 Task: Open Card Software Testing Review in Board Sales Pipeline Management and Forecasting to Workspace Corporate Housing and add a team member Softage.3@softage.net, a label Green, a checklist Data Management, an attachment from Trello, a color Green and finally, add a card description 'Plan and execute company team-building activity at a hiking trail' and a comment 'This task requires us to be adaptable and flexible, willing to adjust our approach as needed based on new information or feedback.'. Add a start date 'Jan 03, 1900' with a due date 'Jan 10, 1900'
Action: Mouse moved to (82, 386)
Screenshot: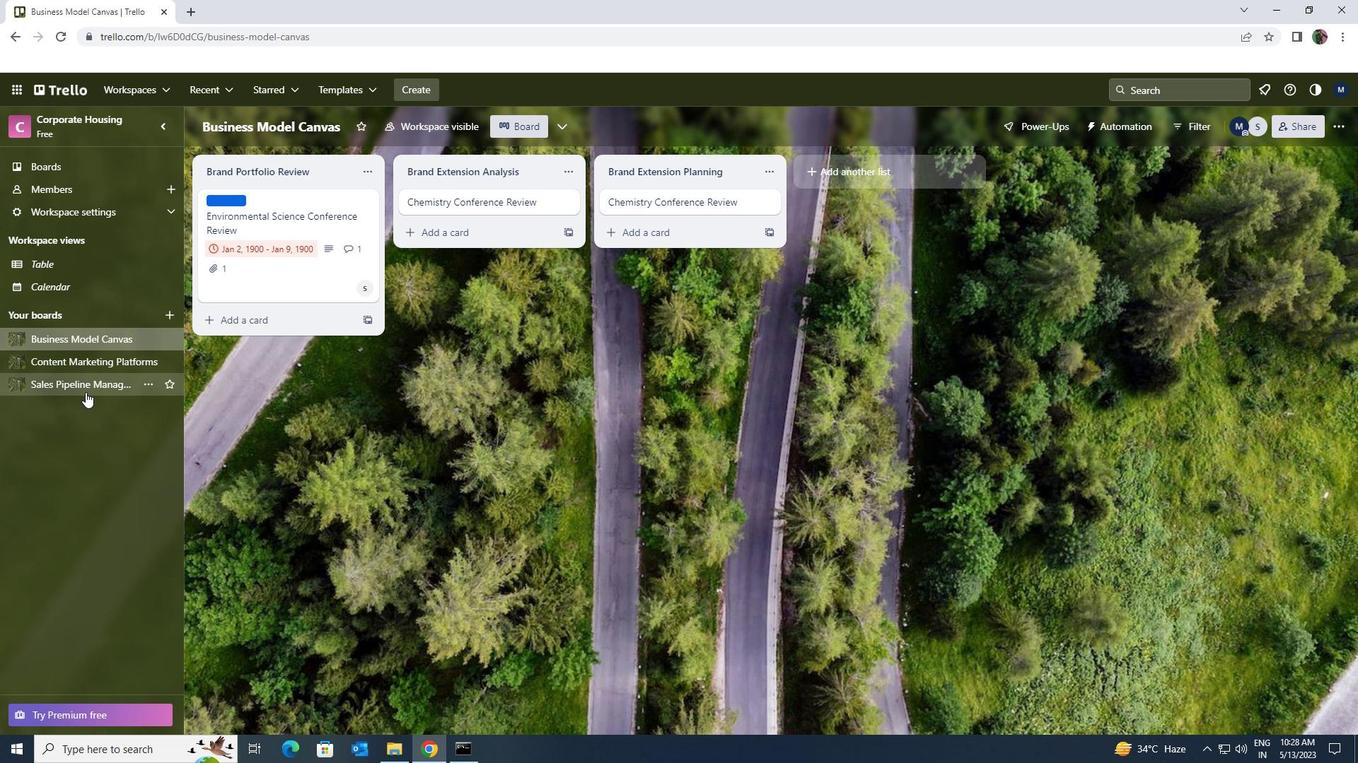 
Action: Mouse pressed left at (82, 386)
Screenshot: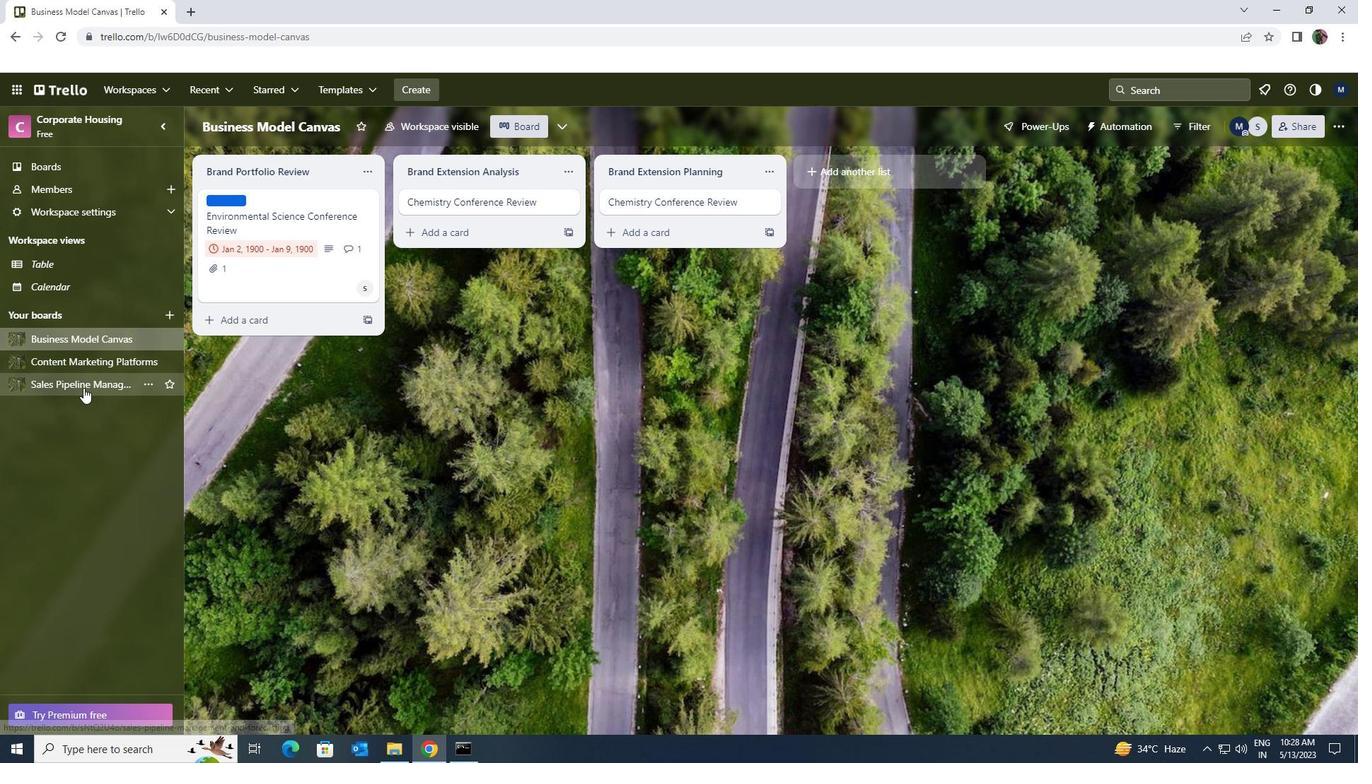 
Action: Mouse moved to (305, 205)
Screenshot: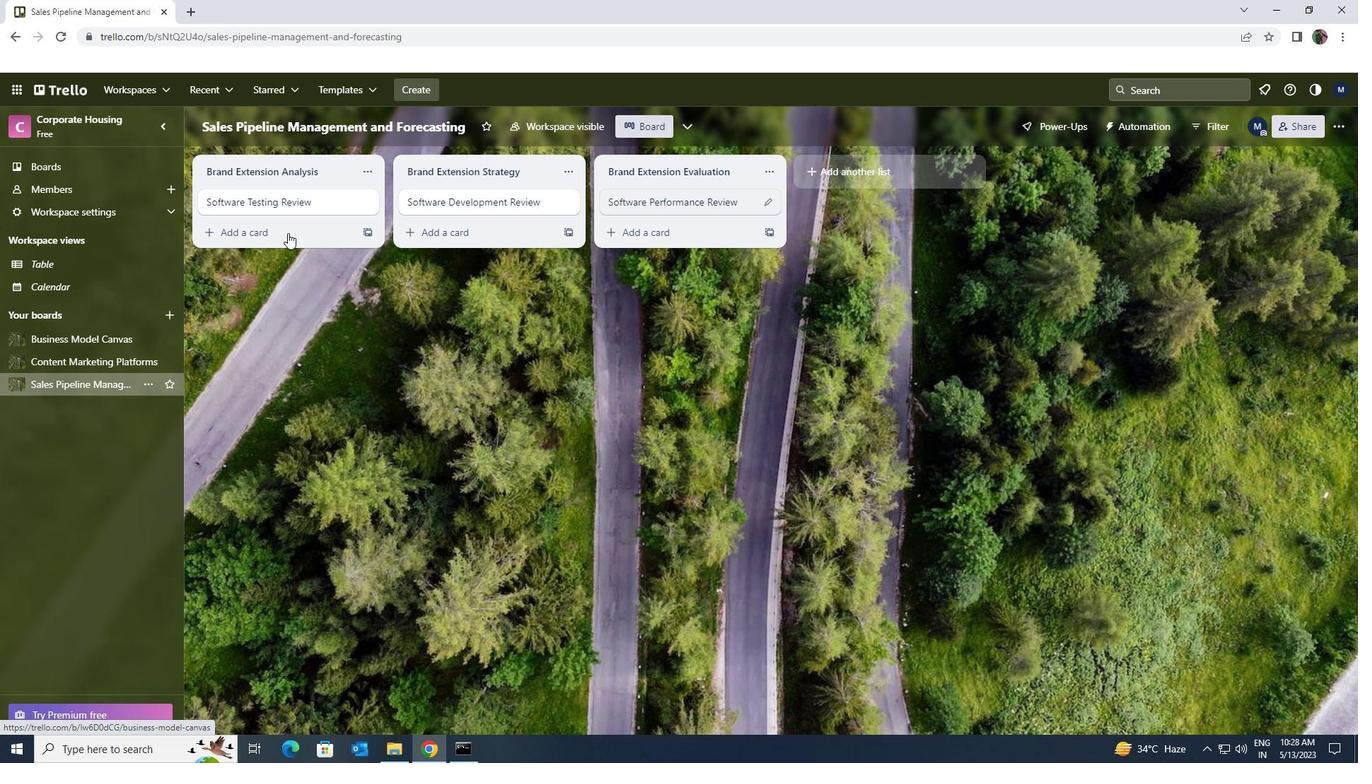 
Action: Mouse pressed left at (305, 205)
Screenshot: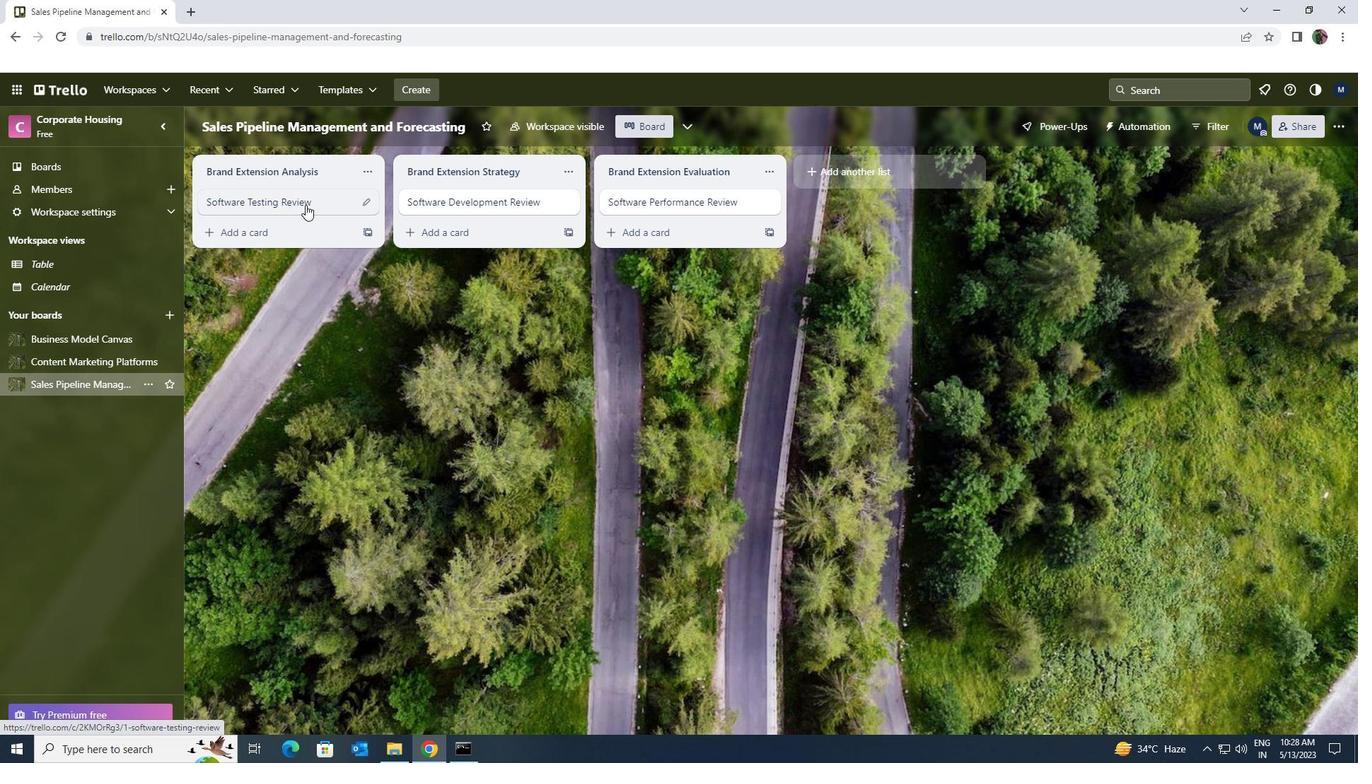 
Action: Mouse moved to (838, 199)
Screenshot: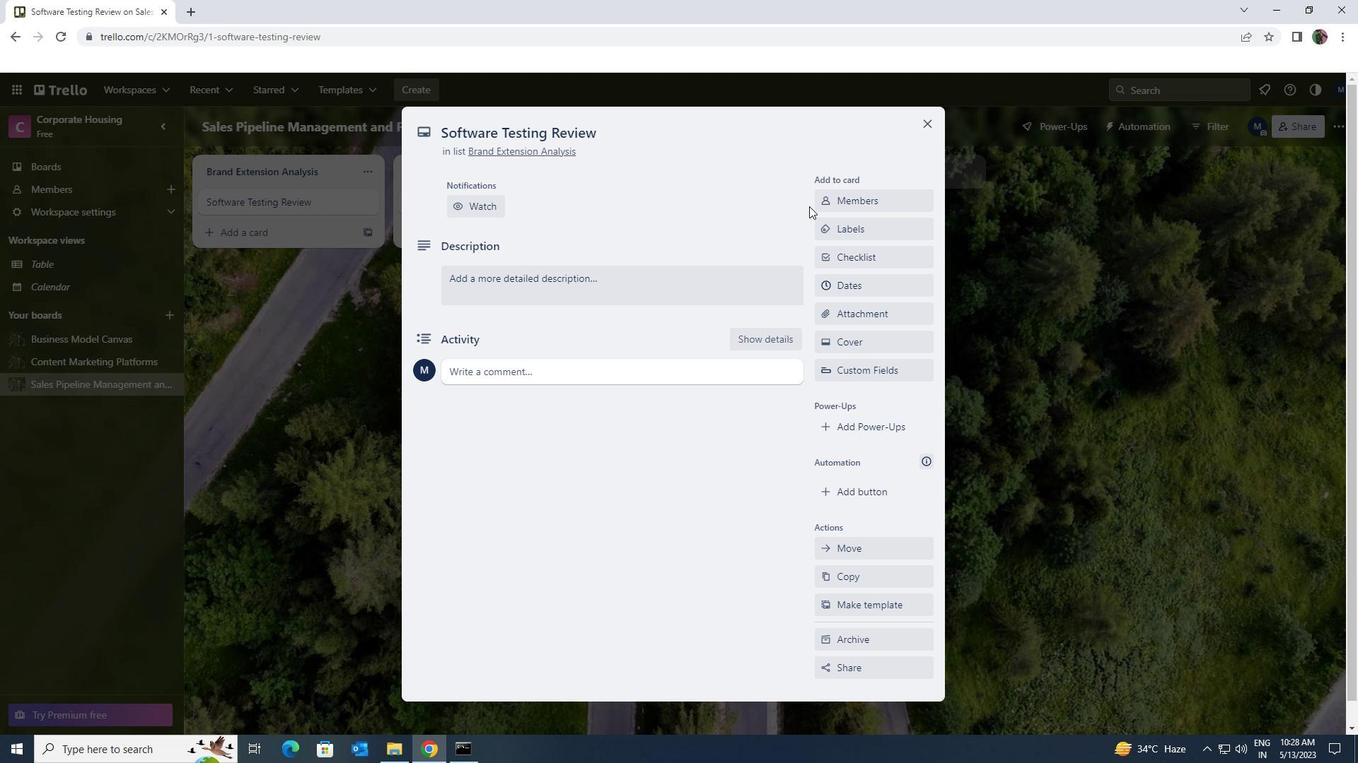 
Action: Mouse pressed left at (838, 199)
Screenshot: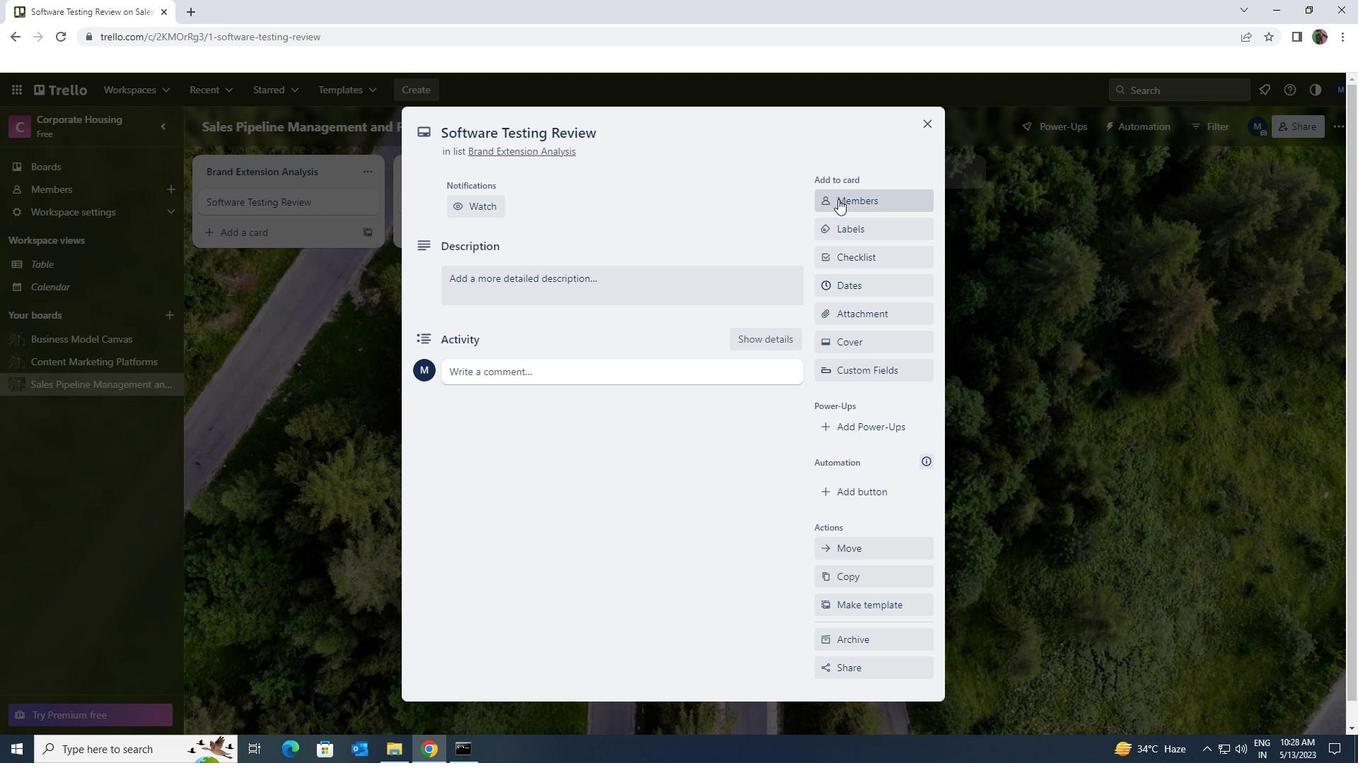
Action: Key pressed softage.3<Key.shift>@SOFTAGE.NET
Screenshot: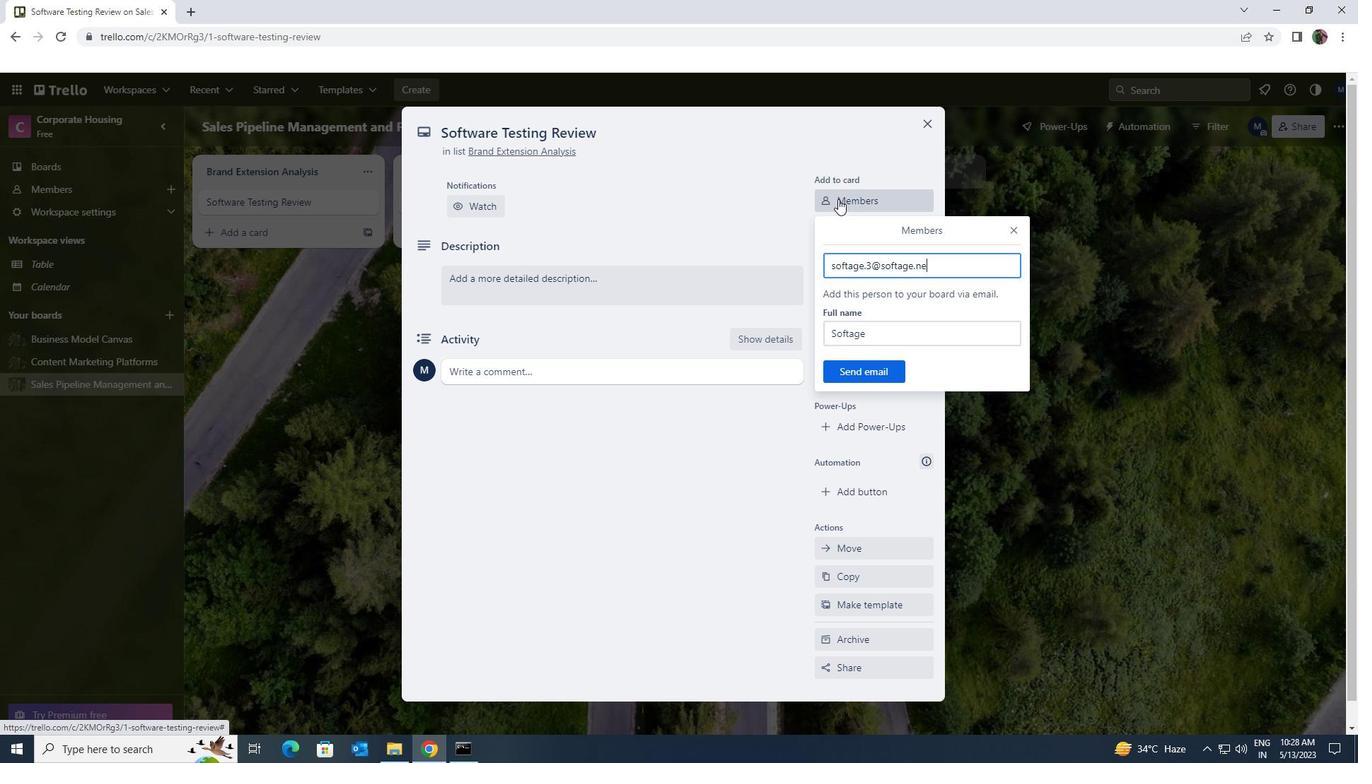 
Action: Mouse moved to (889, 370)
Screenshot: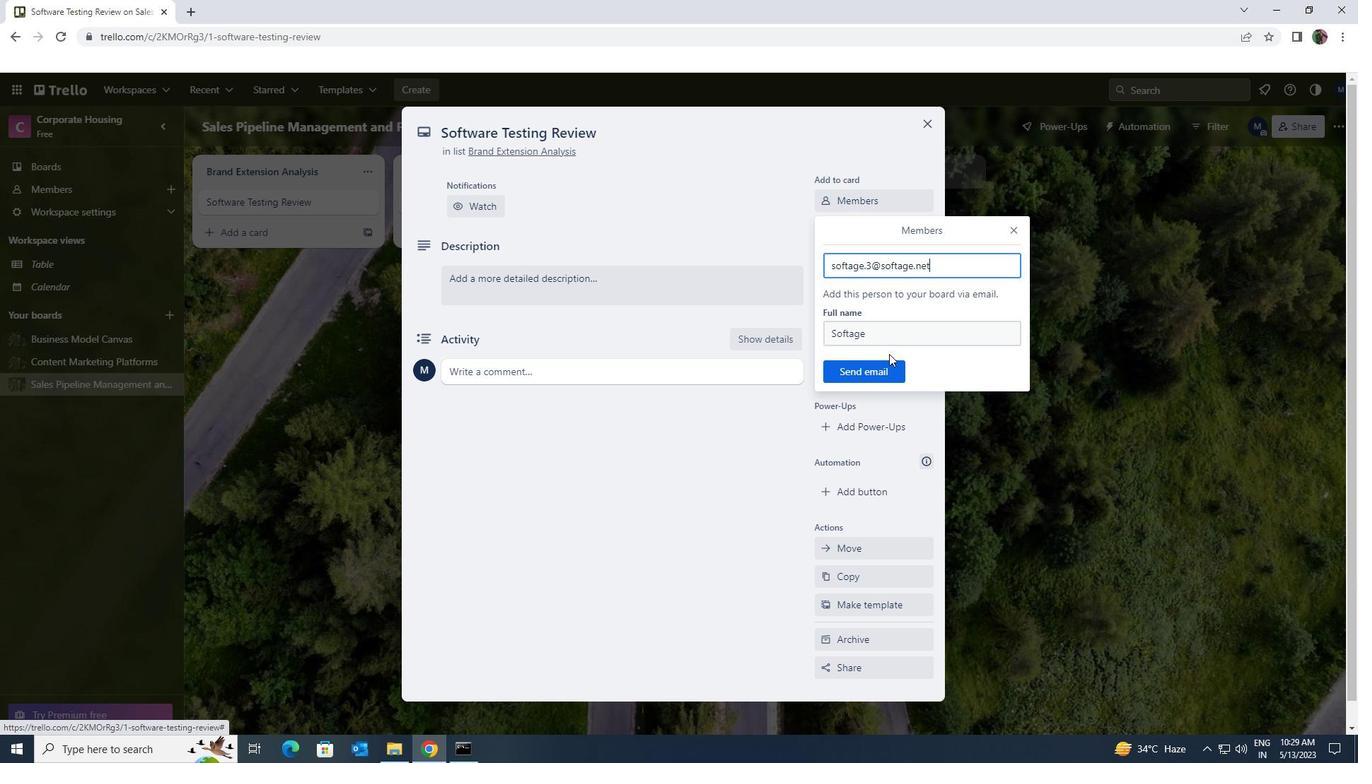 
Action: Mouse pressed left at (889, 370)
Screenshot: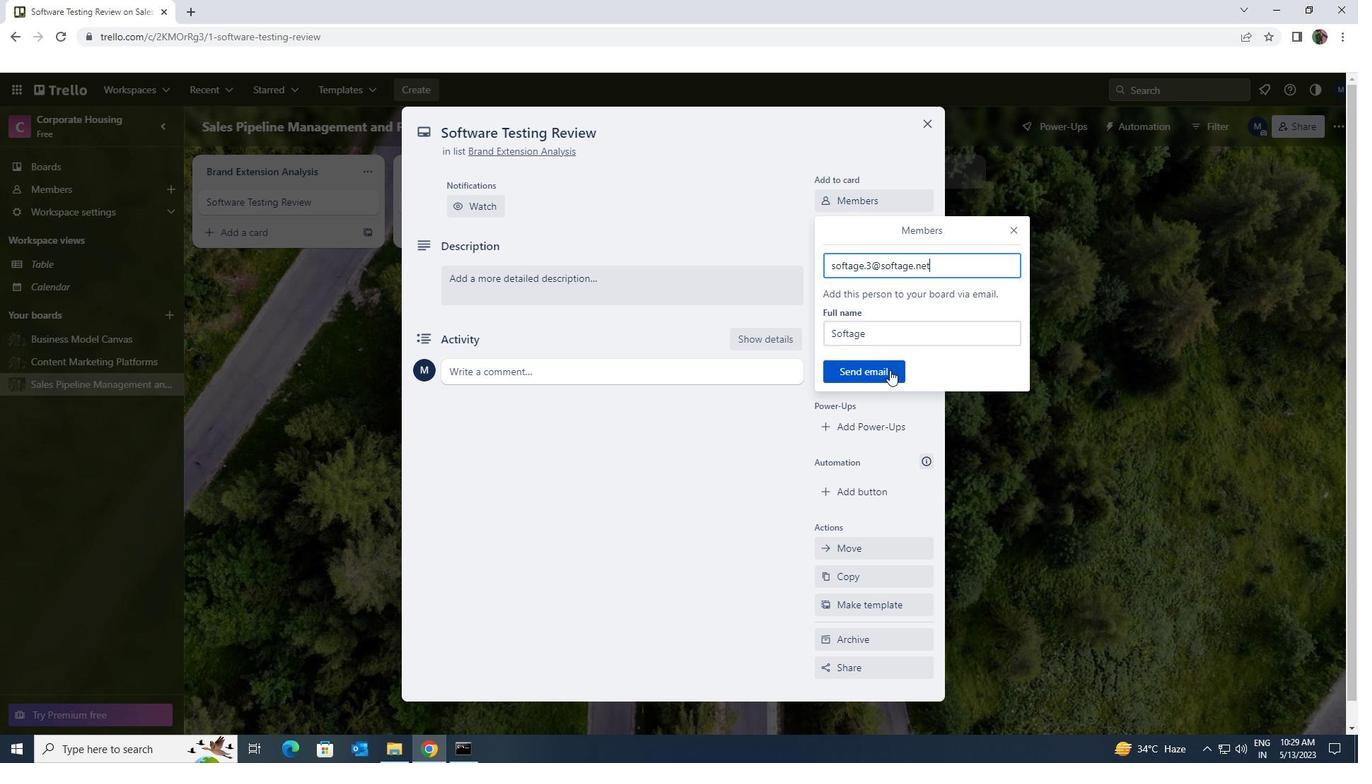 
Action: Mouse moved to (875, 281)
Screenshot: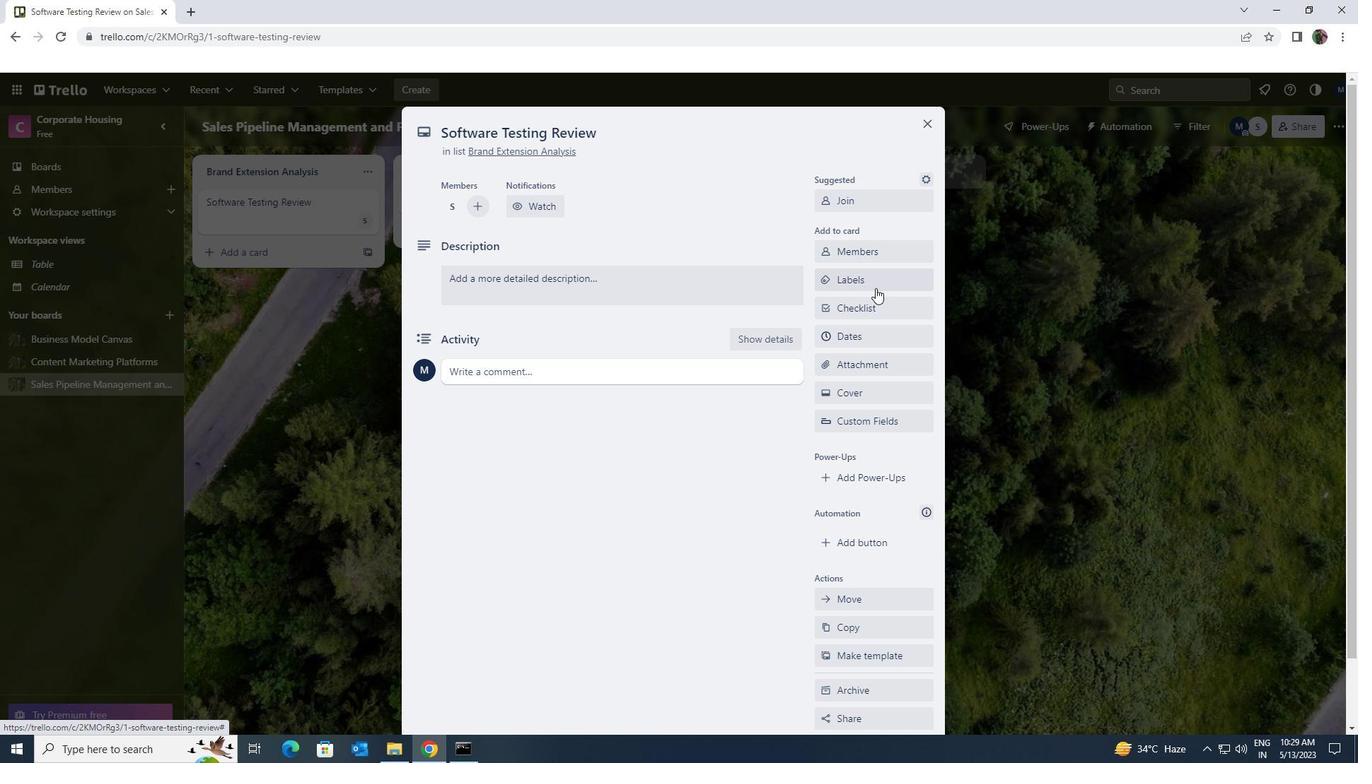 
Action: Mouse pressed left at (875, 281)
Screenshot: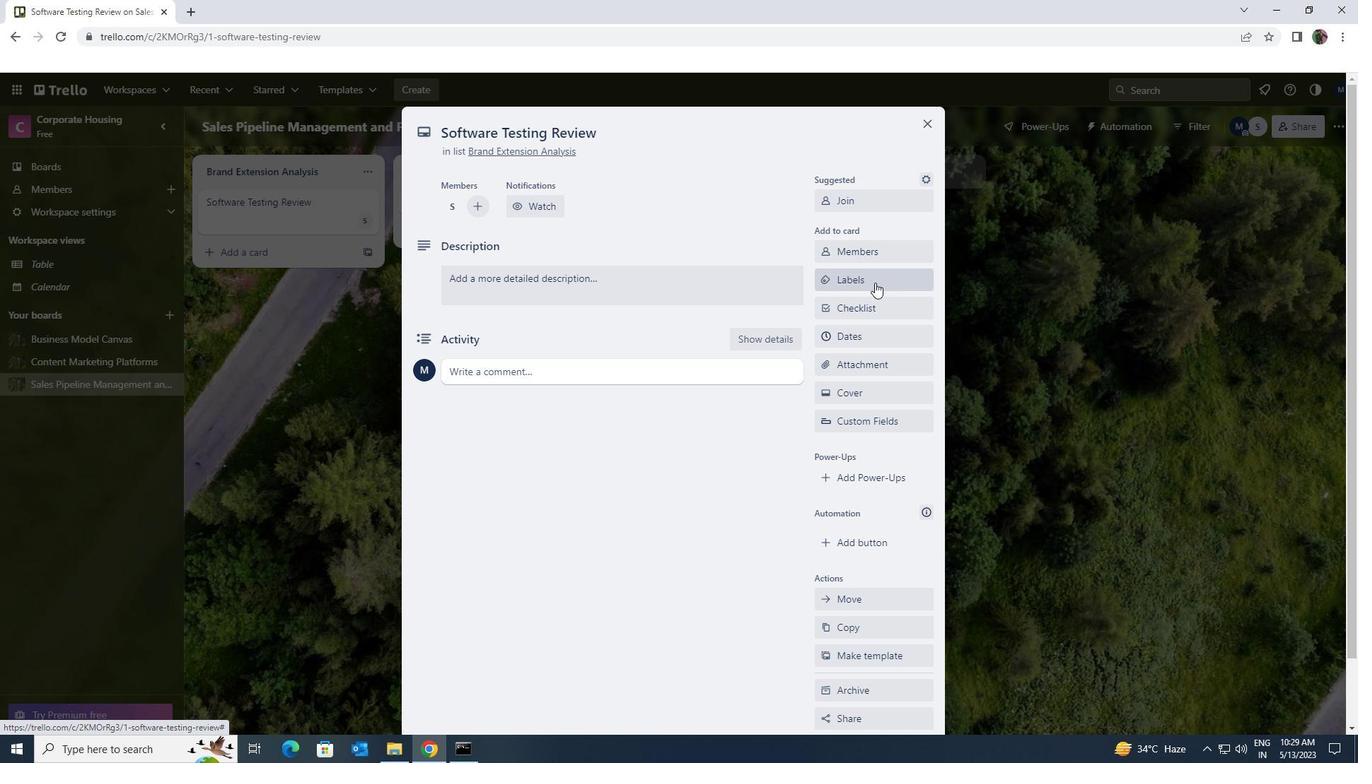 
Action: Mouse moved to (909, 551)
Screenshot: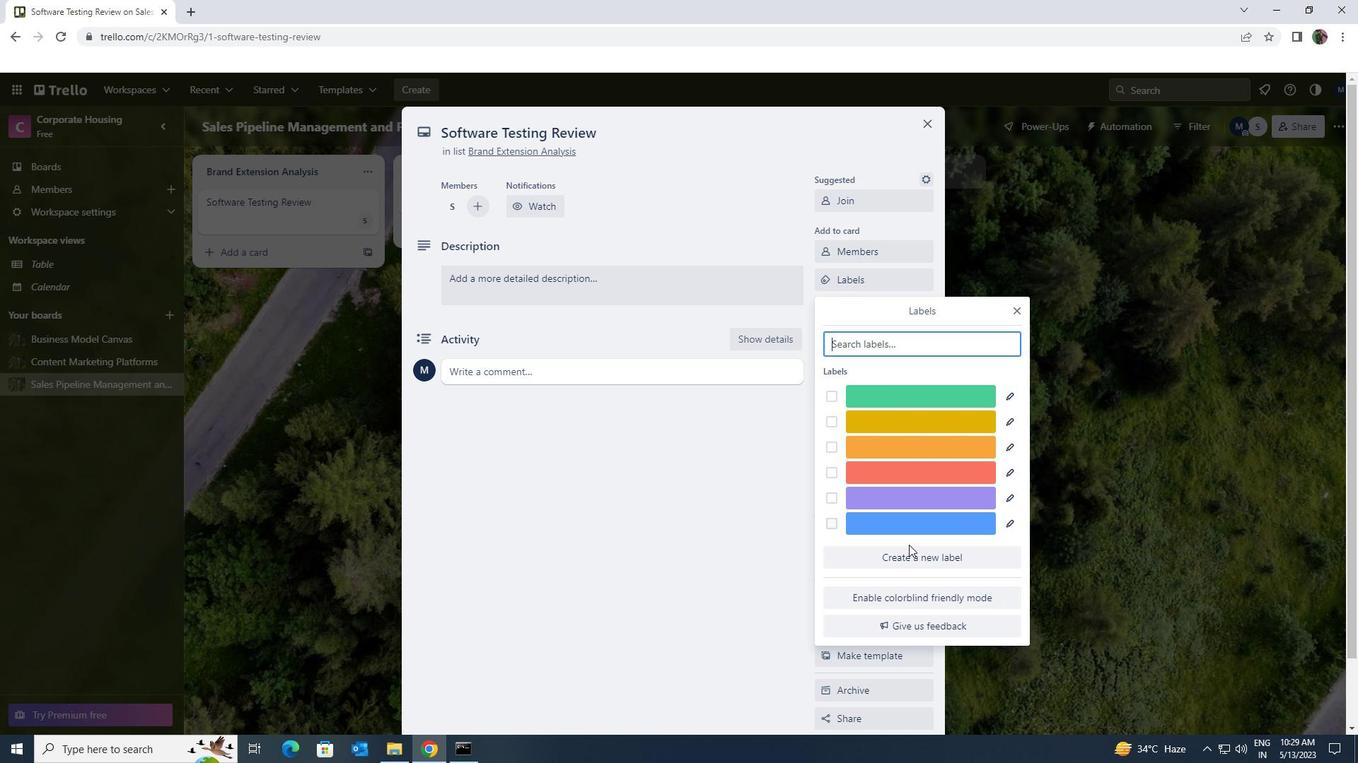 
Action: Mouse pressed left at (909, 551)
Screenshot: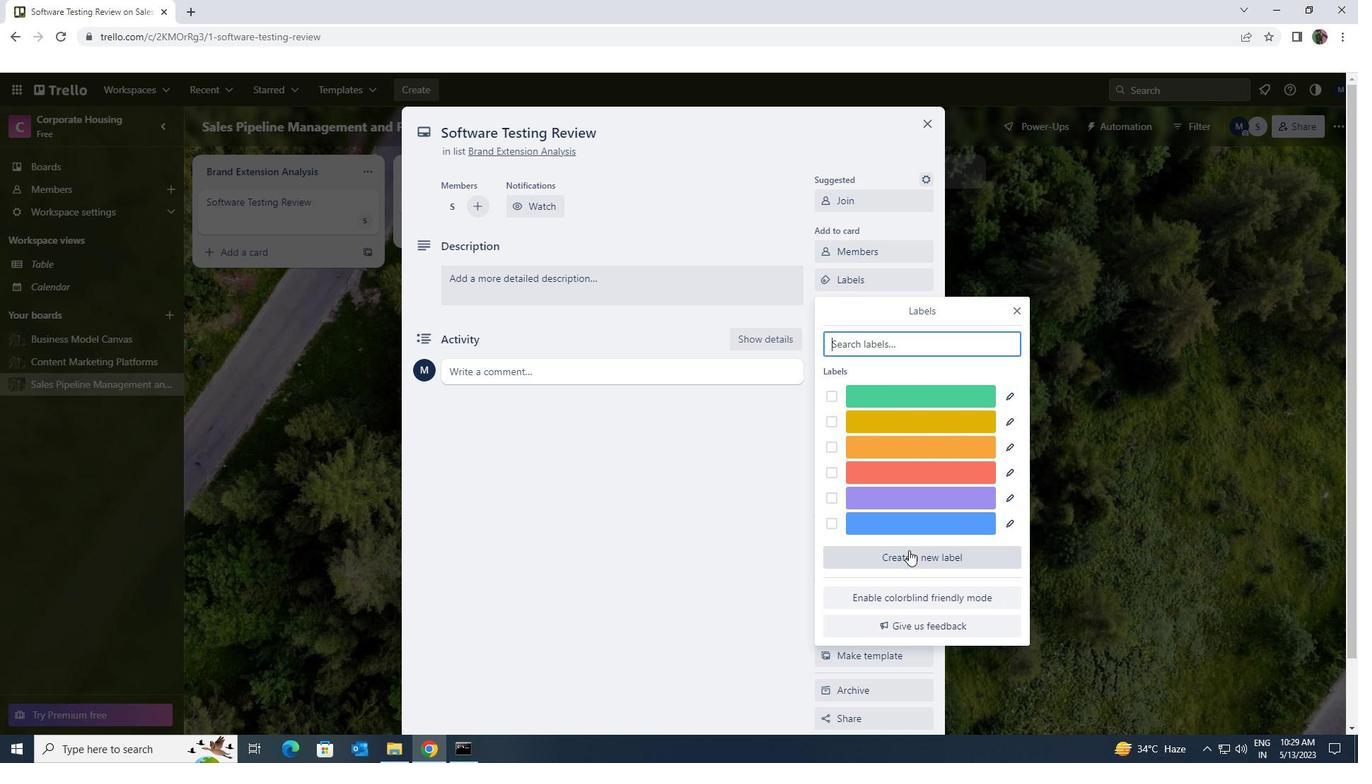 
Action: Mouse moved to (853, 538)
Screenshot: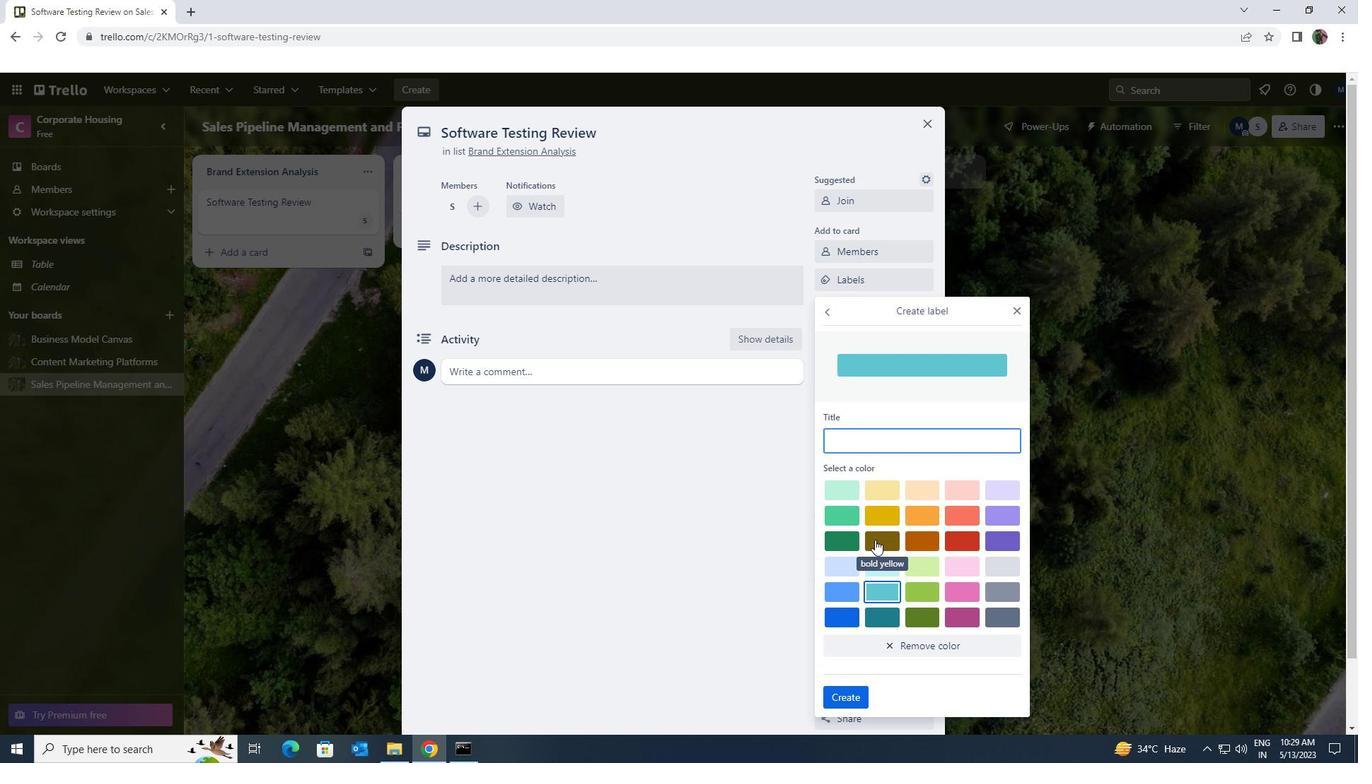 
Action: Mouse pressed left at (853, 538)
Screenshot: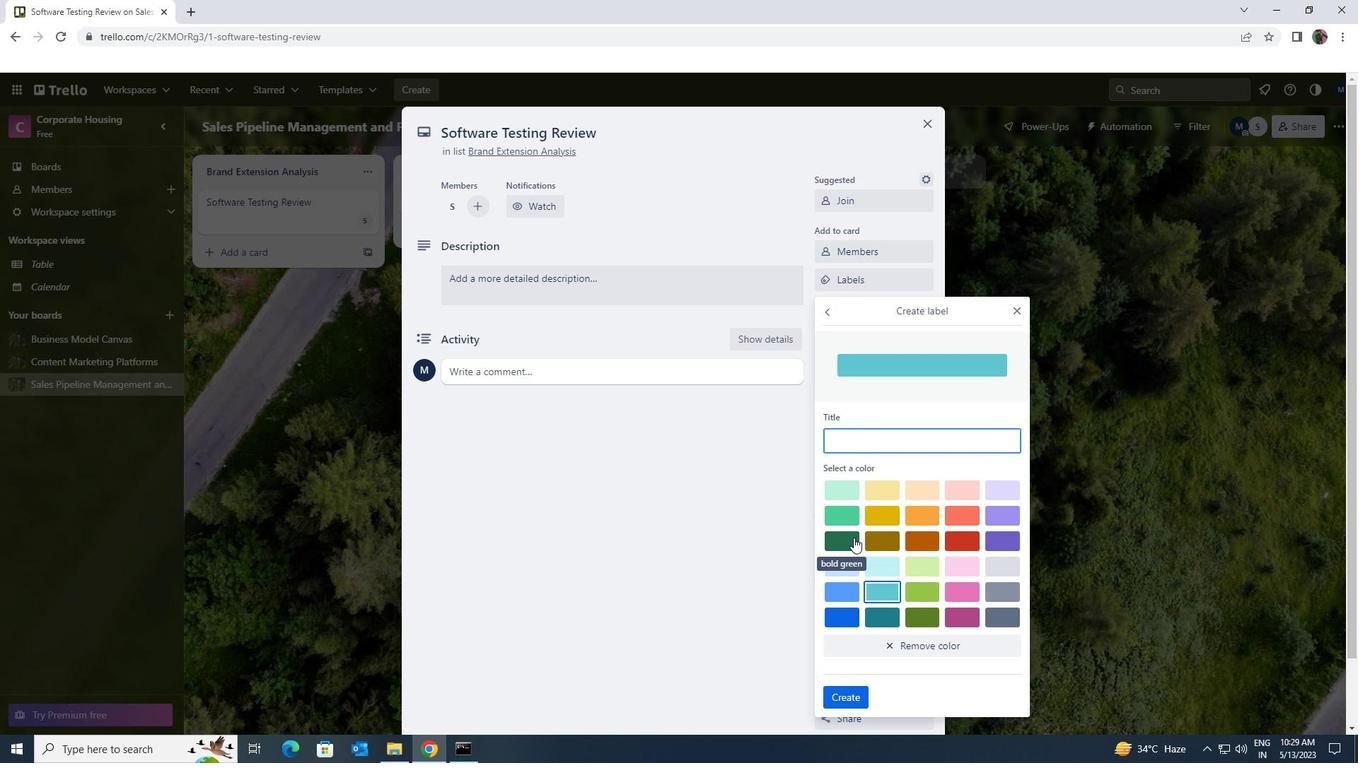 
Action: Mouse moved to (854, 690)
Screenshot: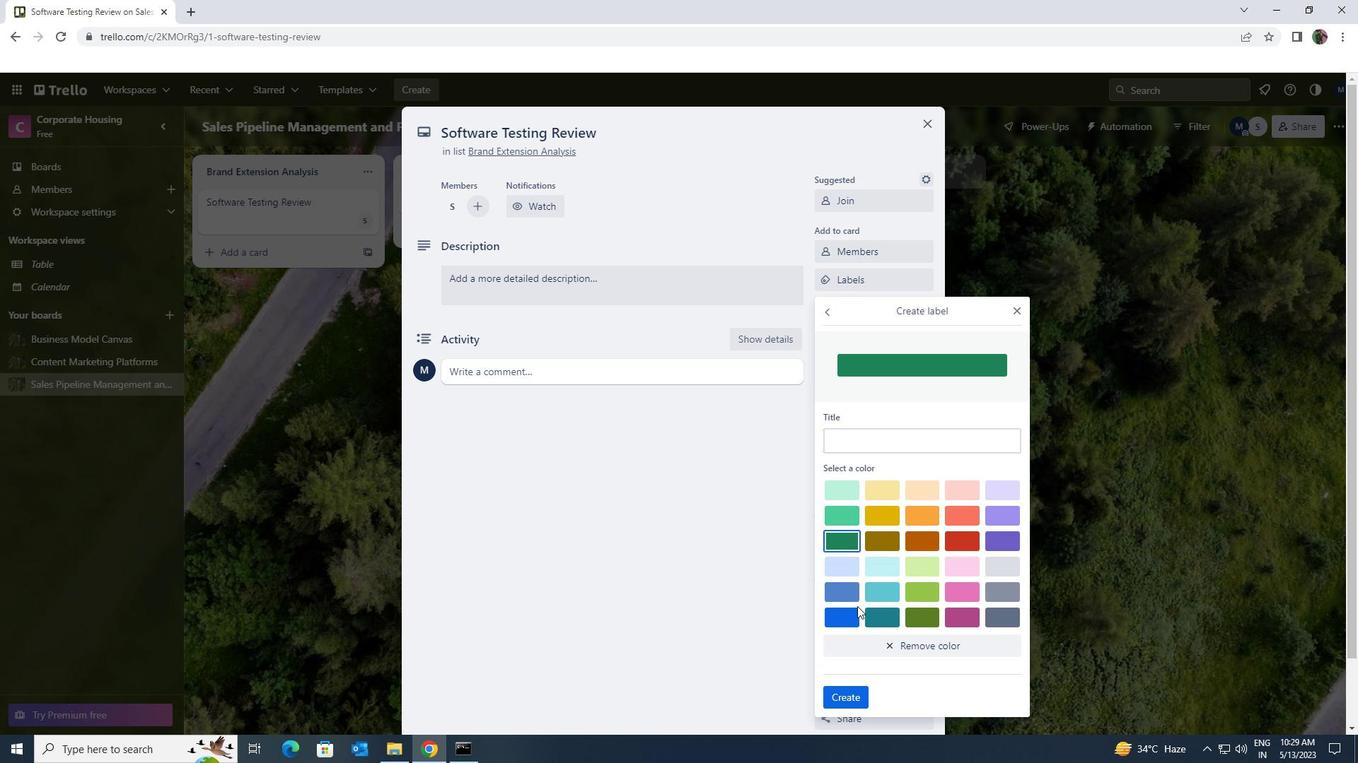 
Action: Mouse pressed left at (854, 690)
Screenshot: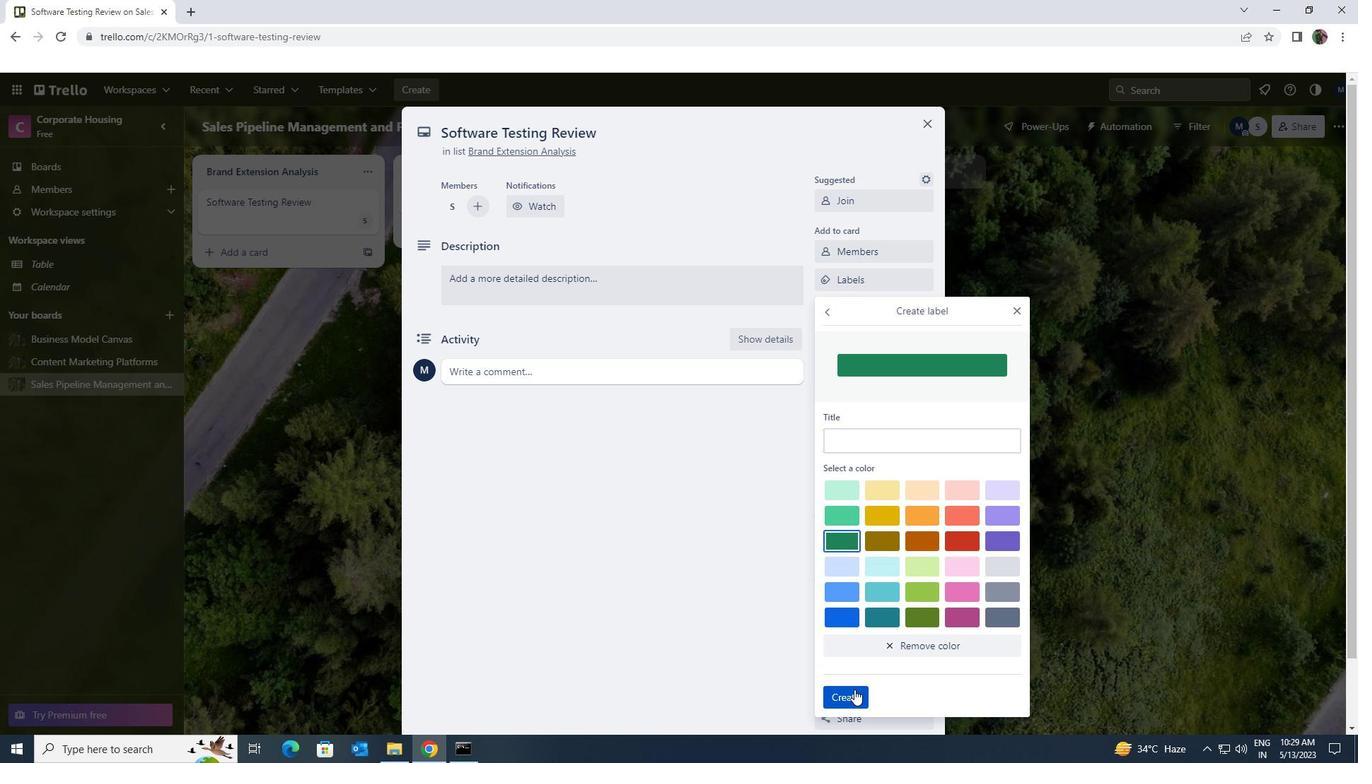 
Action: Mouse moved to (1014, 310)
Screenshot: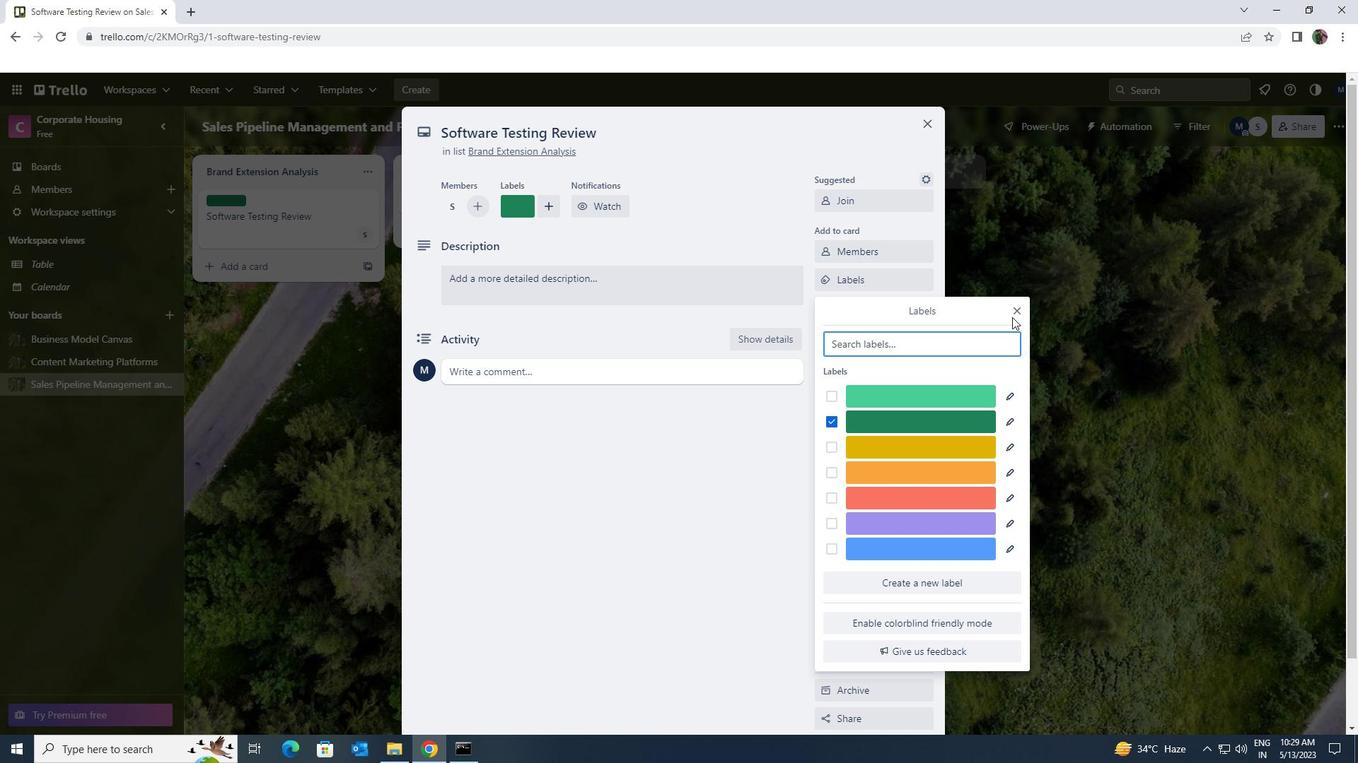 
Action: Mouse pressed left at (1014, 310)
Screenshot: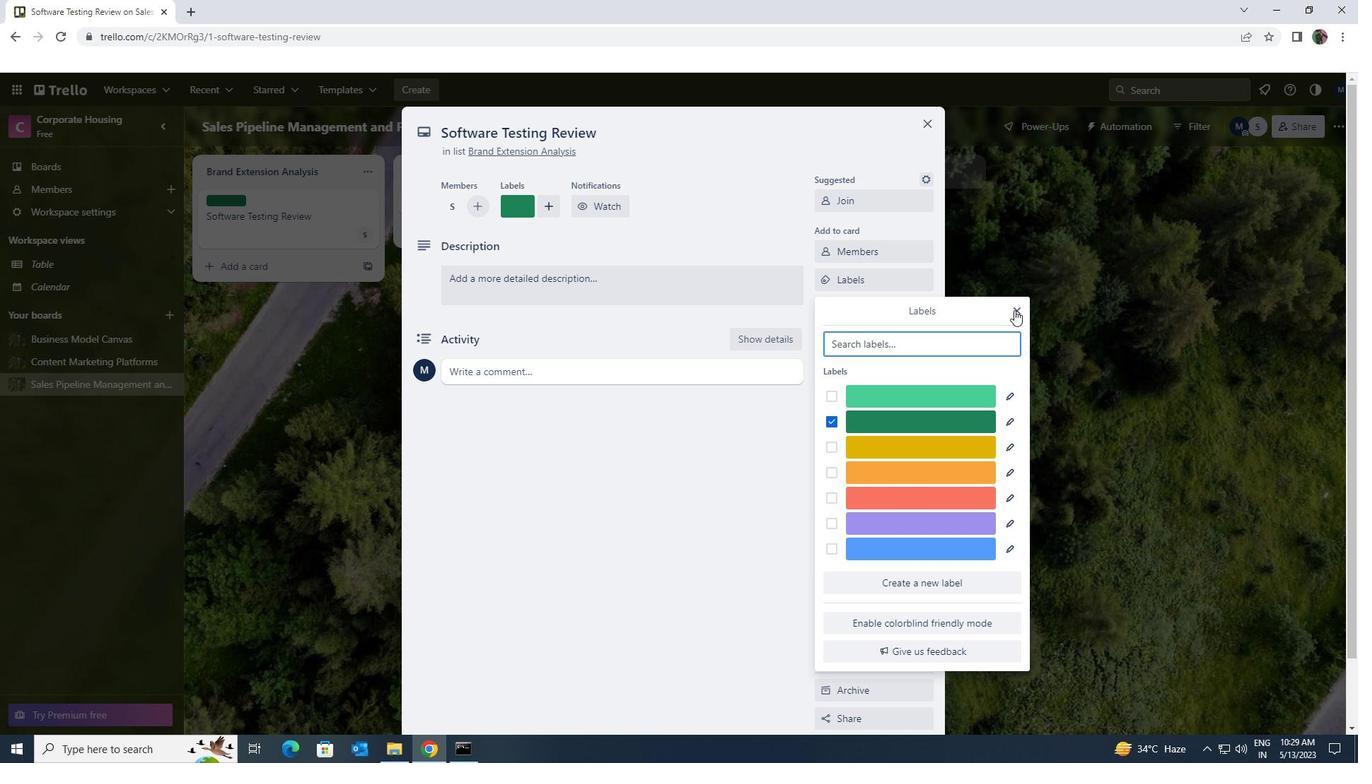 
Action: Mouse moved to (911, 310)
Screenshot: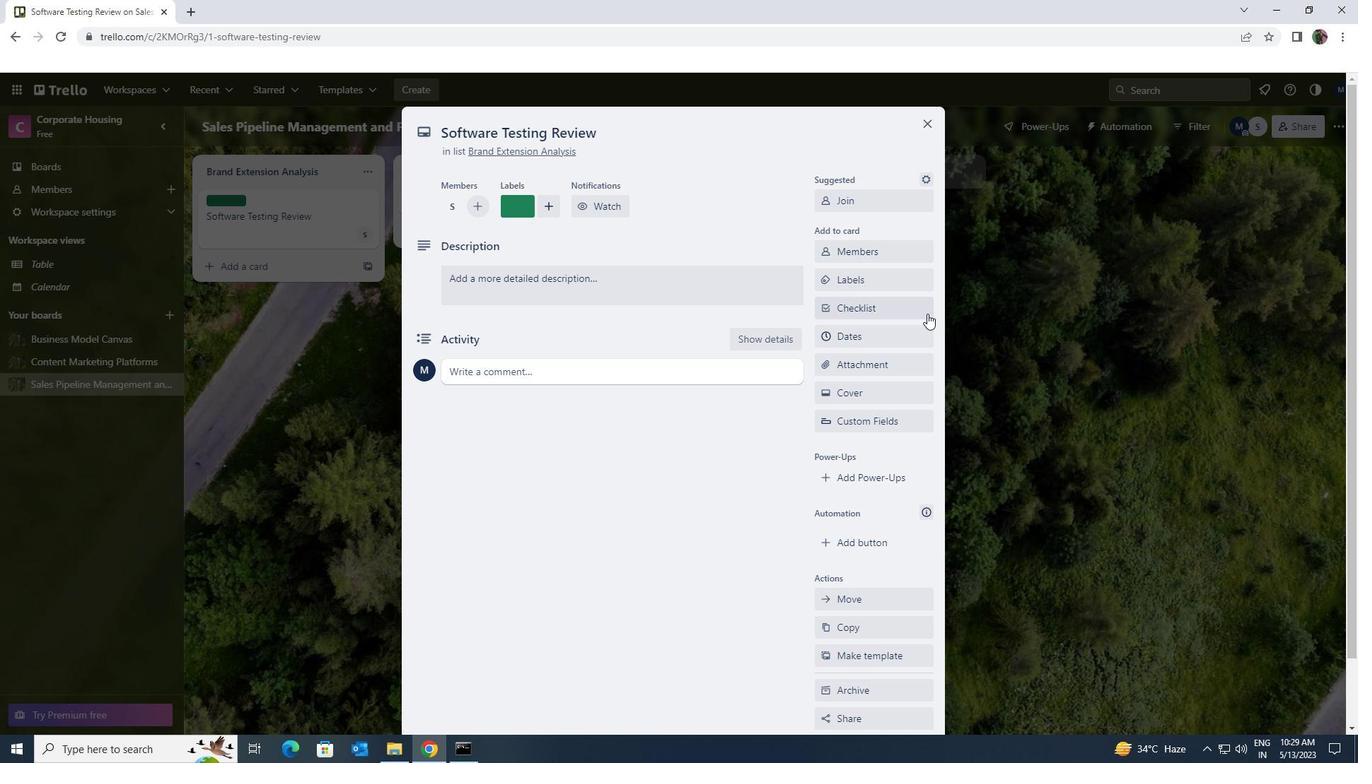 
Action: Mouse pressed left at (911, 310)
Screenshot: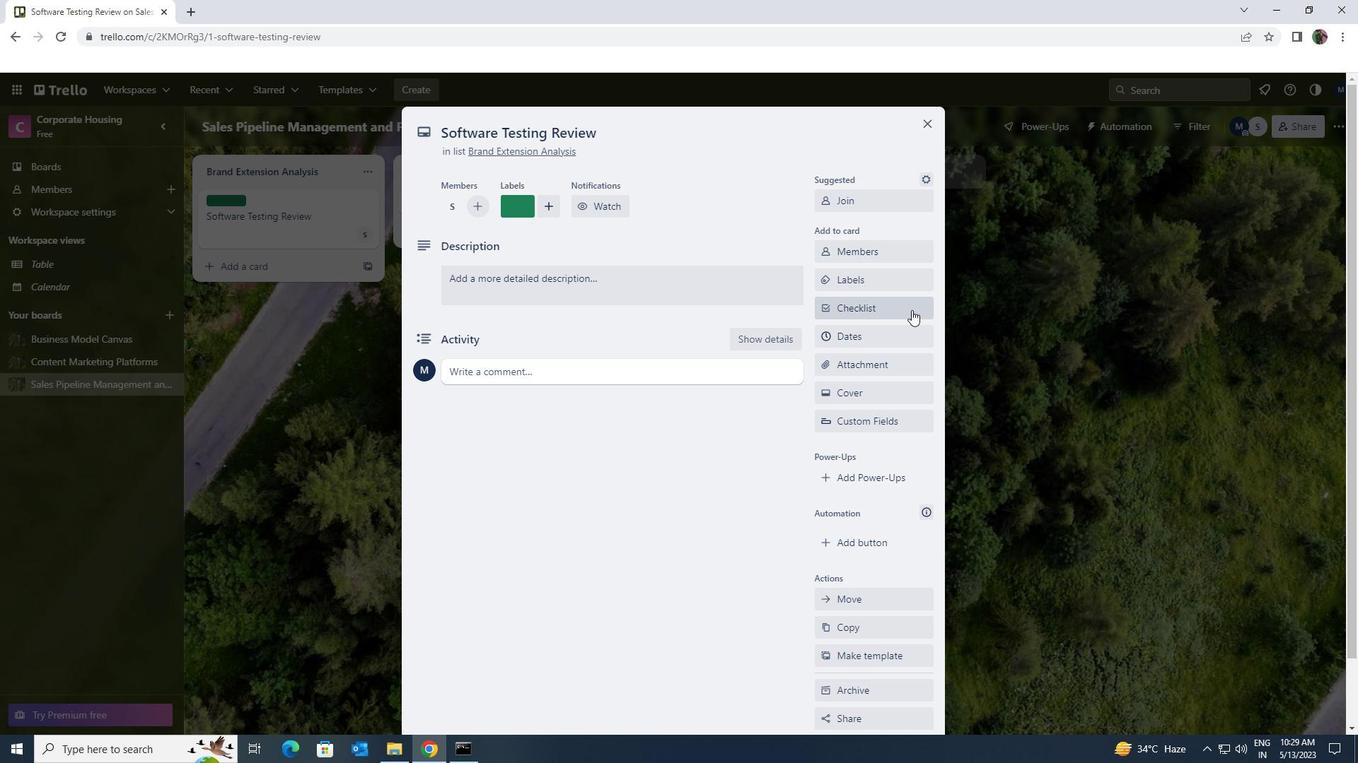 
Action: Key pressed <Key.shift>DAY<Key.backspace>TA<Key.space><Key.shift>MANAGEMENT
Screenshot: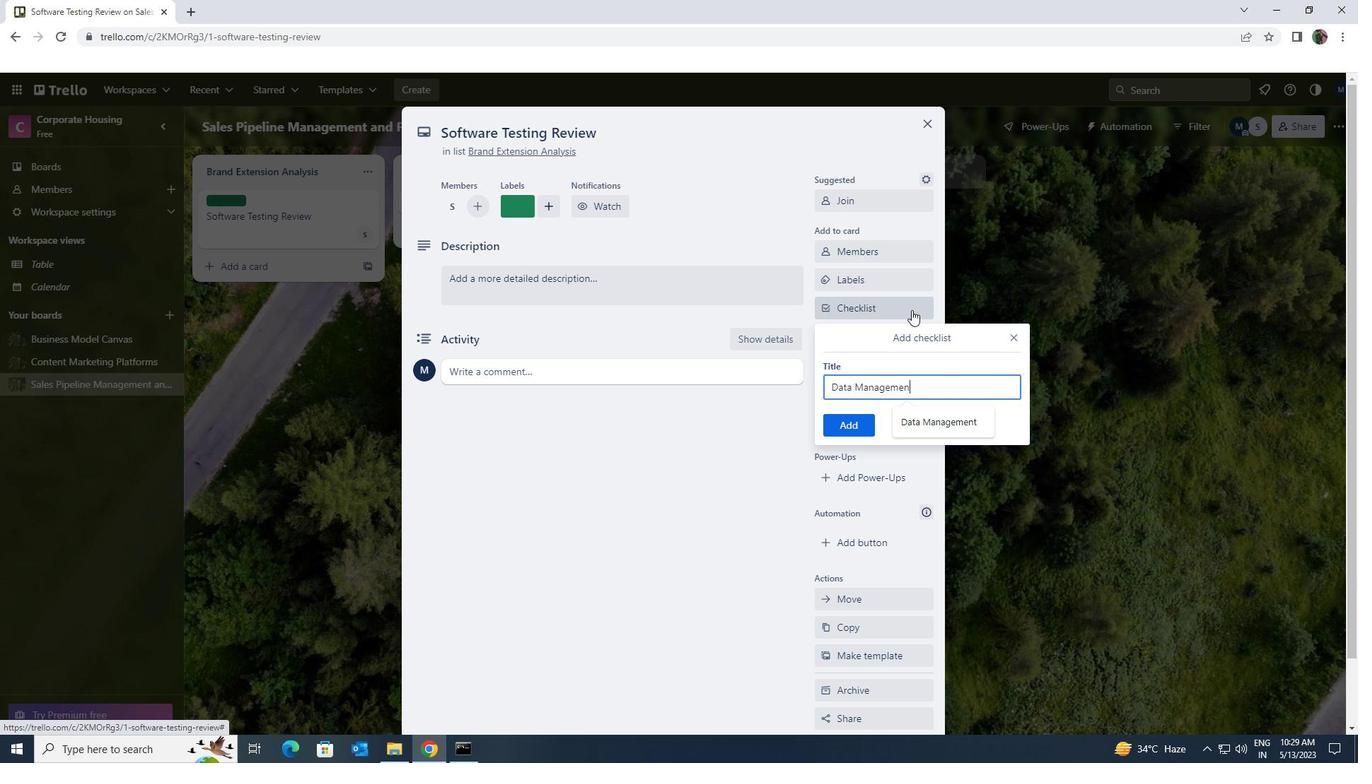 
Action: Mouse moved to (863, 427)
Screenshot: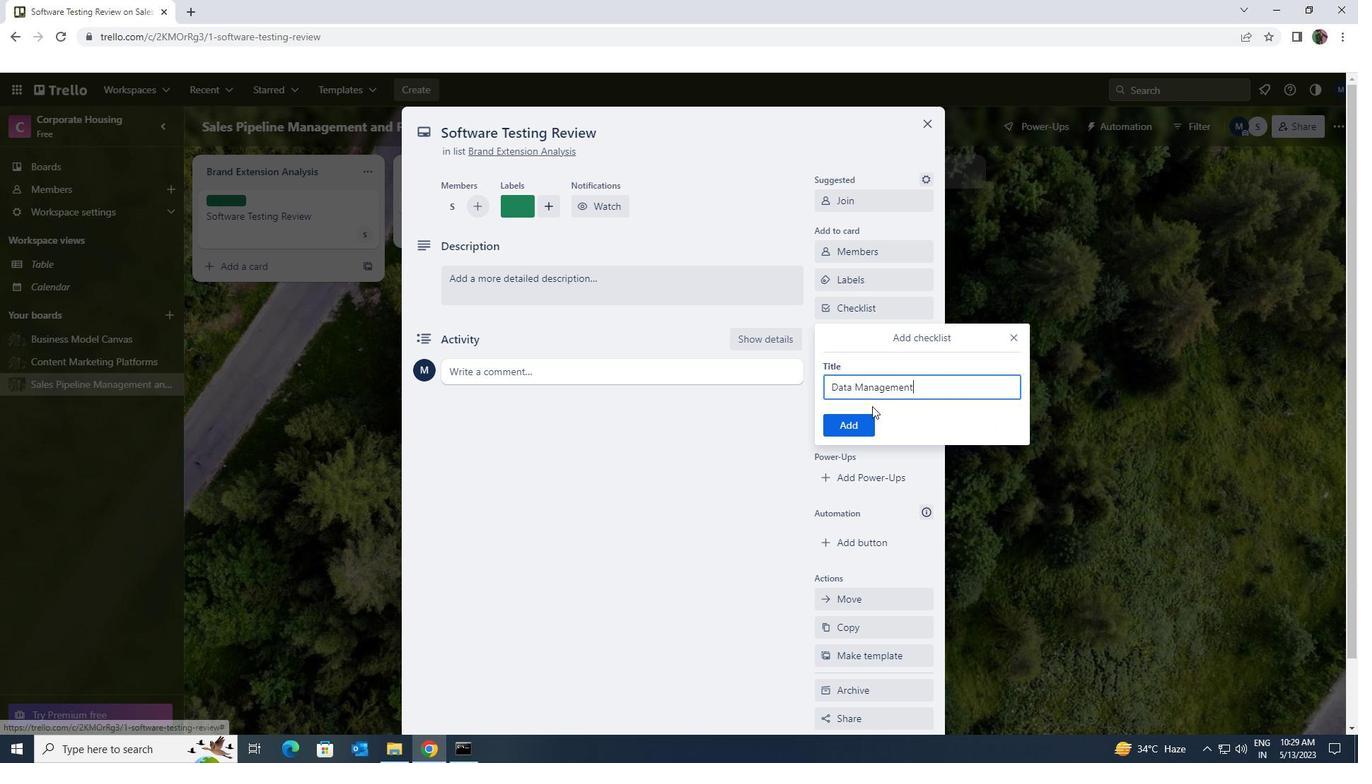 
Action: Mouse pressed left at (863, 427)
Screenshot: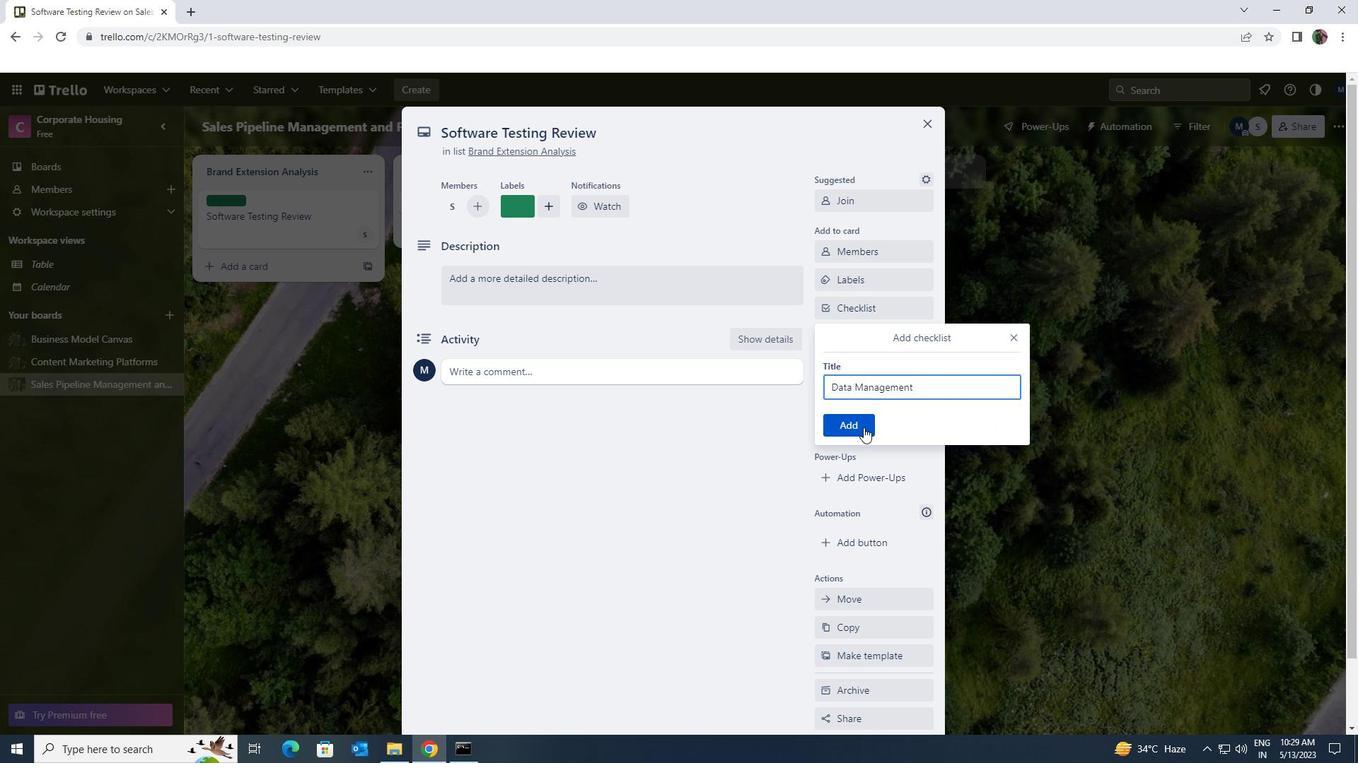 
Action: Mouse moved to (861, 365)
Screenshot: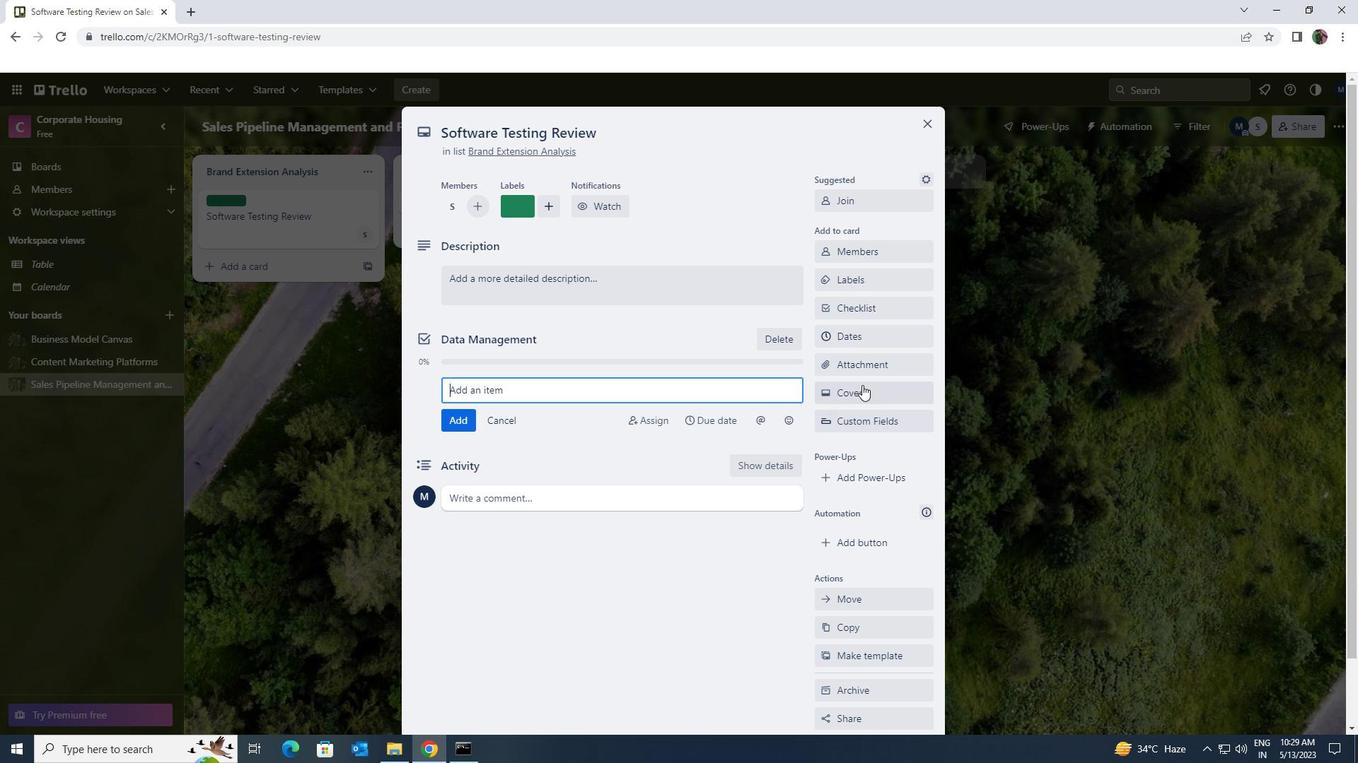 
Action: Mouse pressed left at (861, 365)
Screenshot: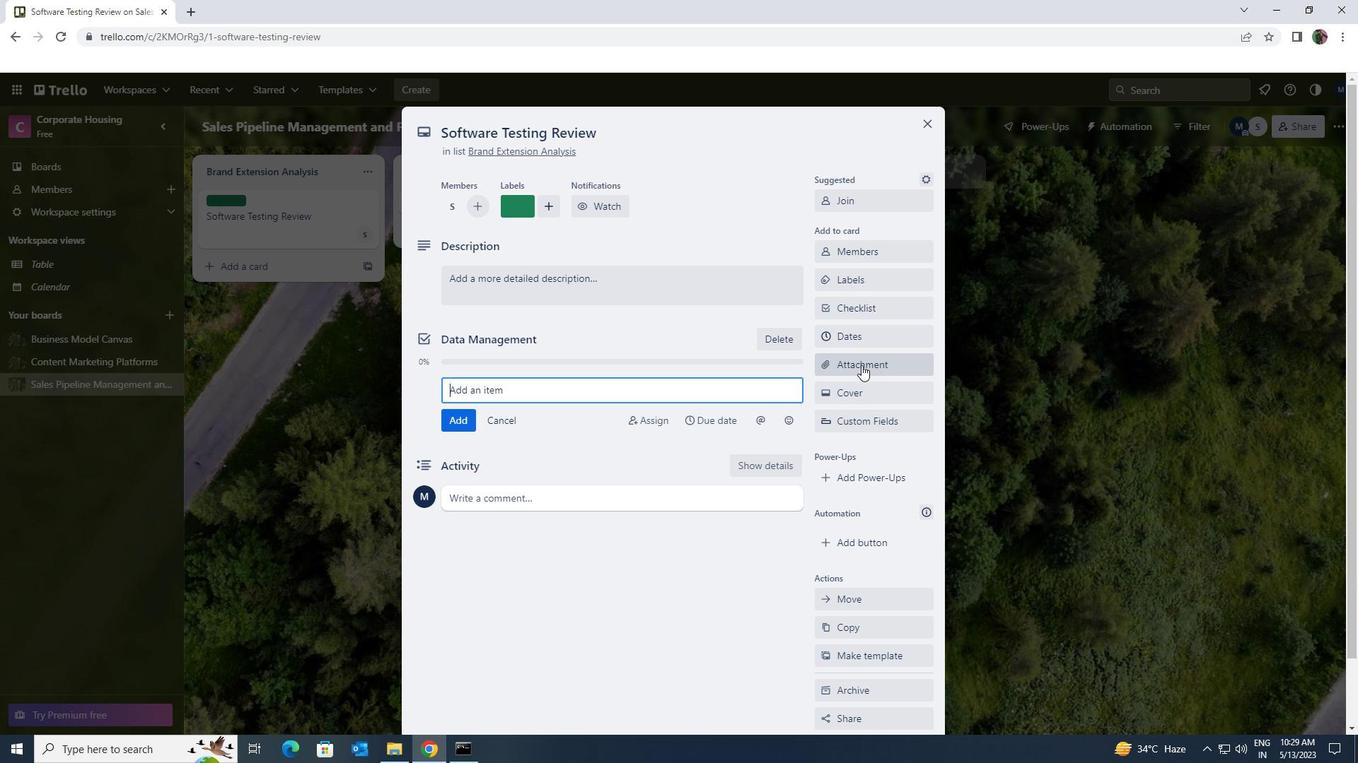 
Action: Mouse moved to (851, 453)
Screenshot: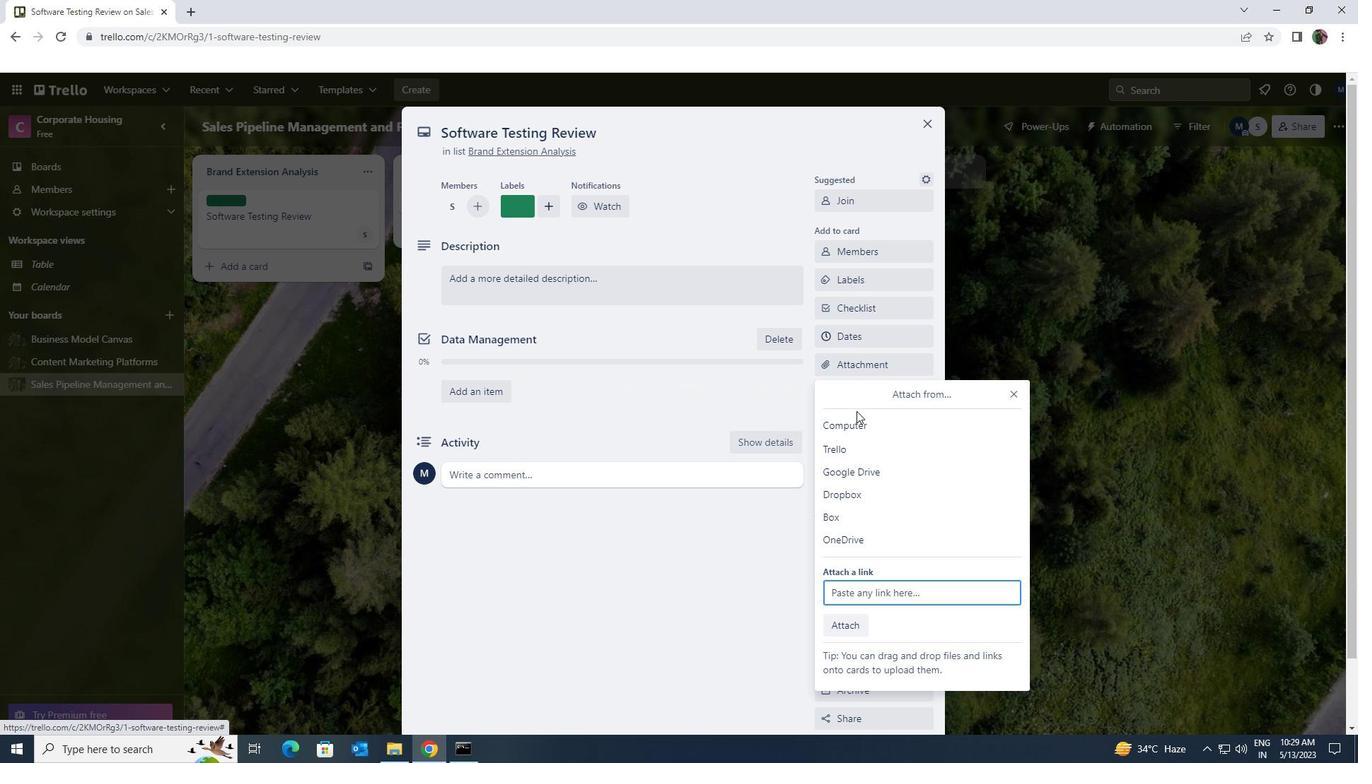 
Action: Mouse pressed left at (851, 453)
Screenshot: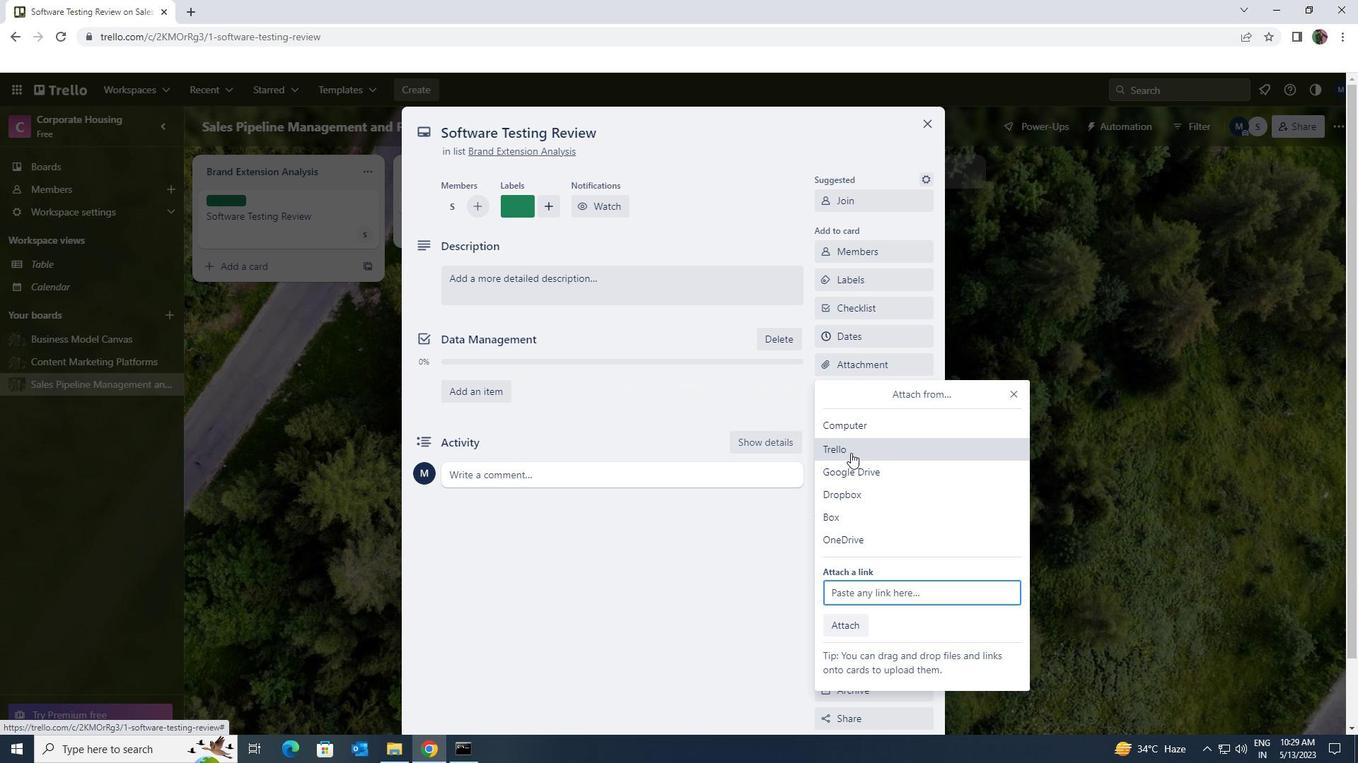 
Action: Mouse moved to (875, 597)
Screenshot: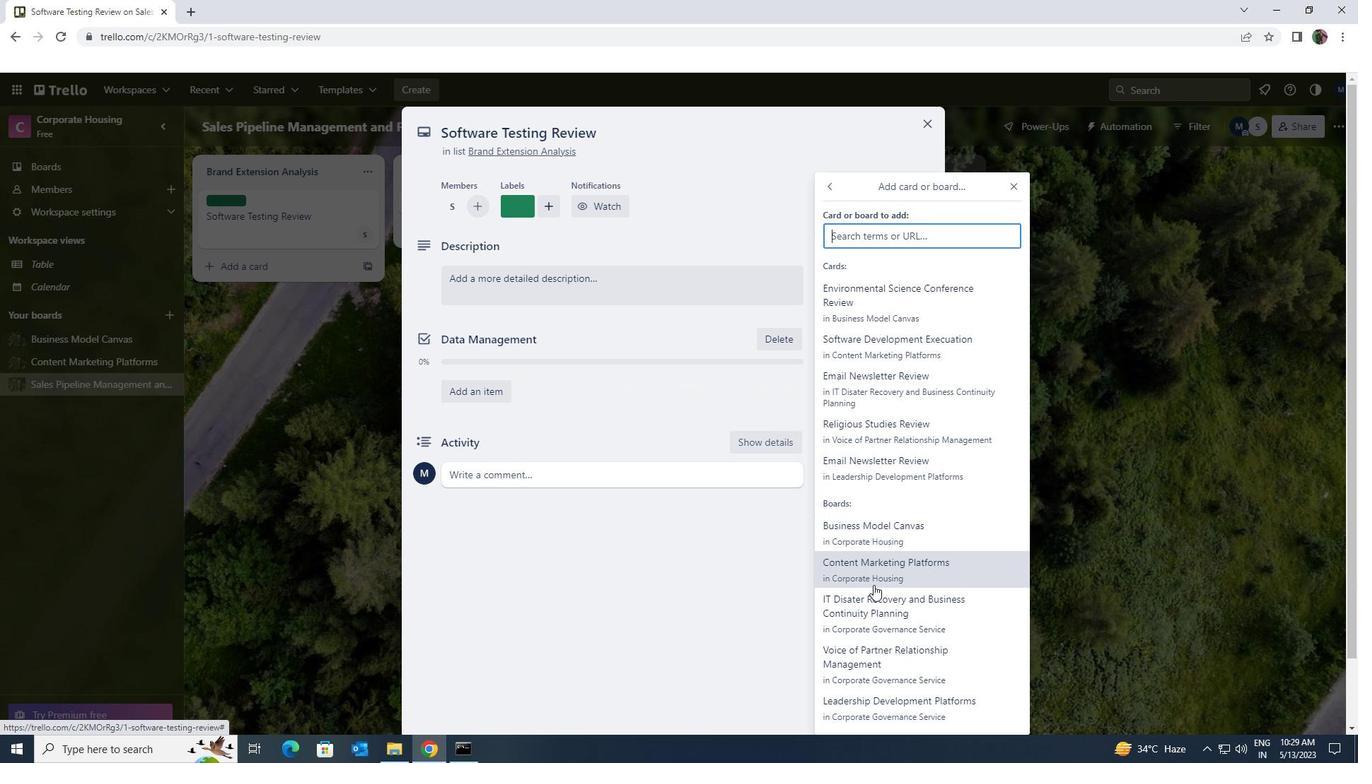 
Action: Mouse pressed left at (875, 597)
Screenshot: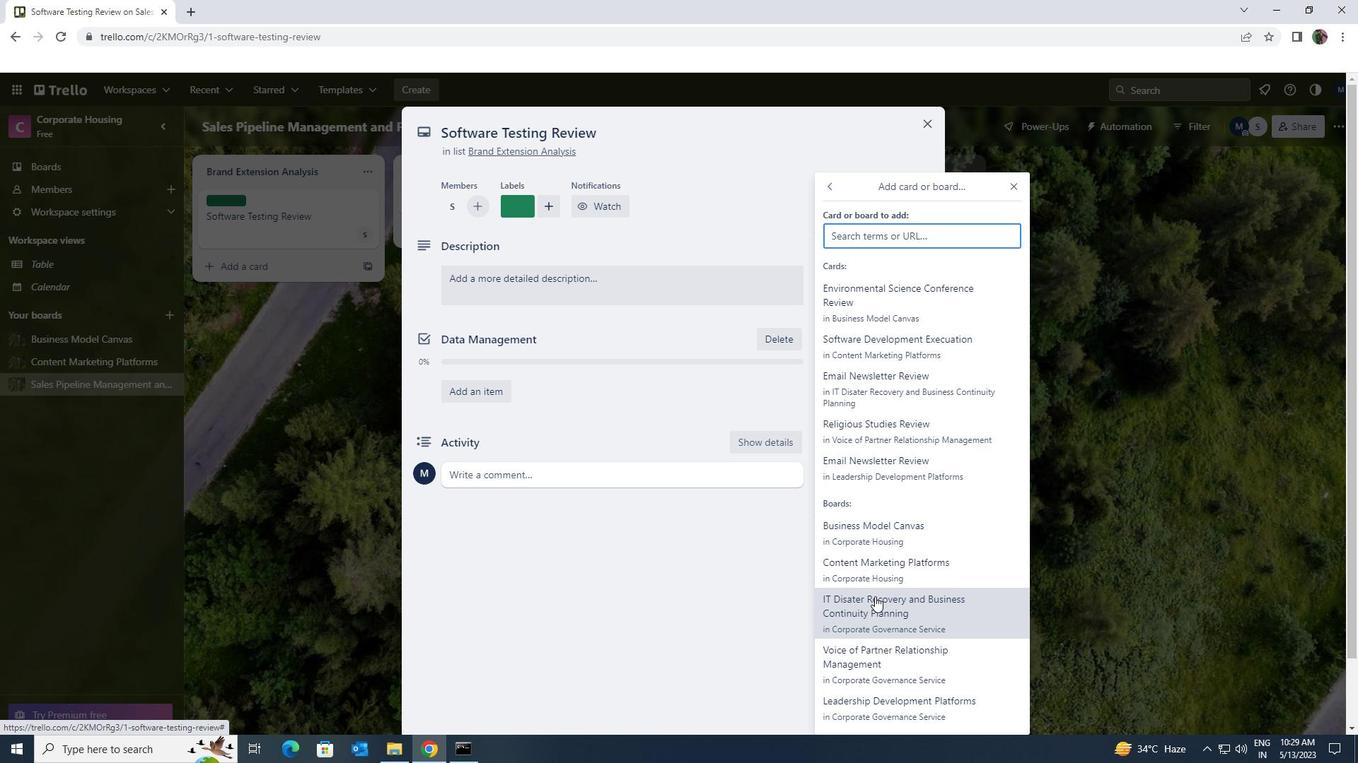 
Action: Mouse moved to (716, 292)
Screenshot: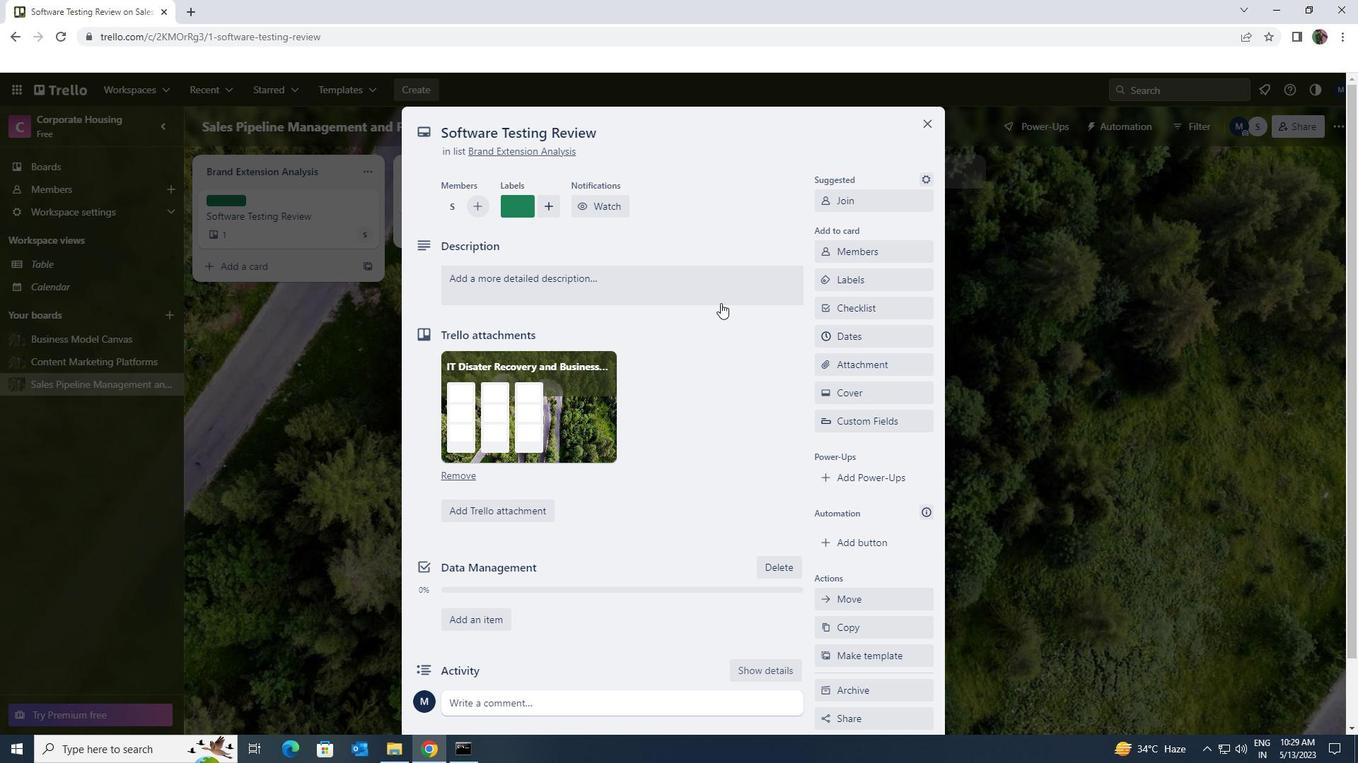
Action: Mouse pressed left at (716, 292)
Screenshot: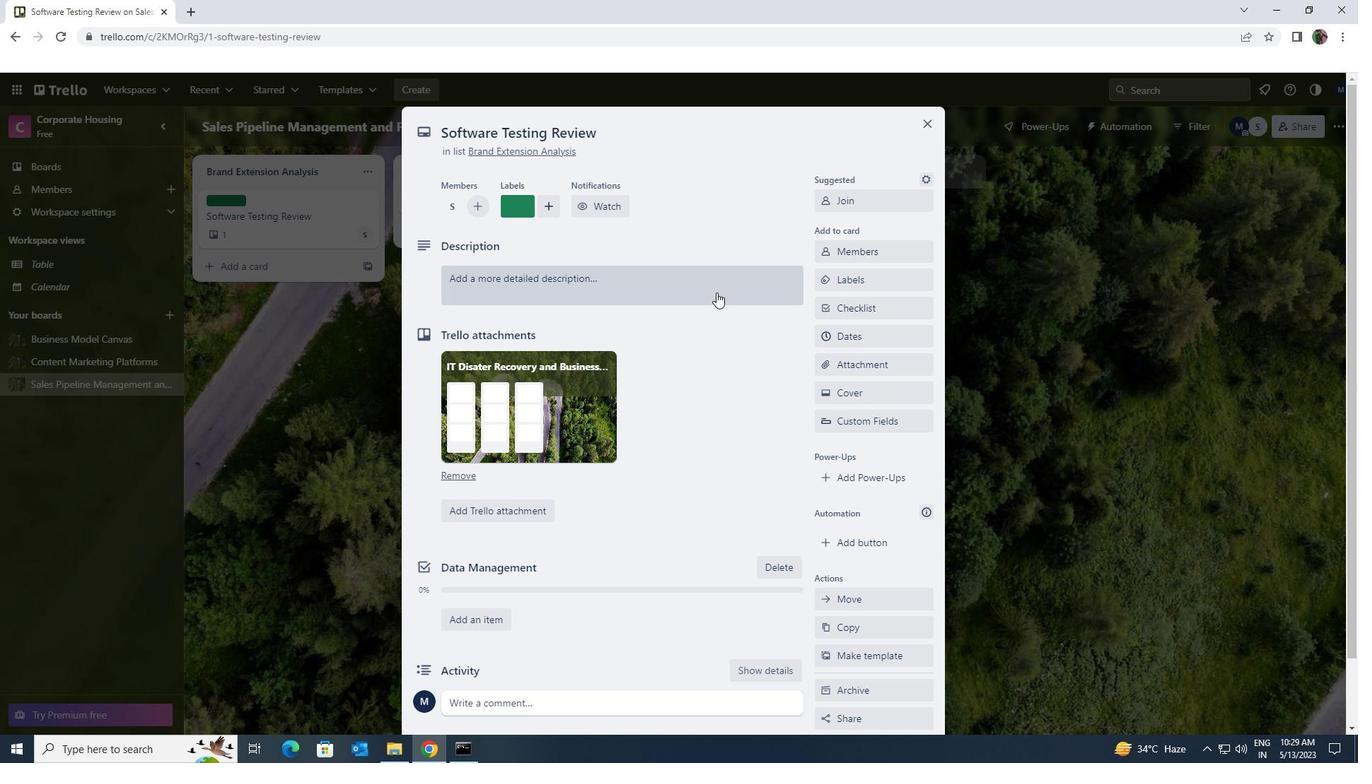
Action: Key pressed <Key.shift>PLAN<Key.space>AND<Key.space>EXECUTE<Key.space><Key.shift>COMPANY<Key.space>TEAM<Key.space>BUILDING<Key.space>ACTIVITY<Key.space>AT<Key.space>A<Key.space><Key.shift>HIKING<Key.space>TRAIL<Key.space>
Screenshot: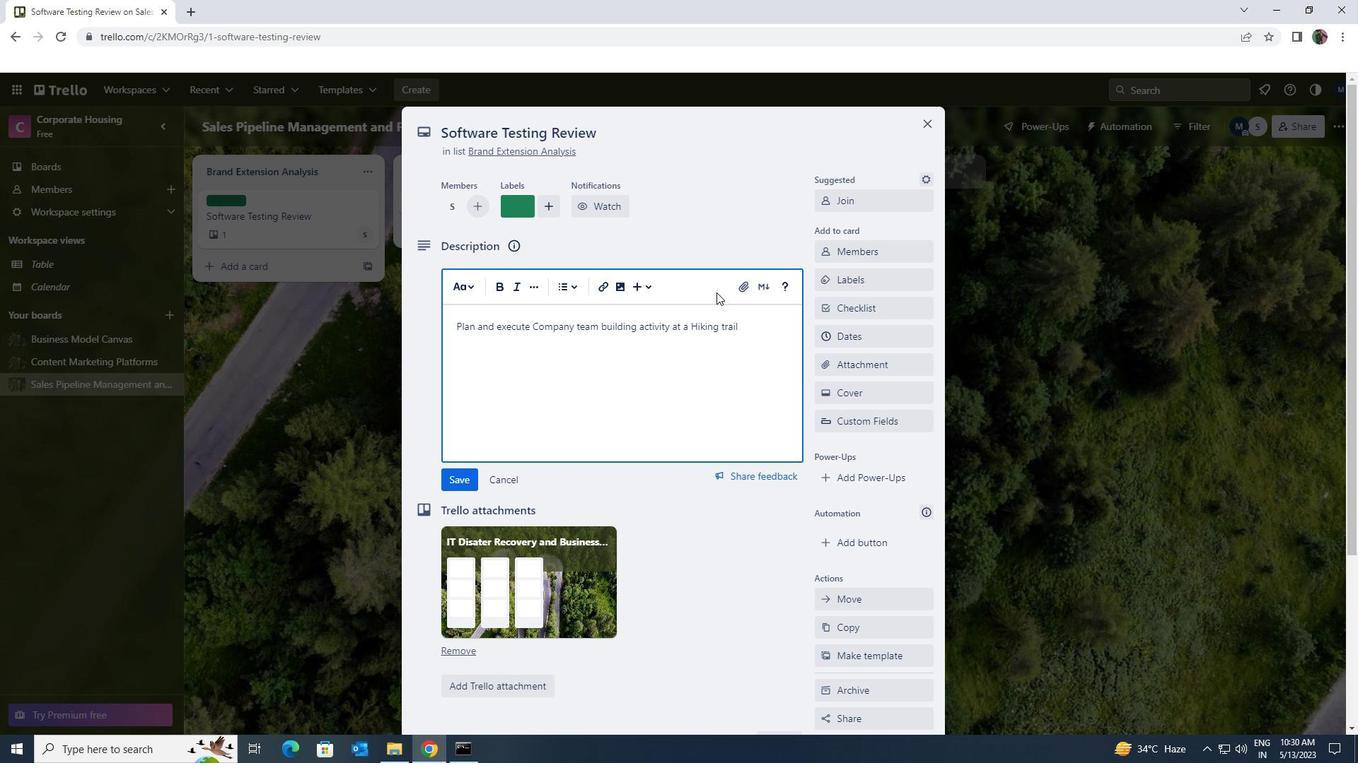 
Action: Mouse moved to (464, 479)
Screenshot: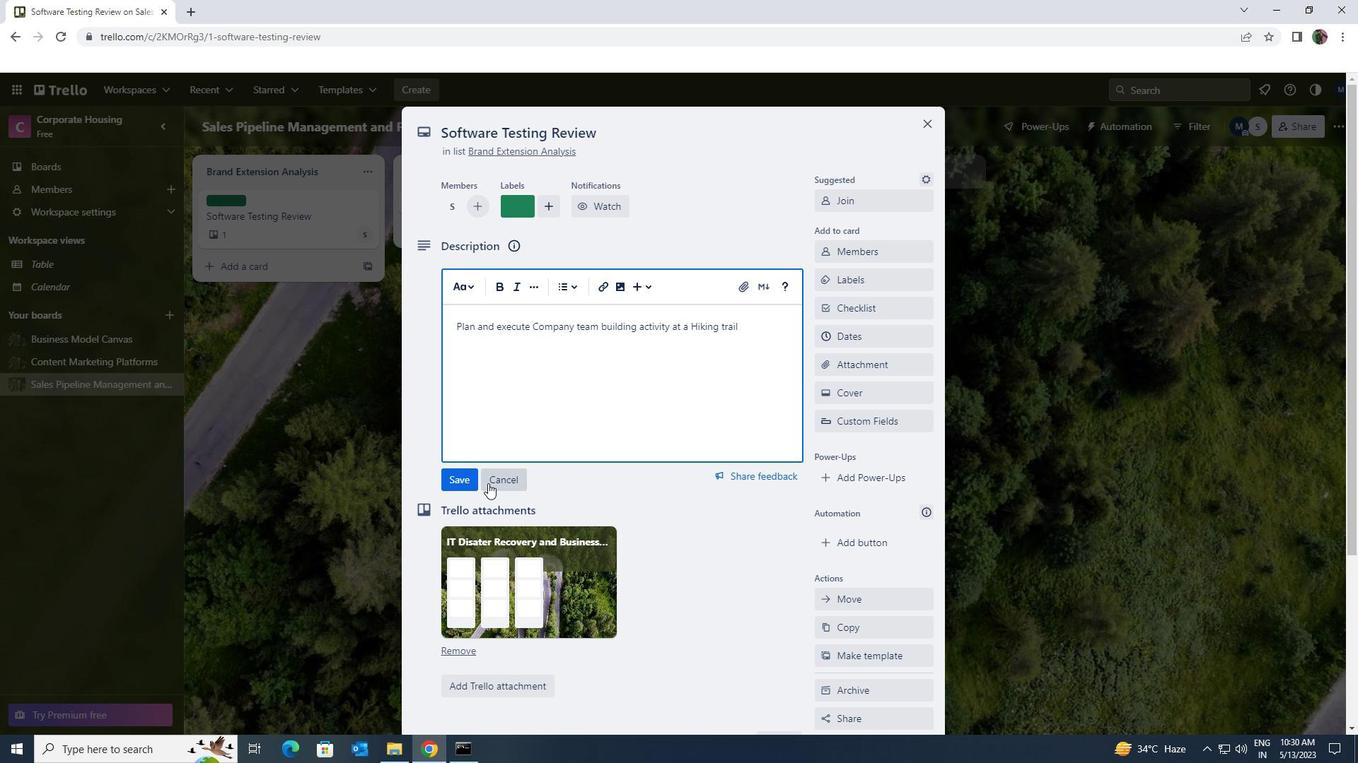 
Action: Mouse pressed left at (464, 479)
Screenshot: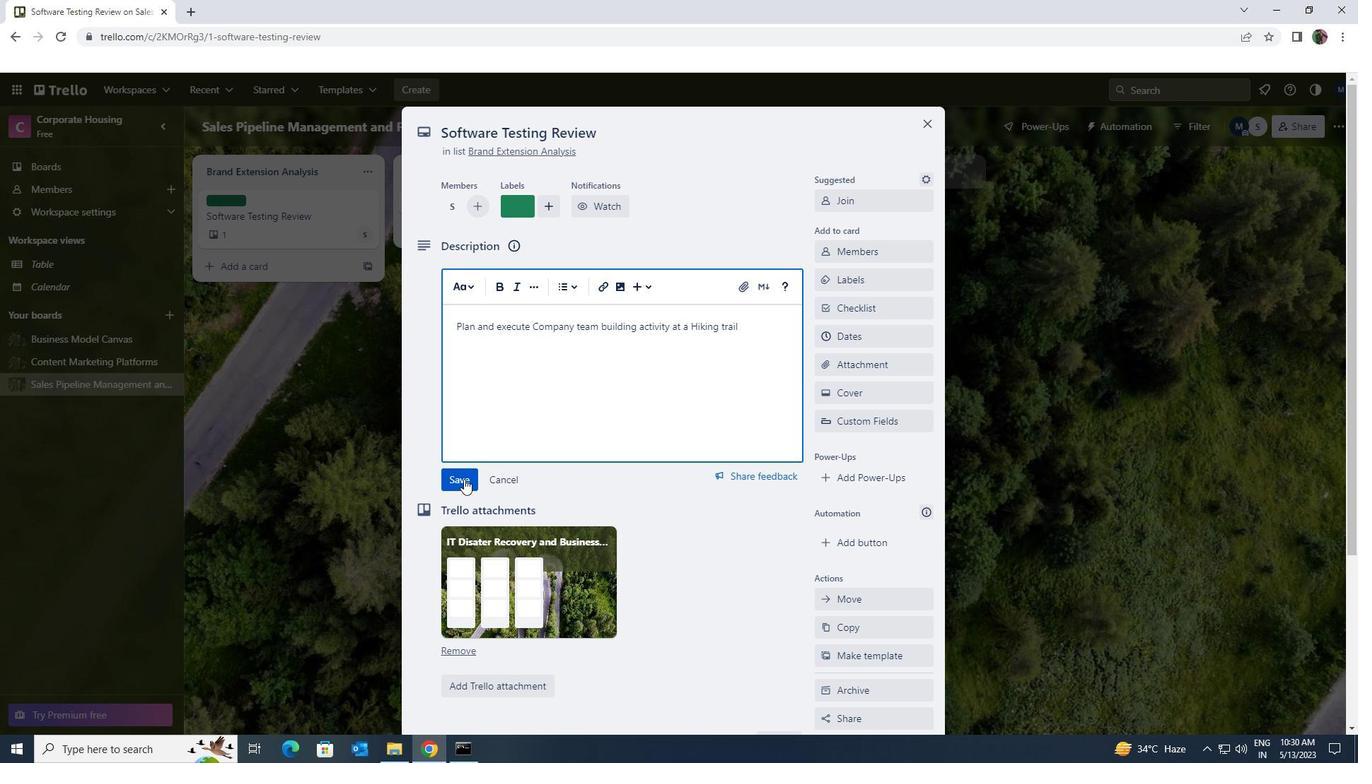 
Action: Mouse scrolled (464, 478) with delta (0, 0)
Screenshot: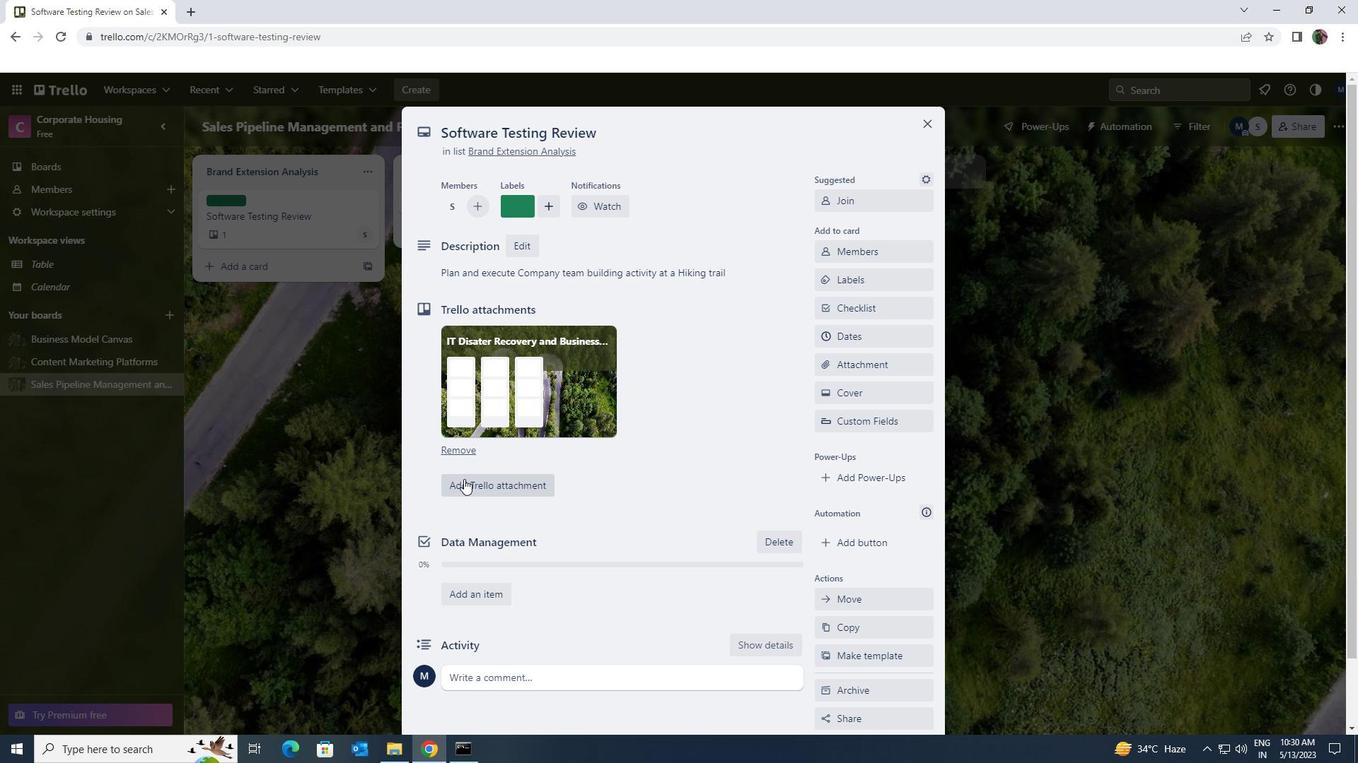
Action: Mouse scrolled (464, 478) with delta (0, 0)
Screenshot: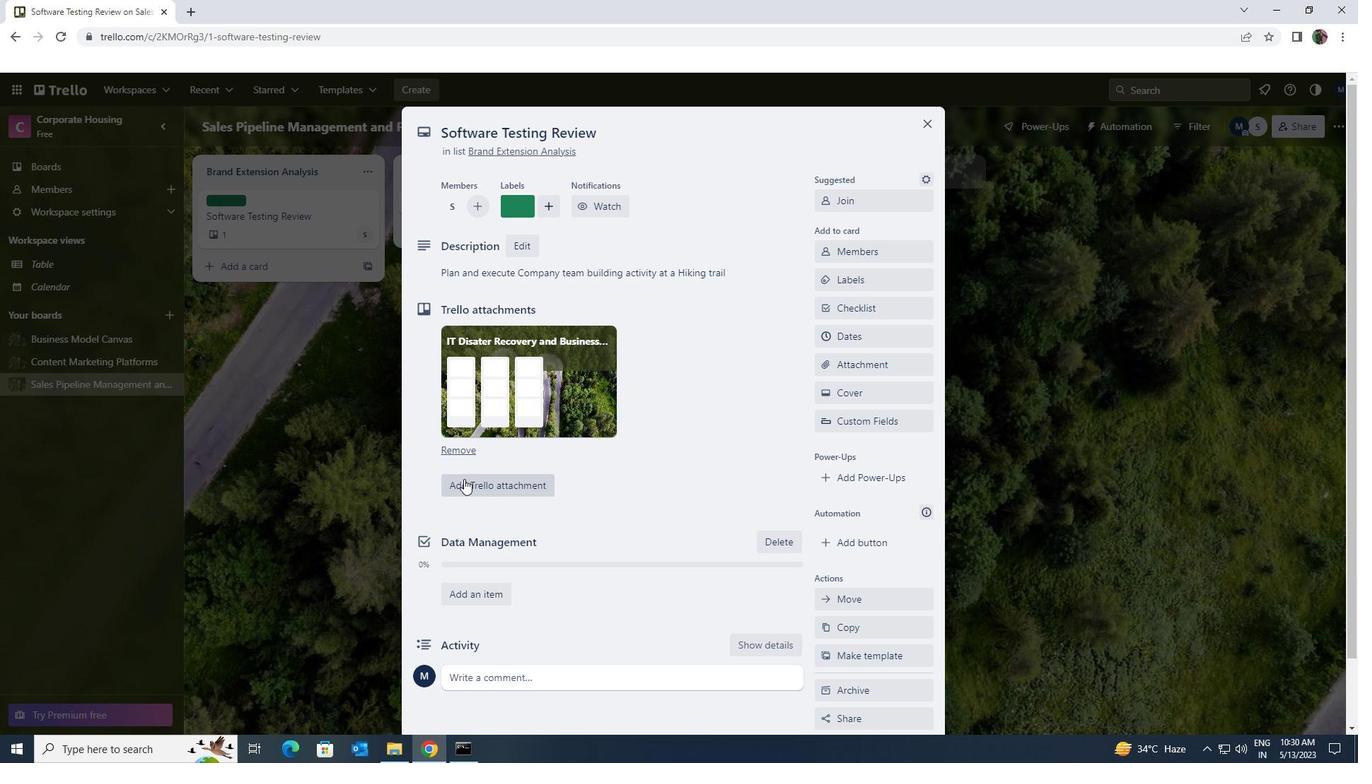 
Action: Mouse scrolled (464, 478) with delta (0, 0)
Screenshot: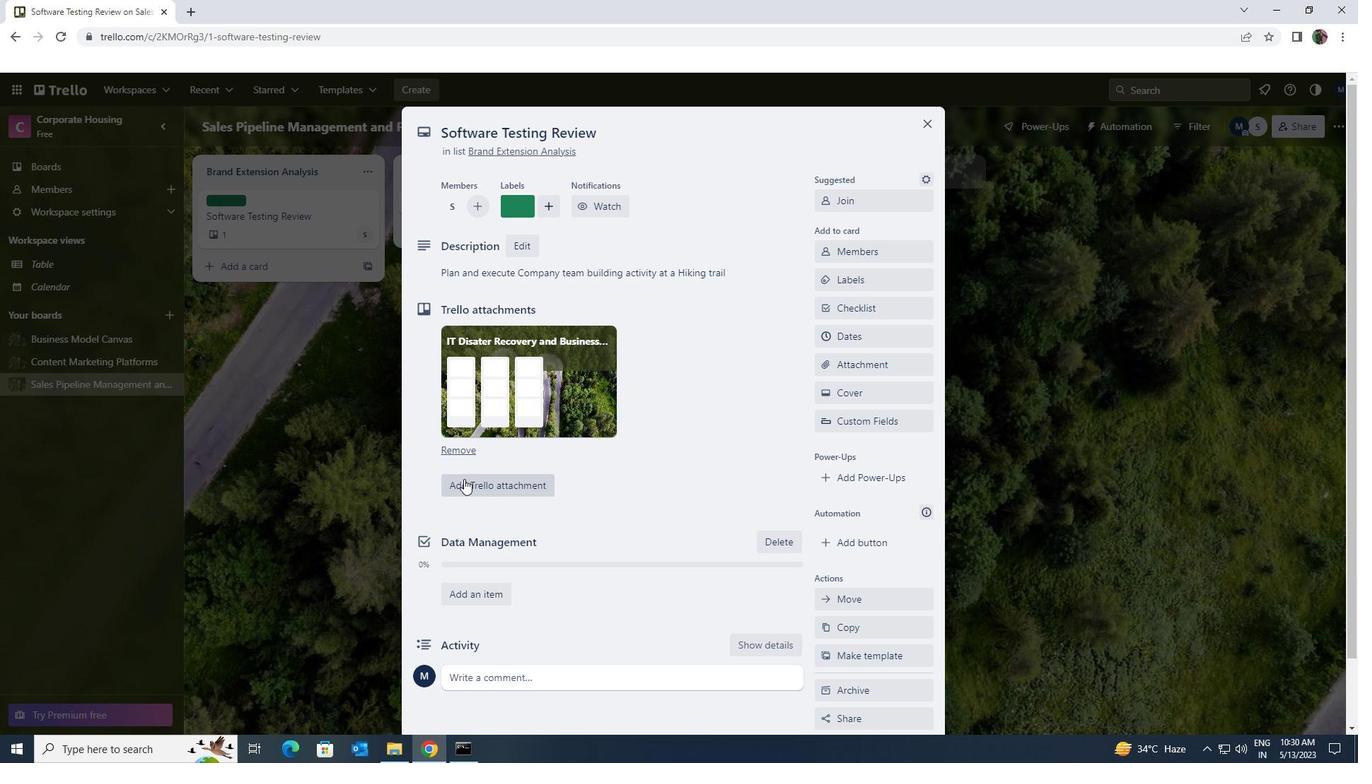 
Action: Mouse scrolled (464, 478) with delta (0, 0)
Screenshot: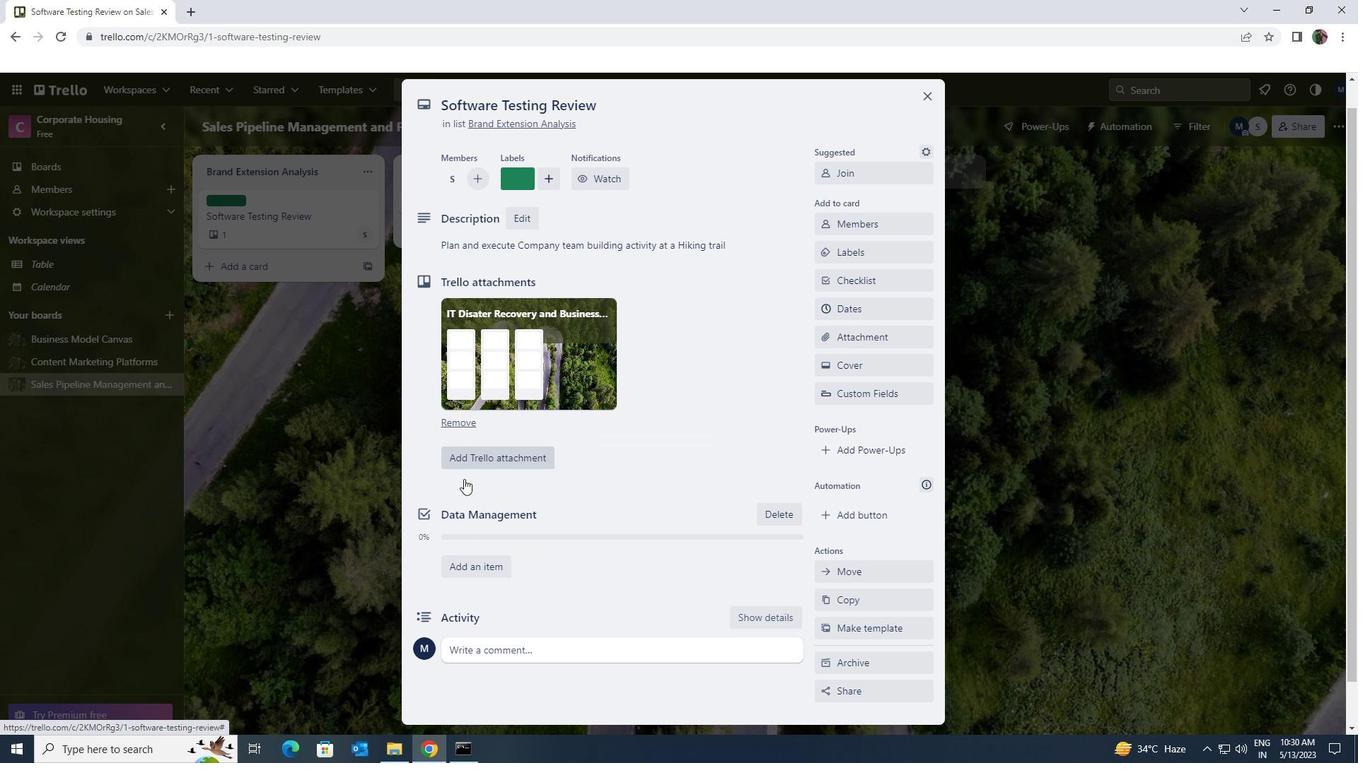 
Action: Mouse scrolled (464, 478) with delta (0, 0)
Screenshot: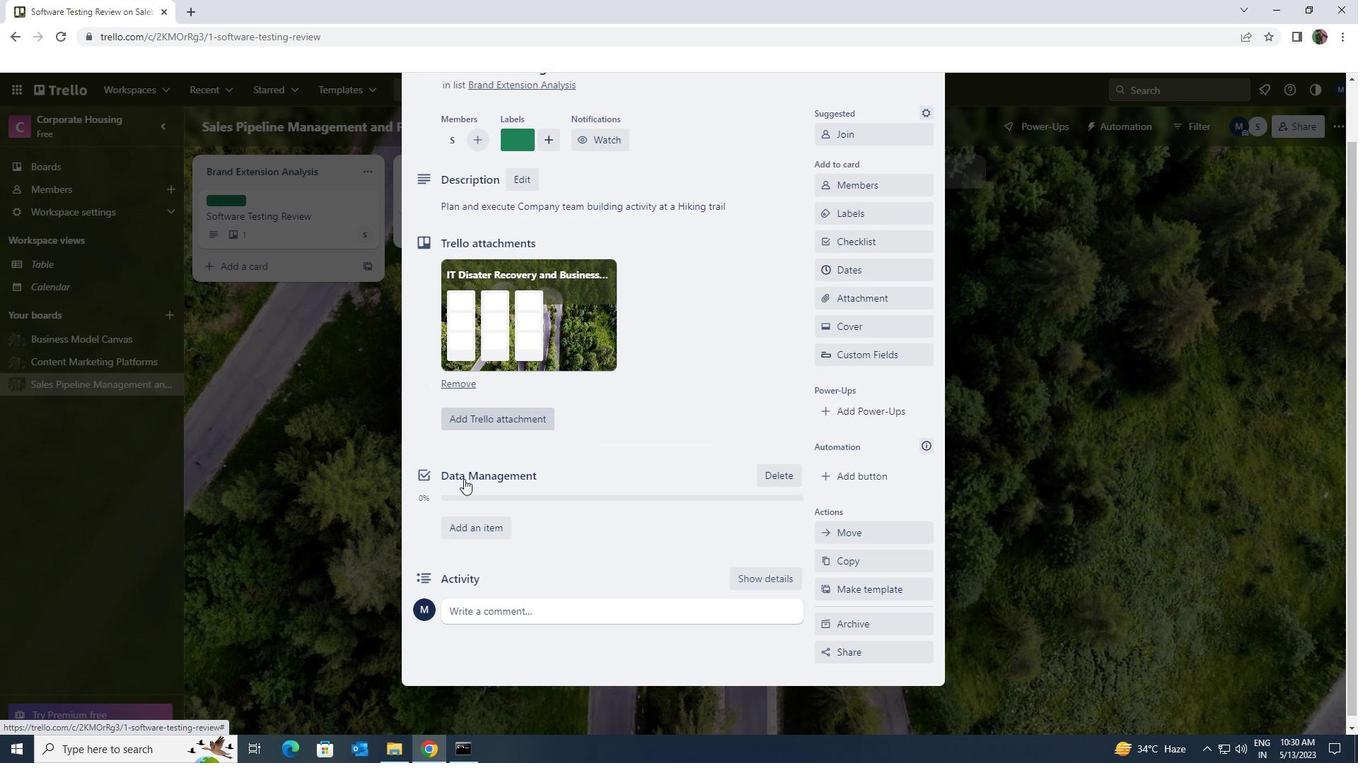
Action: Mouse scrolled (464, 478) with delta (0, 0)
Screenshot: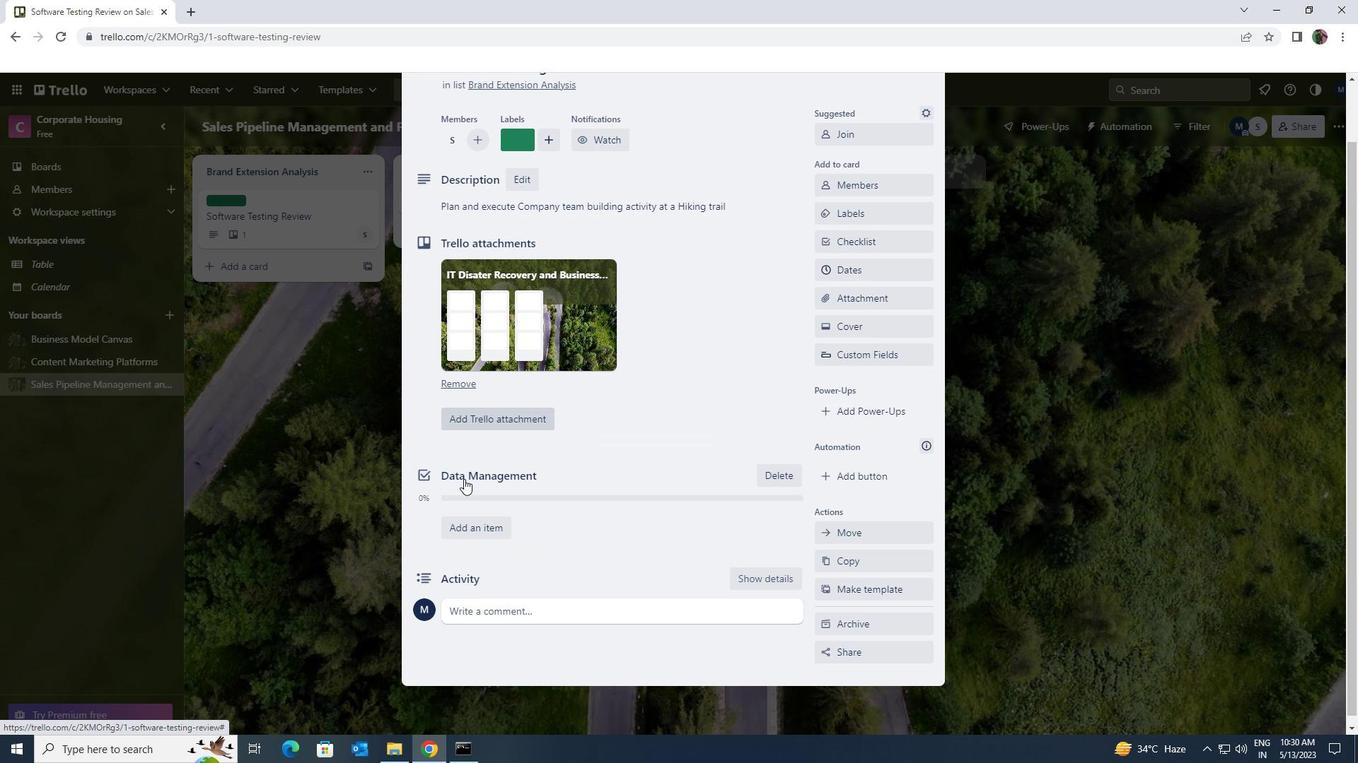 
Action: Mouse moved to (485, 606)
Screenshot: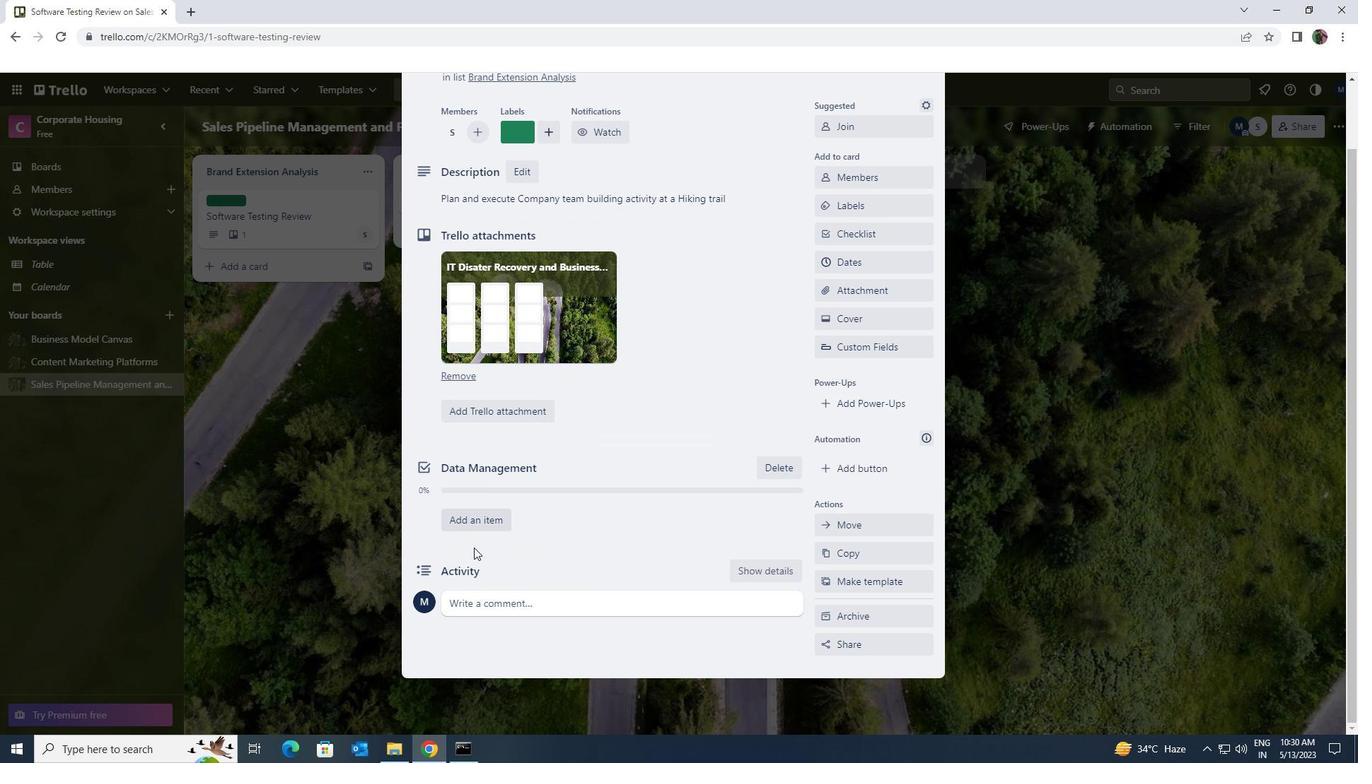 
Action: Mouse pressed left at (485, 606)
Screenshot: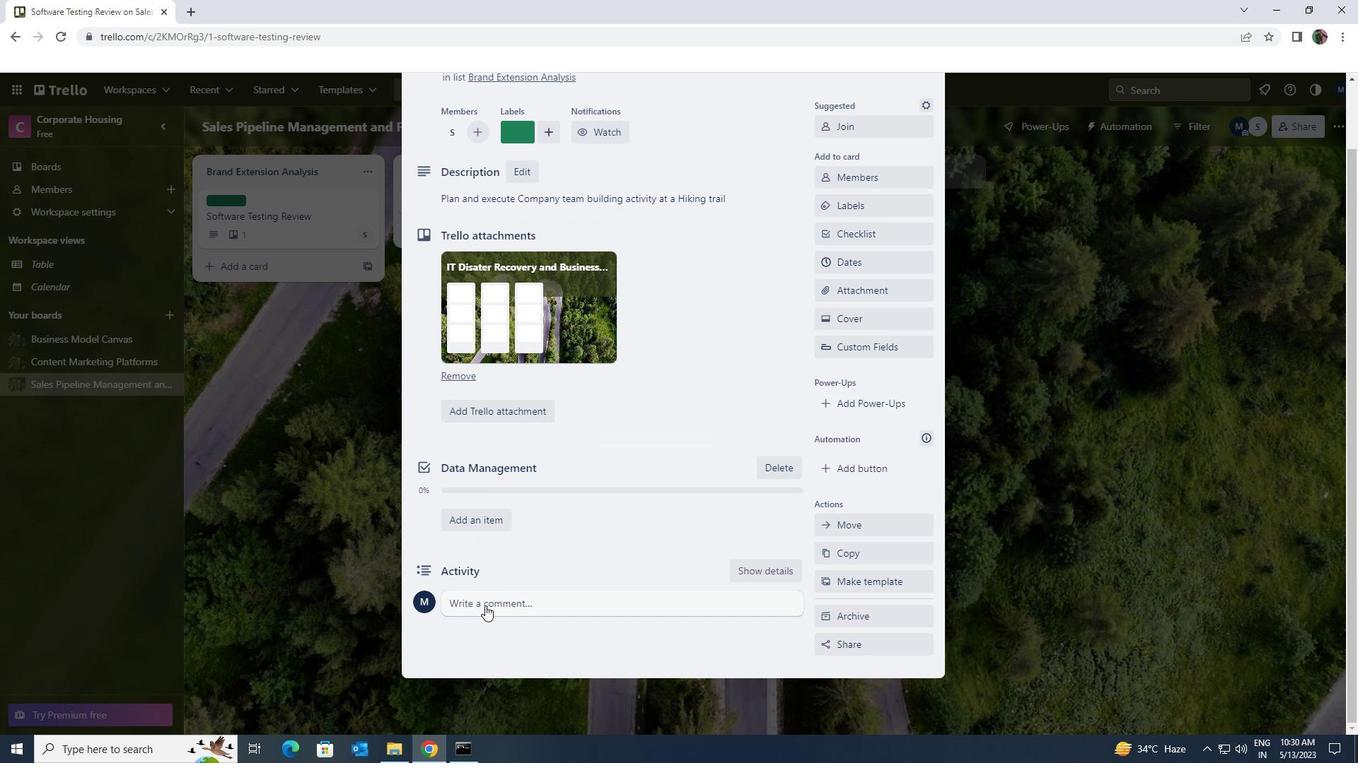 
Action: Key pressed <Key.shift>THIS<Key.space><Key.shift>TASK<Key.space>REQUIRES<Key.space>US<Key.space>TO<Key.space>BE<Key.space>ADOPTABLE<Key.space>AND<Key.space>FLEXIBLE<Key.space>WILLING<Key.space>TO<Key.space>ADJUST<Key.space>OUR<Key.space>APPROACH<Key.space>AS<Key.space>NEEDED<Key.space>BASED<Key.space>ON<Key.space>VIEW<Key.space>NEW<Key.space>INFORMATION<Key.space>OR<Key.space>FEEDBACK.
Screenshot: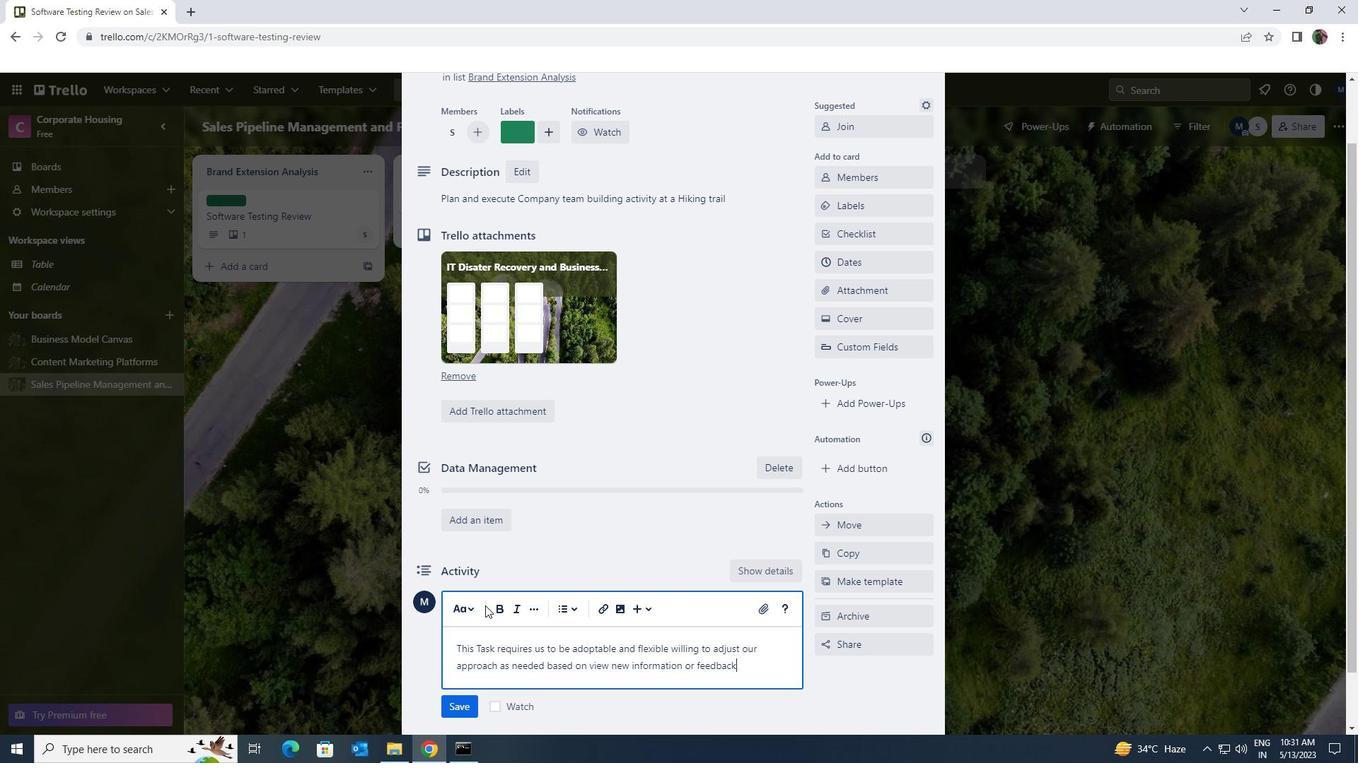 
Action: Mouse scrolled (485, 605) with delta (0, 0)
Screenshot: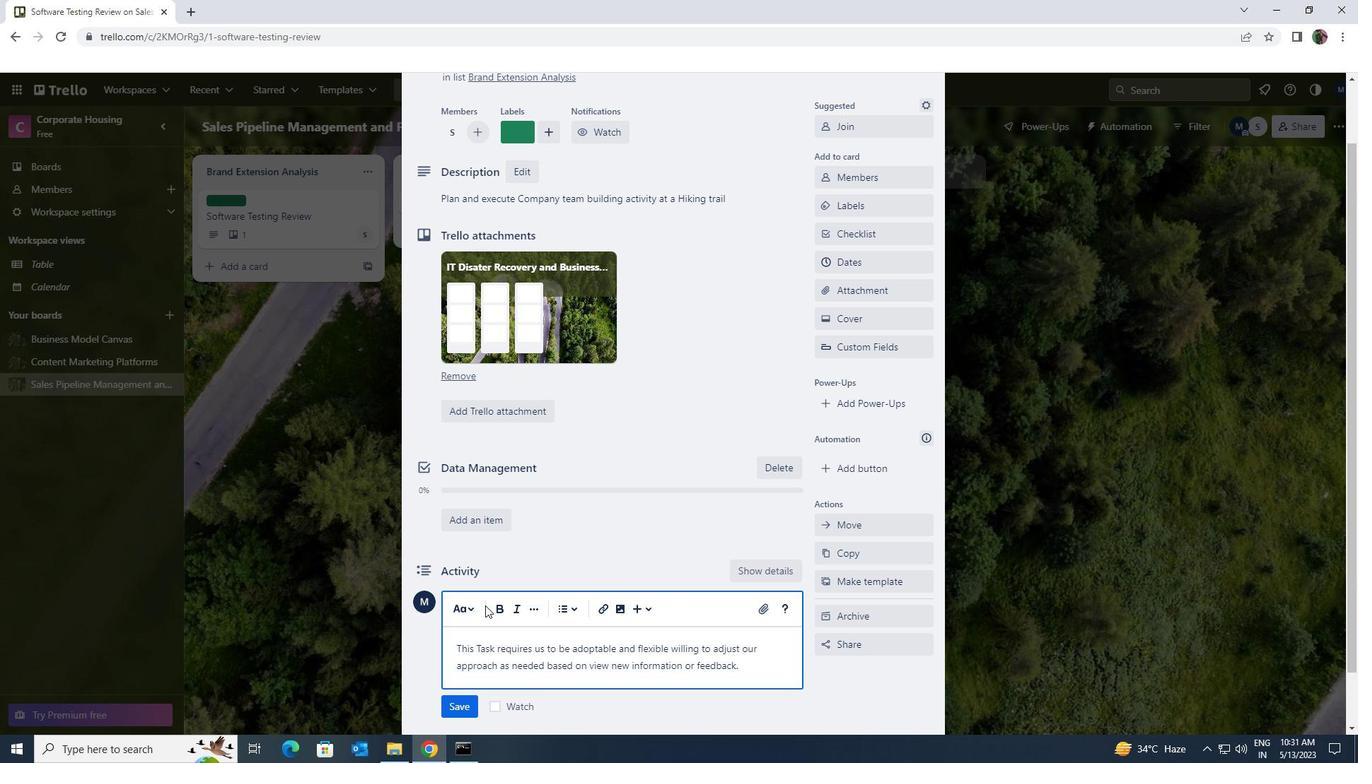 
Action: Mouse moved to (463, 648)
Screenshot: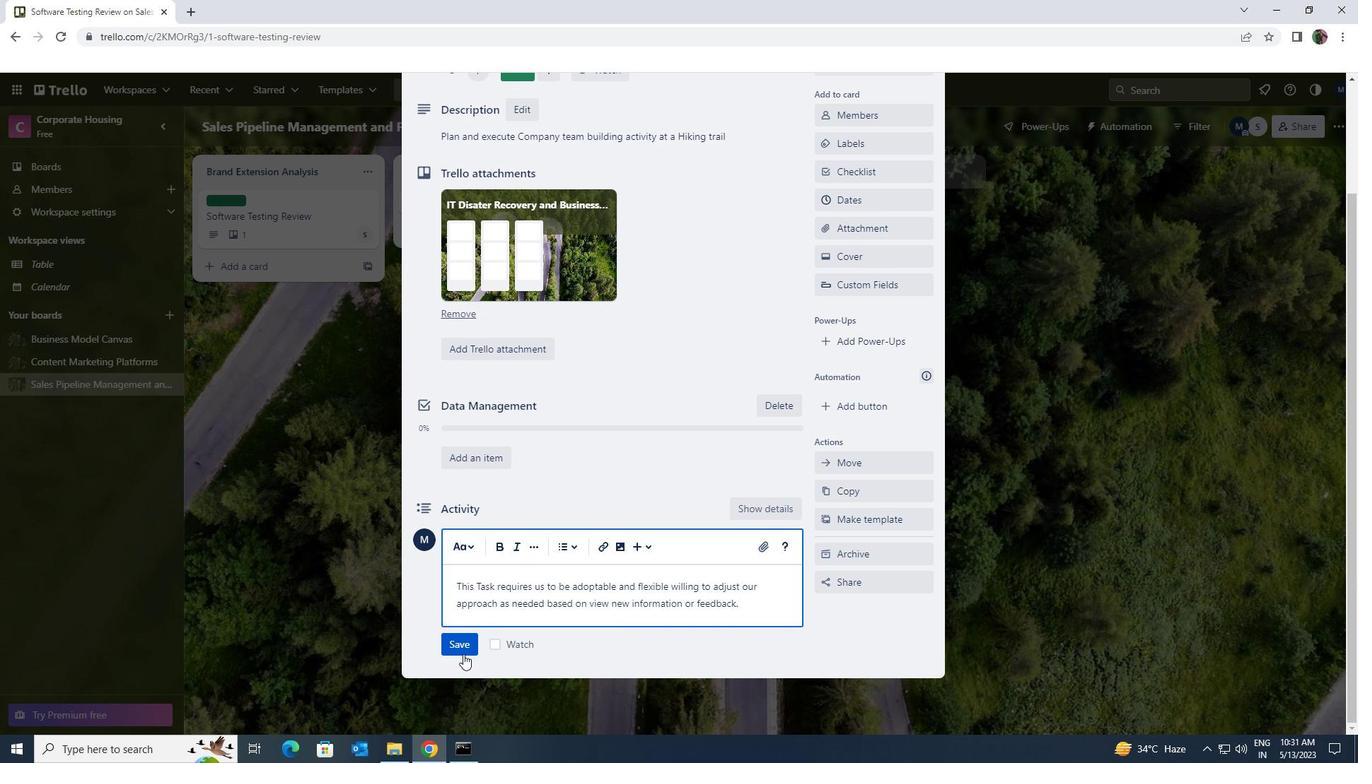 
Action: Mouse pressed left at (463, 648)
Screenshot: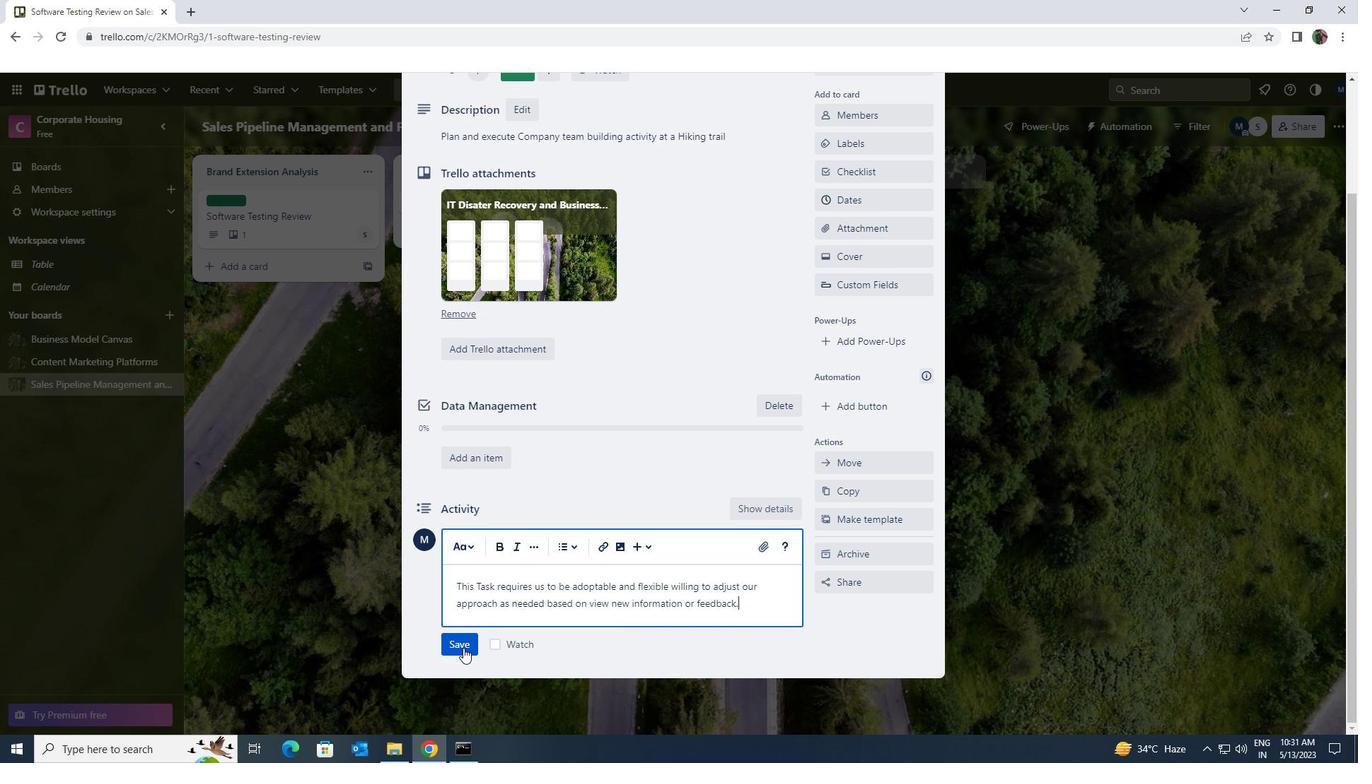 
Action: Mouse moved to (606, 563)
Screenshot: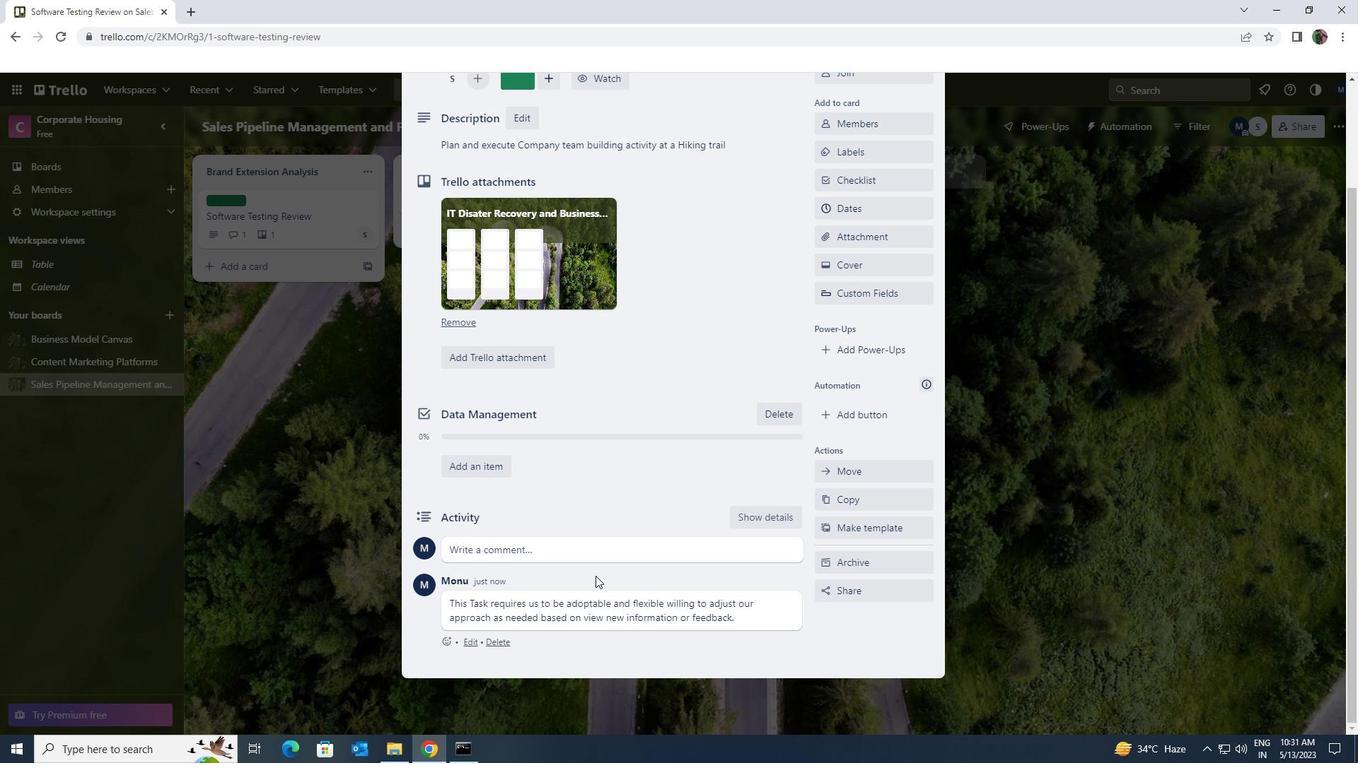 
Action: Mouse scrolled (606, 563) with delta (0, 0)
Screenshot: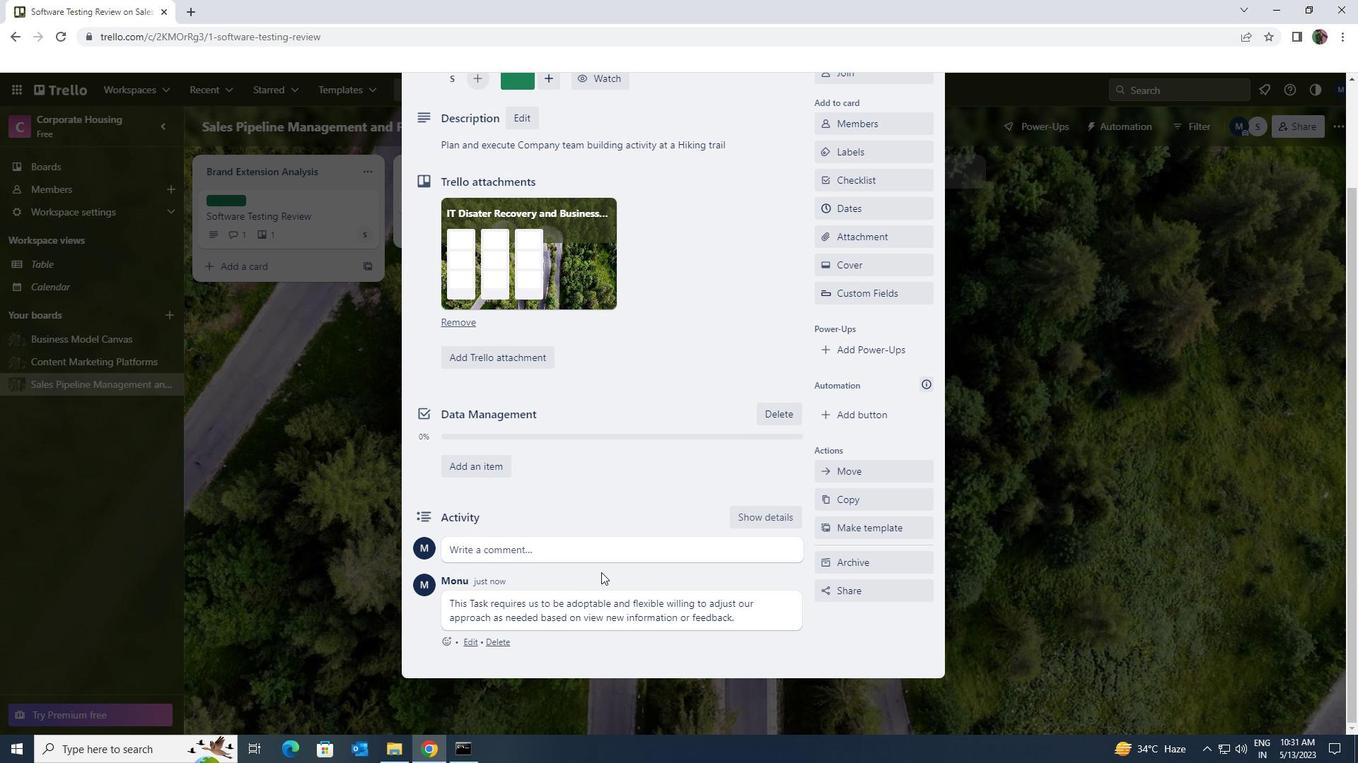 
Action: Mouse moved to (609, 562)
Screenshot: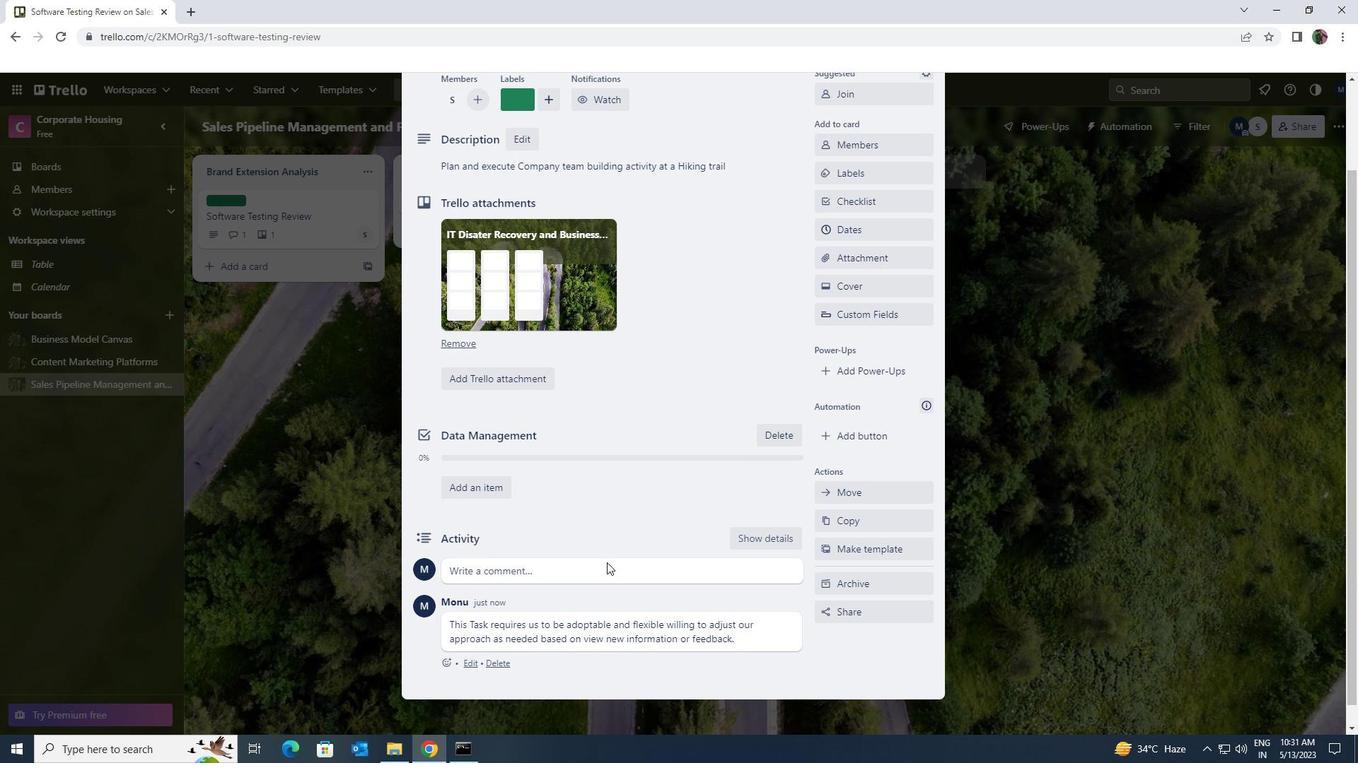 
Action: Mouse scrolled (609, 563) with delta (0, 0)
Screenshot: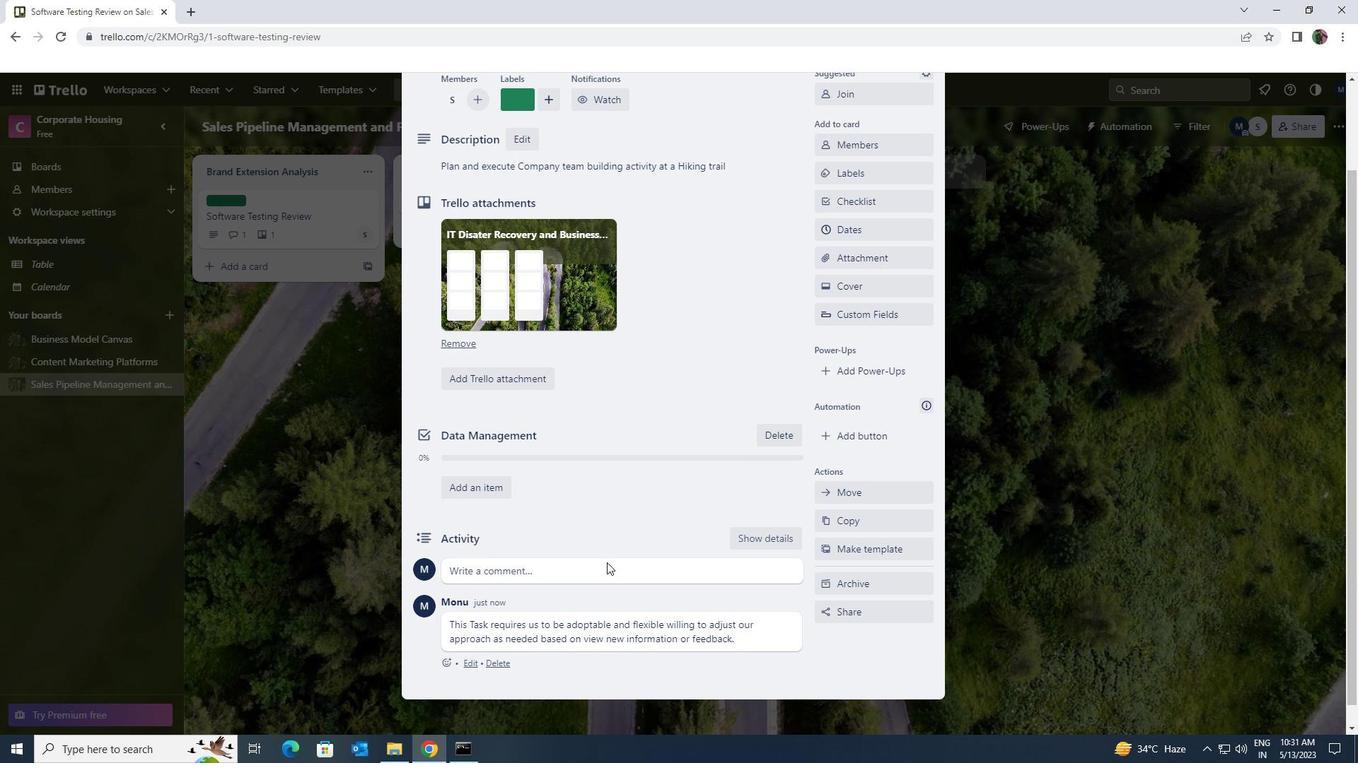 
Action: Mouse scrolled (609, 563) with delta (0, 0)
Screenshot: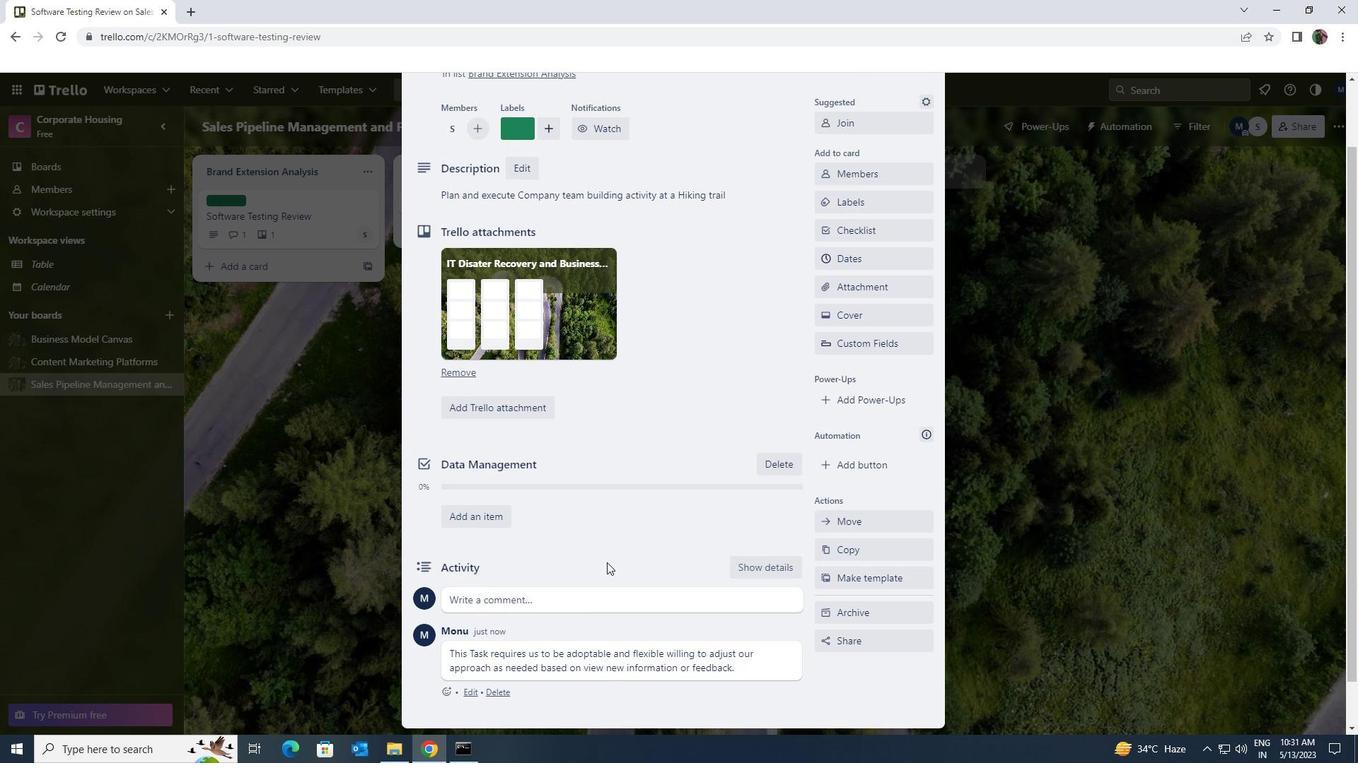 
Action: Mouse scrolled (609, 563) with delta (0, 0)
Screenshot: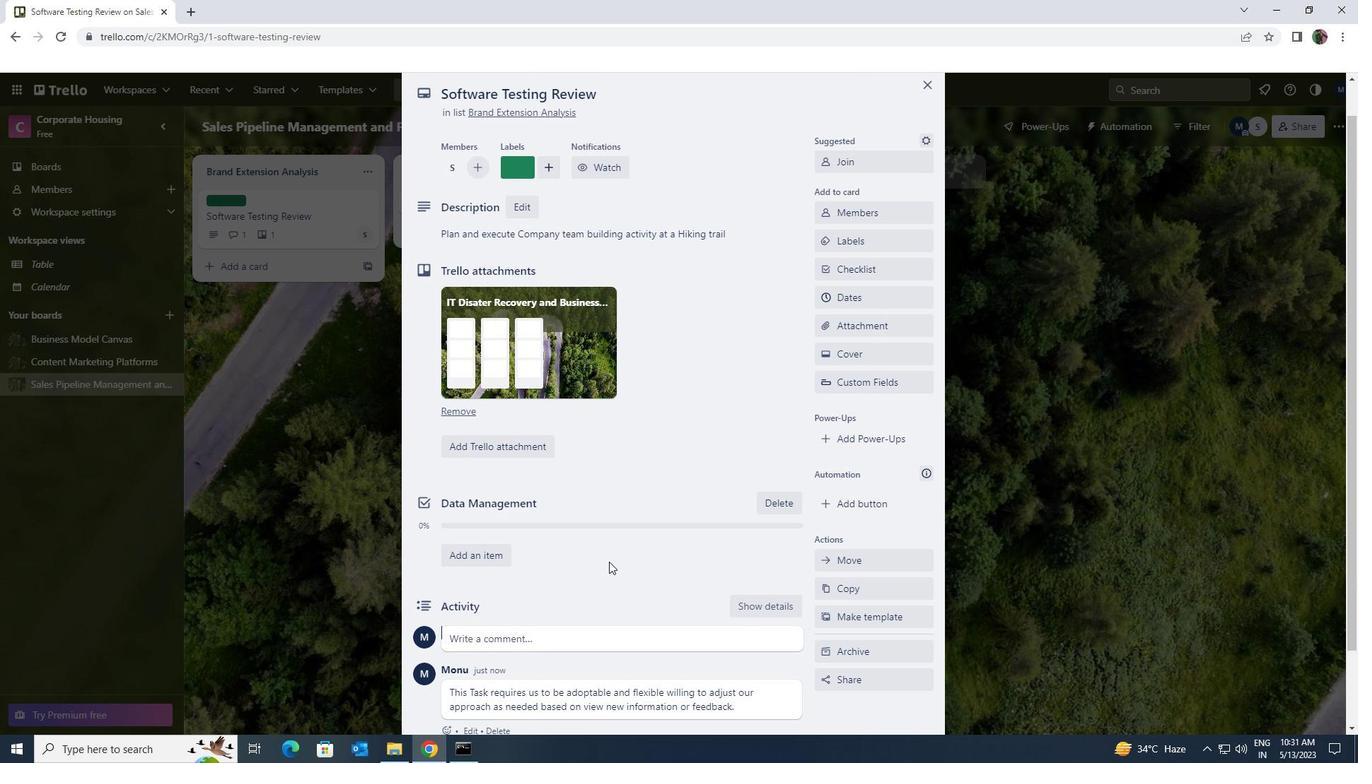 
Action: Mouse moved to (817, 329)
Screenshot: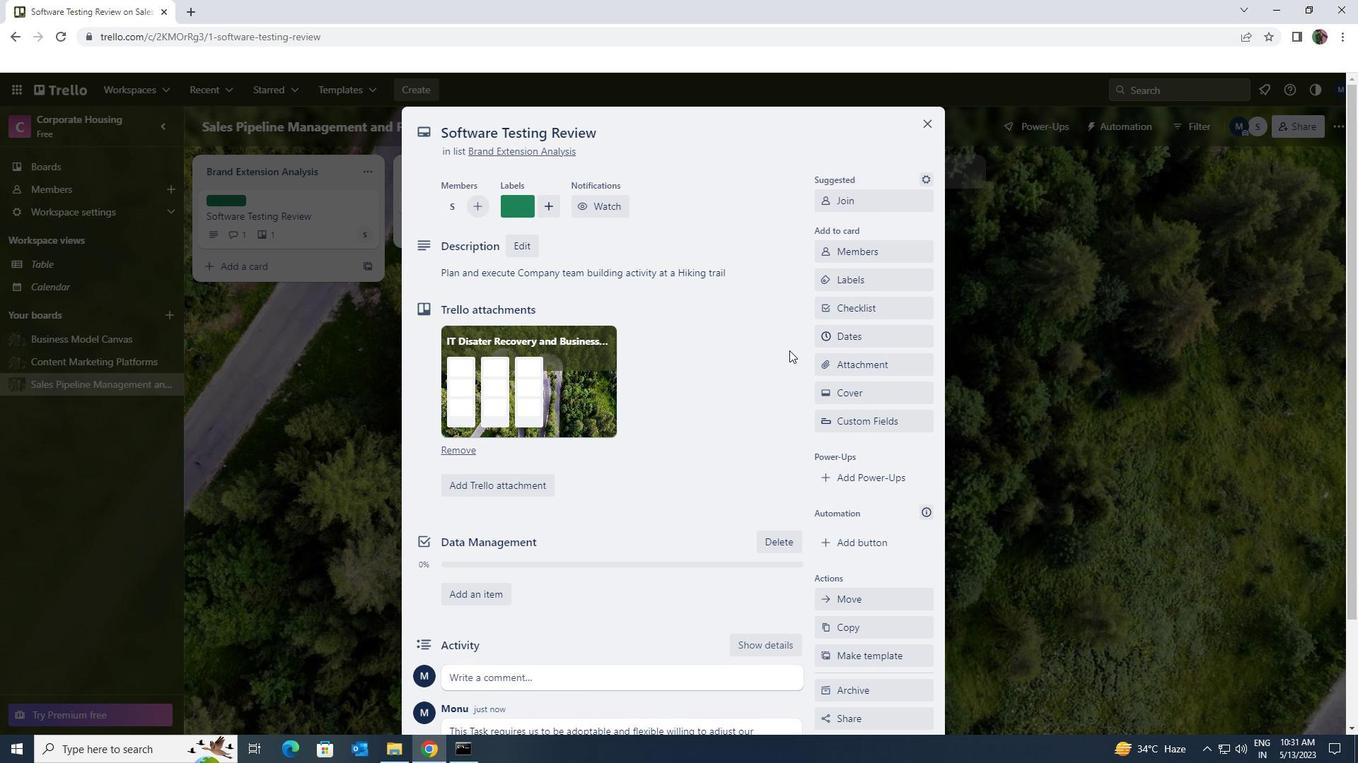 
Action: Mouse pressed left at (817, 329)
Screenshot: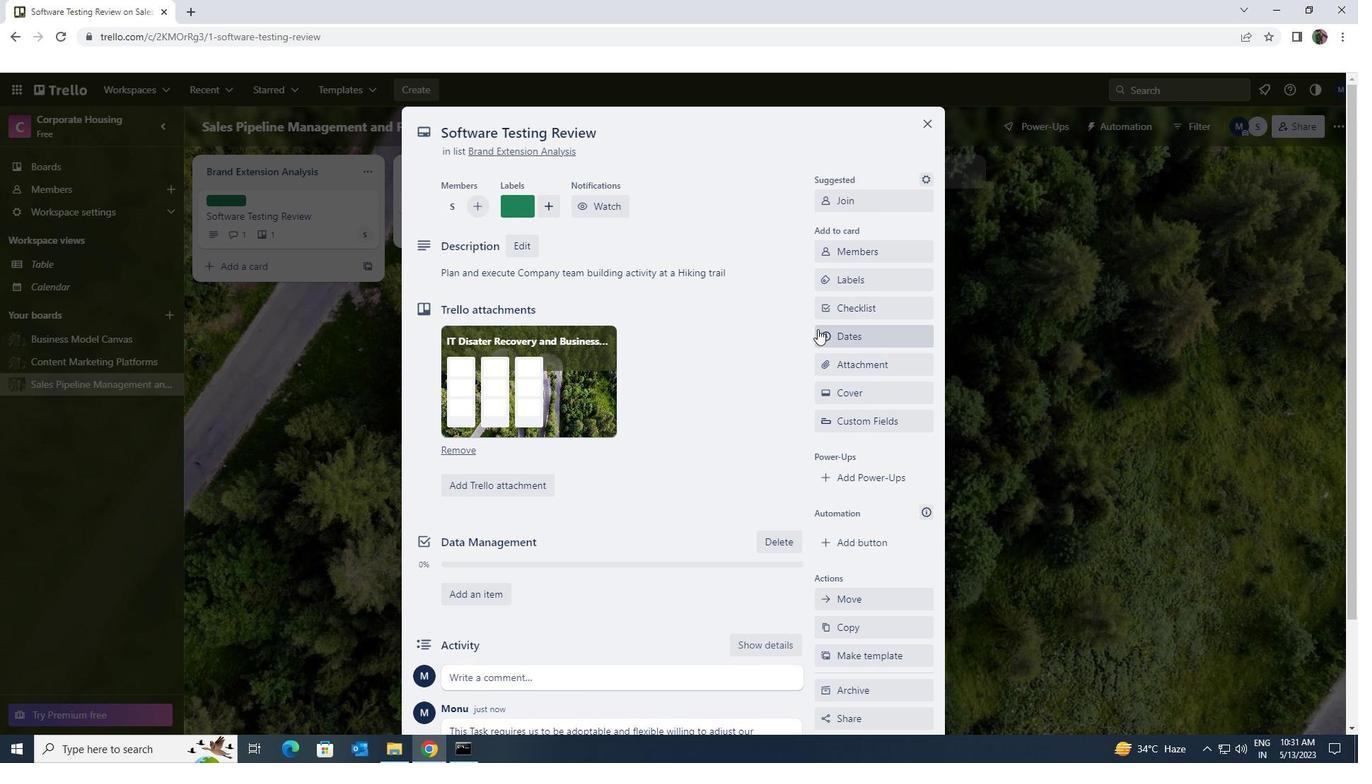 
Action: Mouse moved to (832, 385)
Screenshot: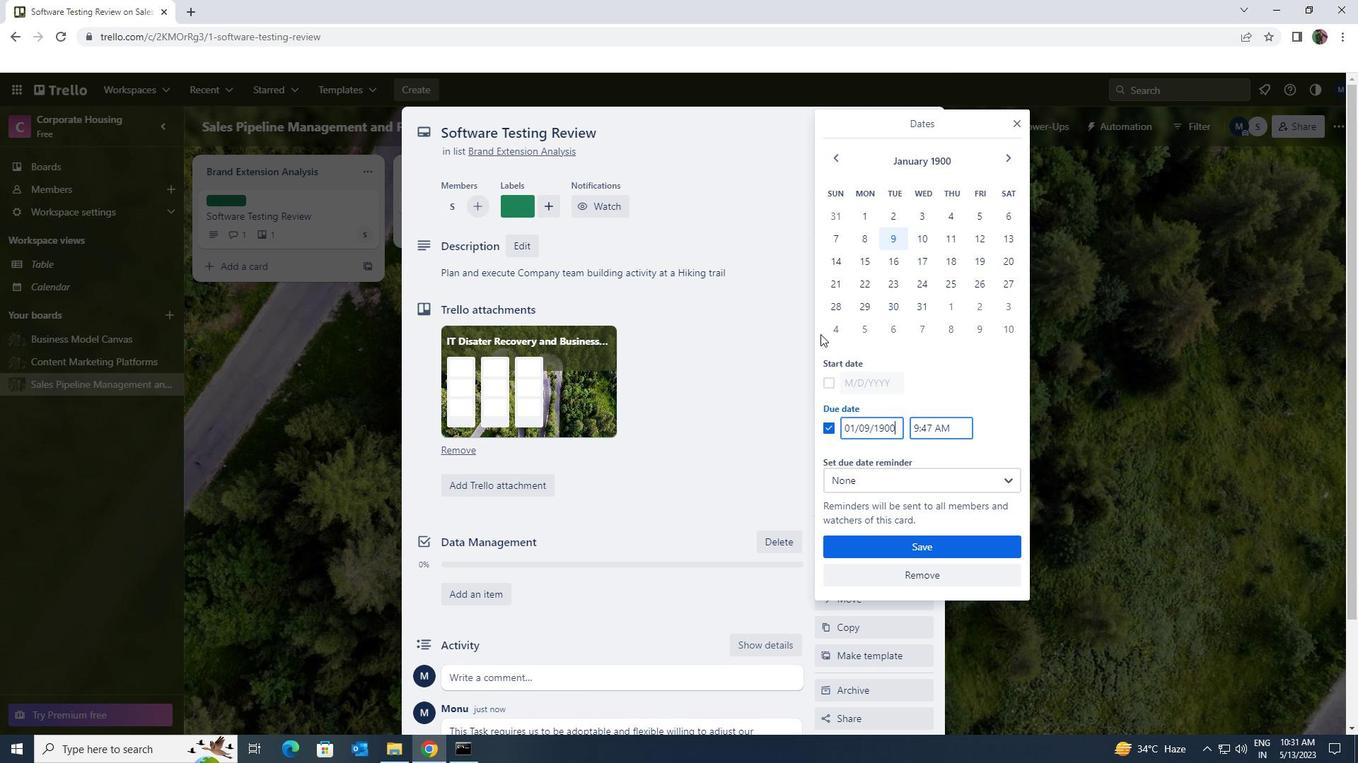 
Action: Mouse pressed left at (832, 385)
Screenshot: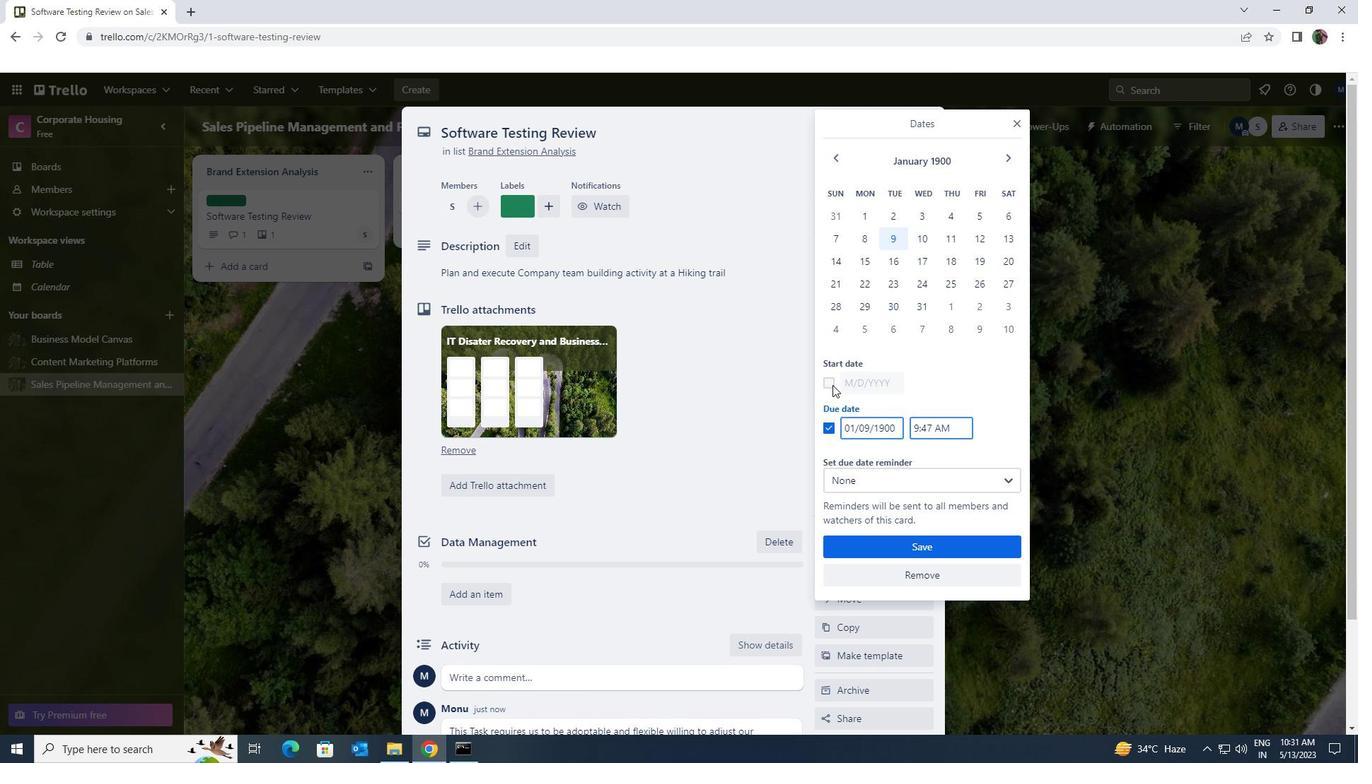 
Action: Mouse moved to (896, 381)
Screenshot: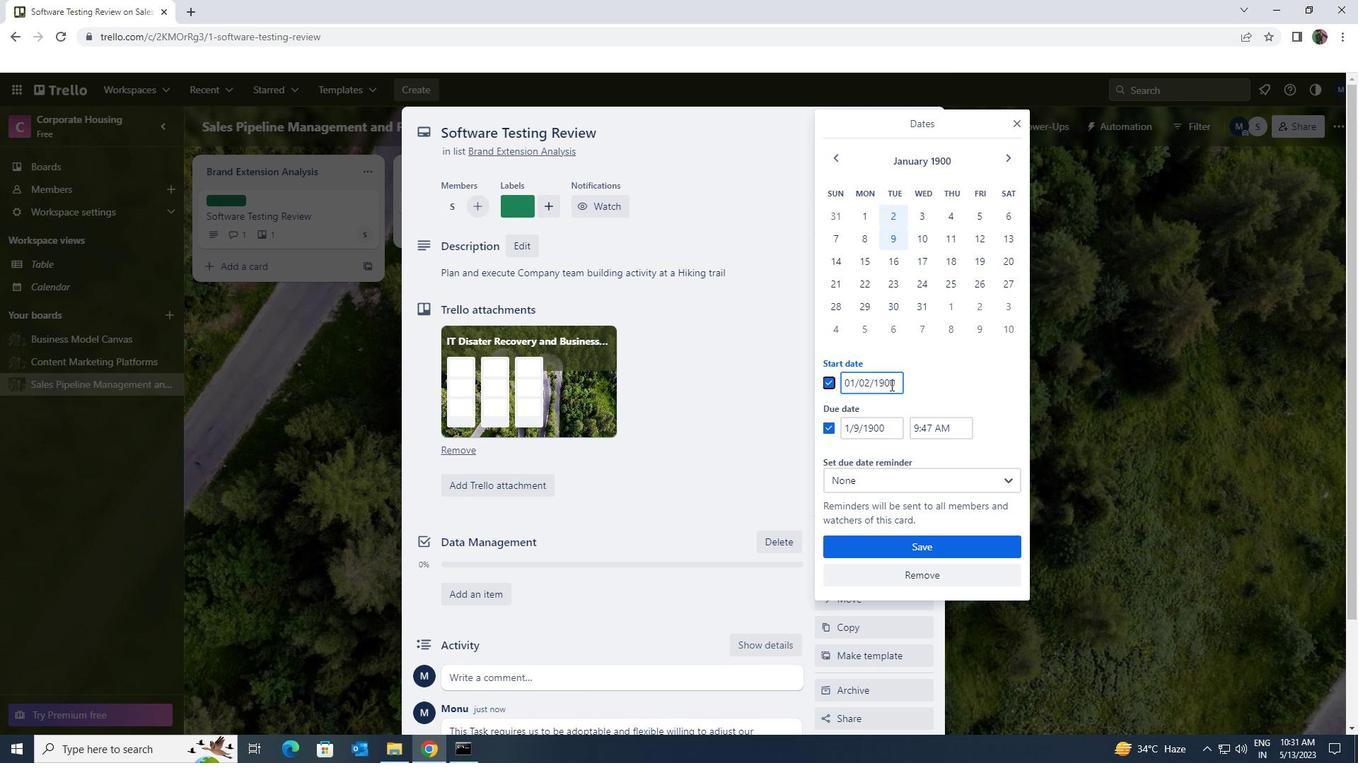 
Action: Mouse pressed left at (896, 381)
Screenshot: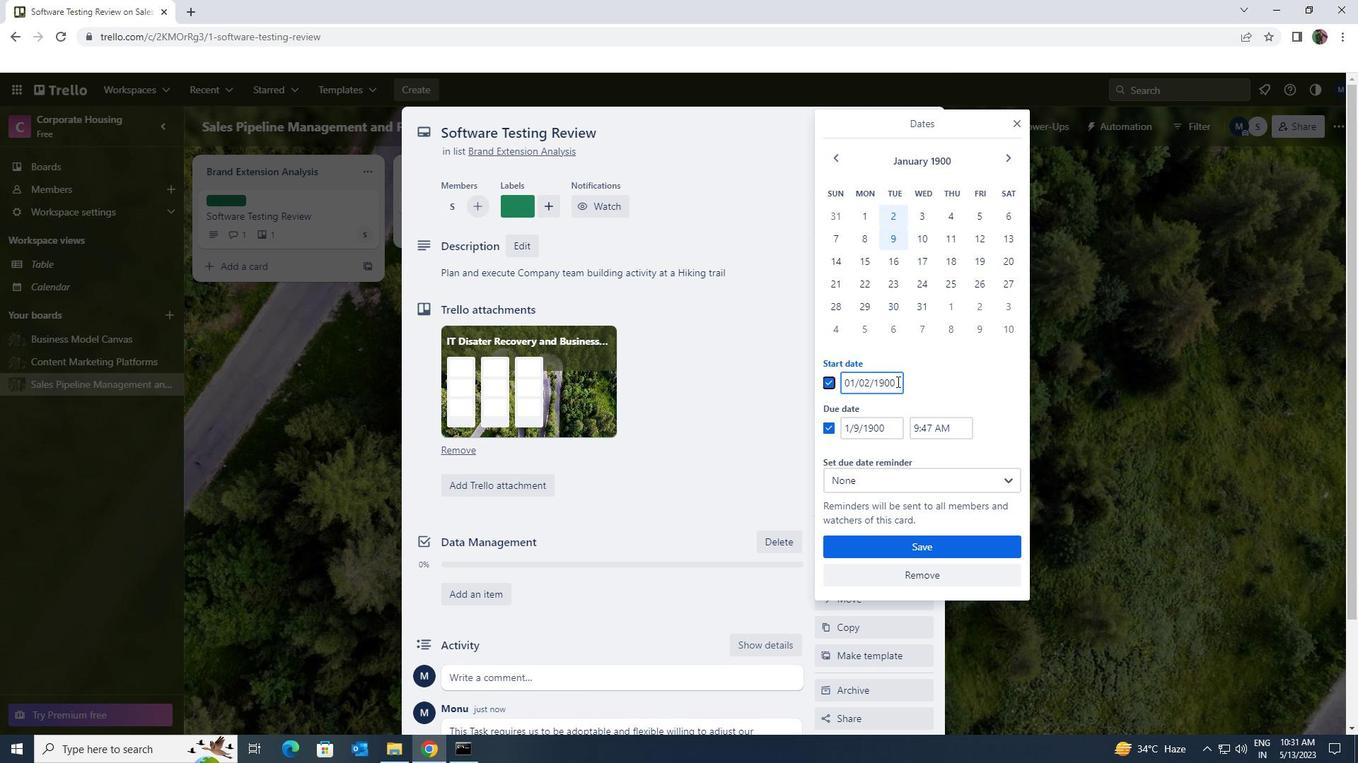 
Action: Mouse moved to (844, 381)
Screenshot: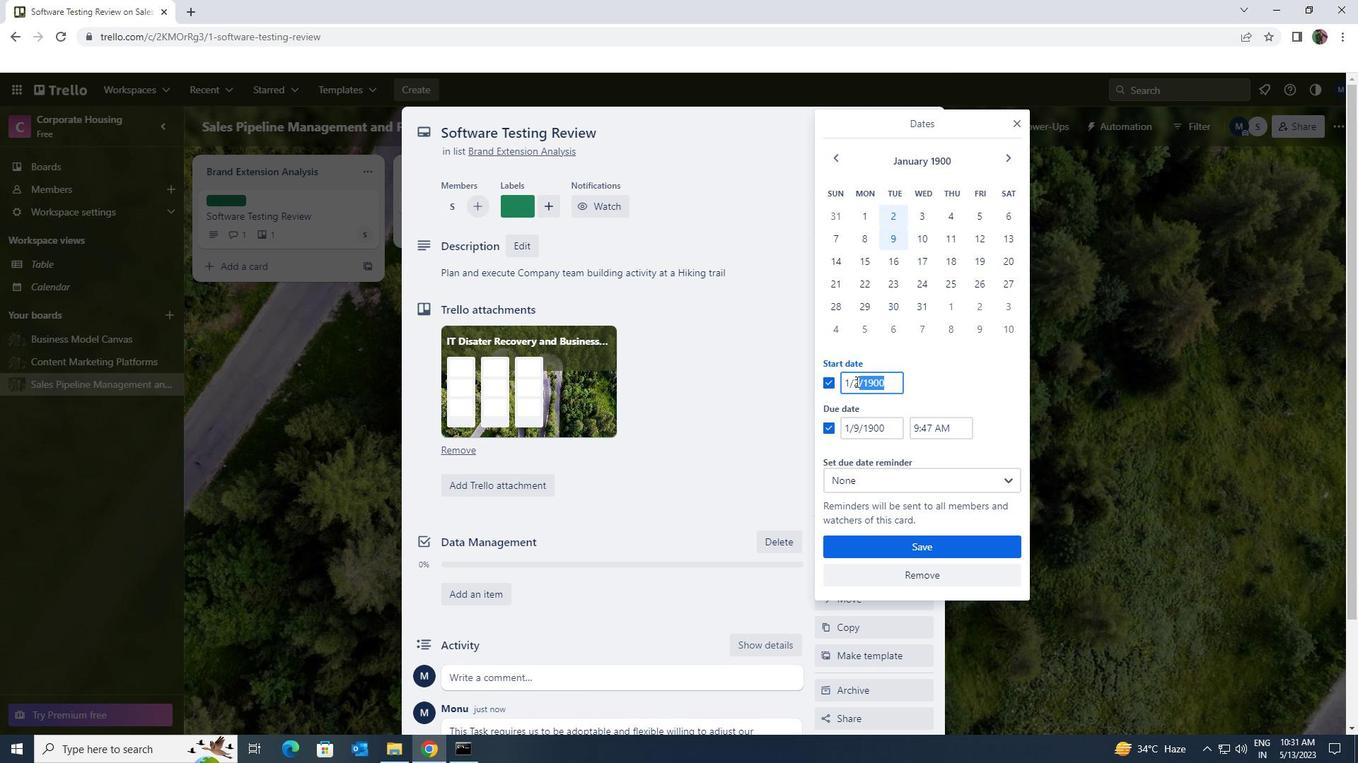 
Action: Key pressed 1/3/1900
Screenshot: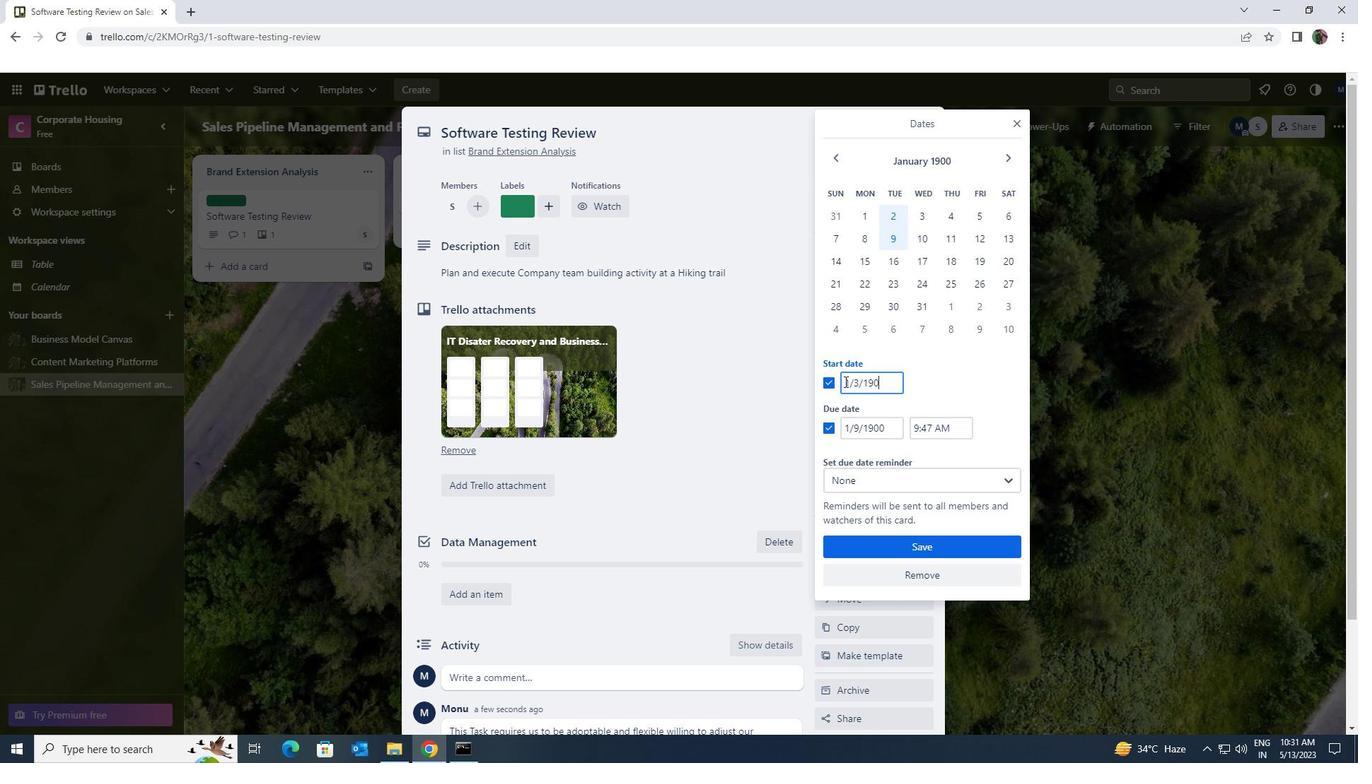 
Action: Mouse moved to (894, 425)
Screenshot: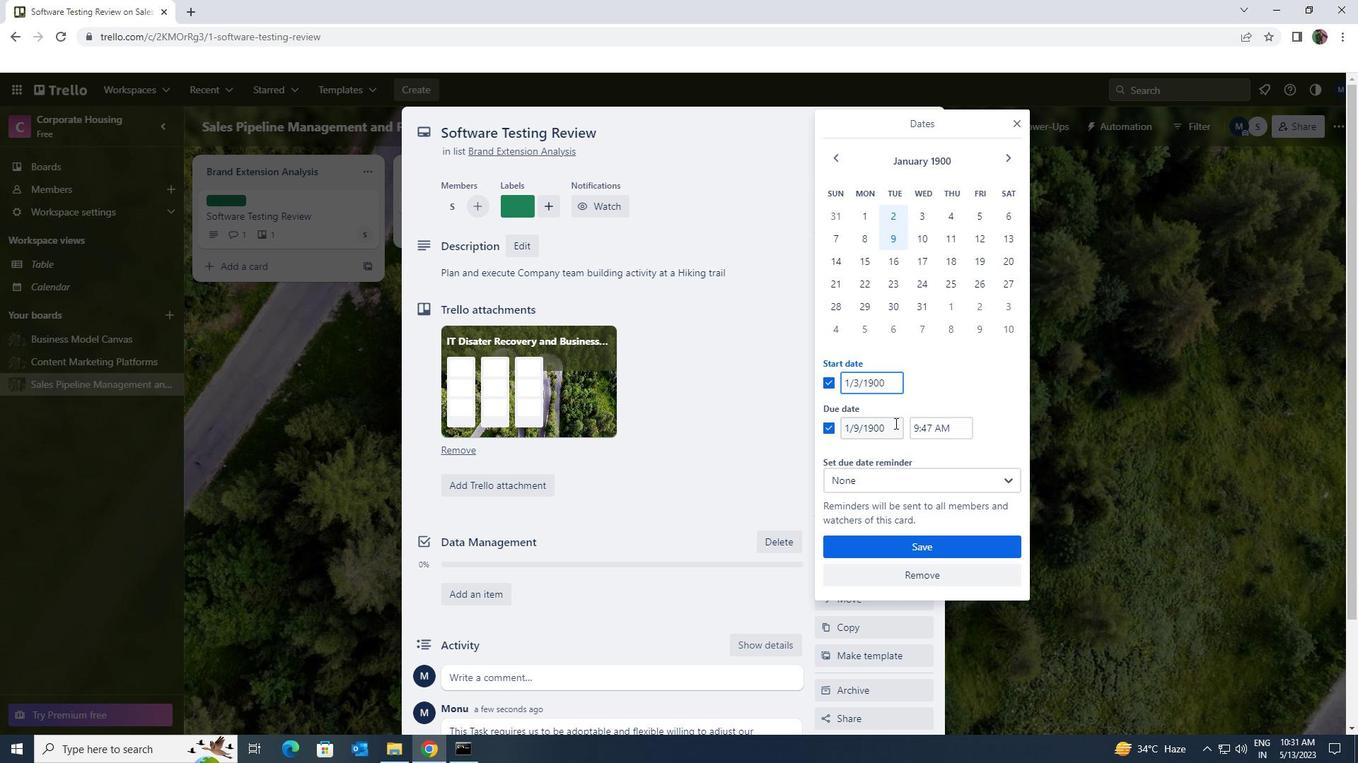 
Action: Mouse pressed left at (894, 425)
Screenshot: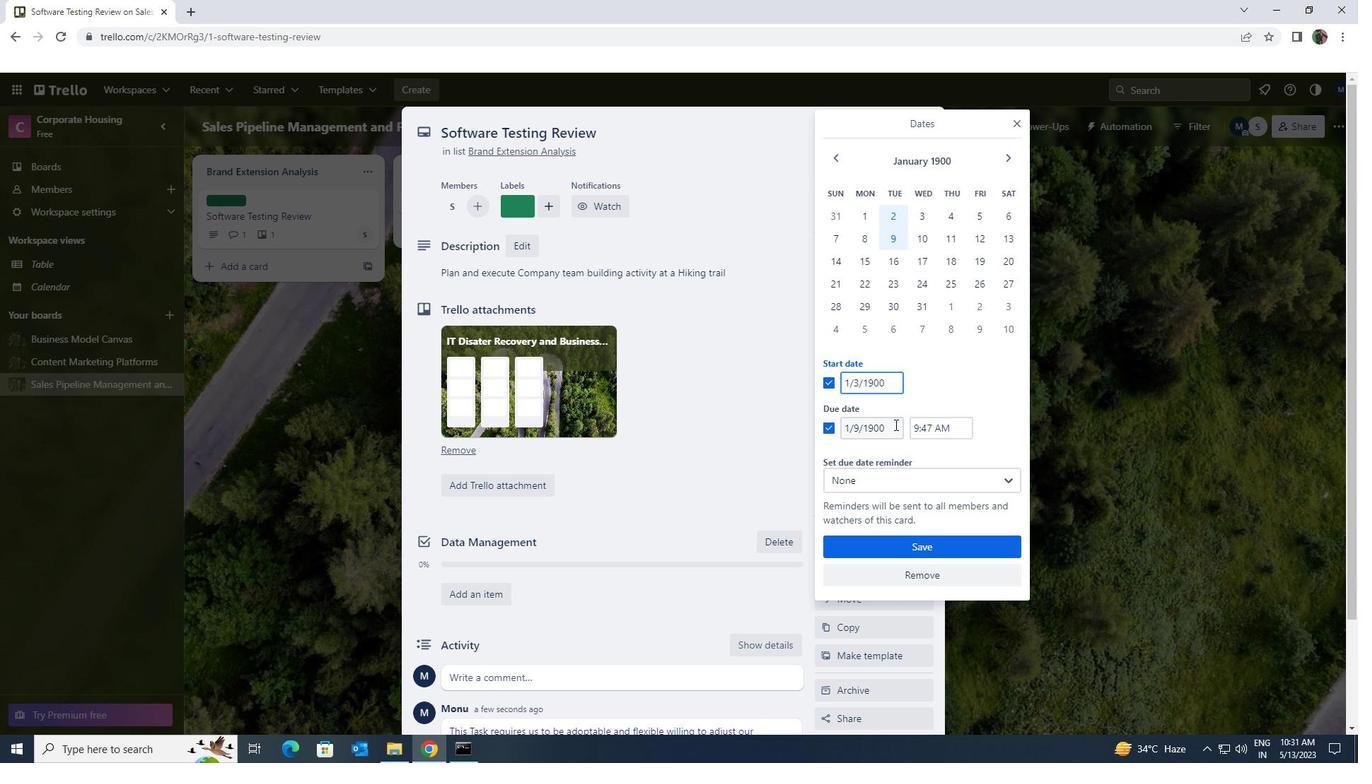 
Action: Mouse moved to (836, 423)
Screenshot: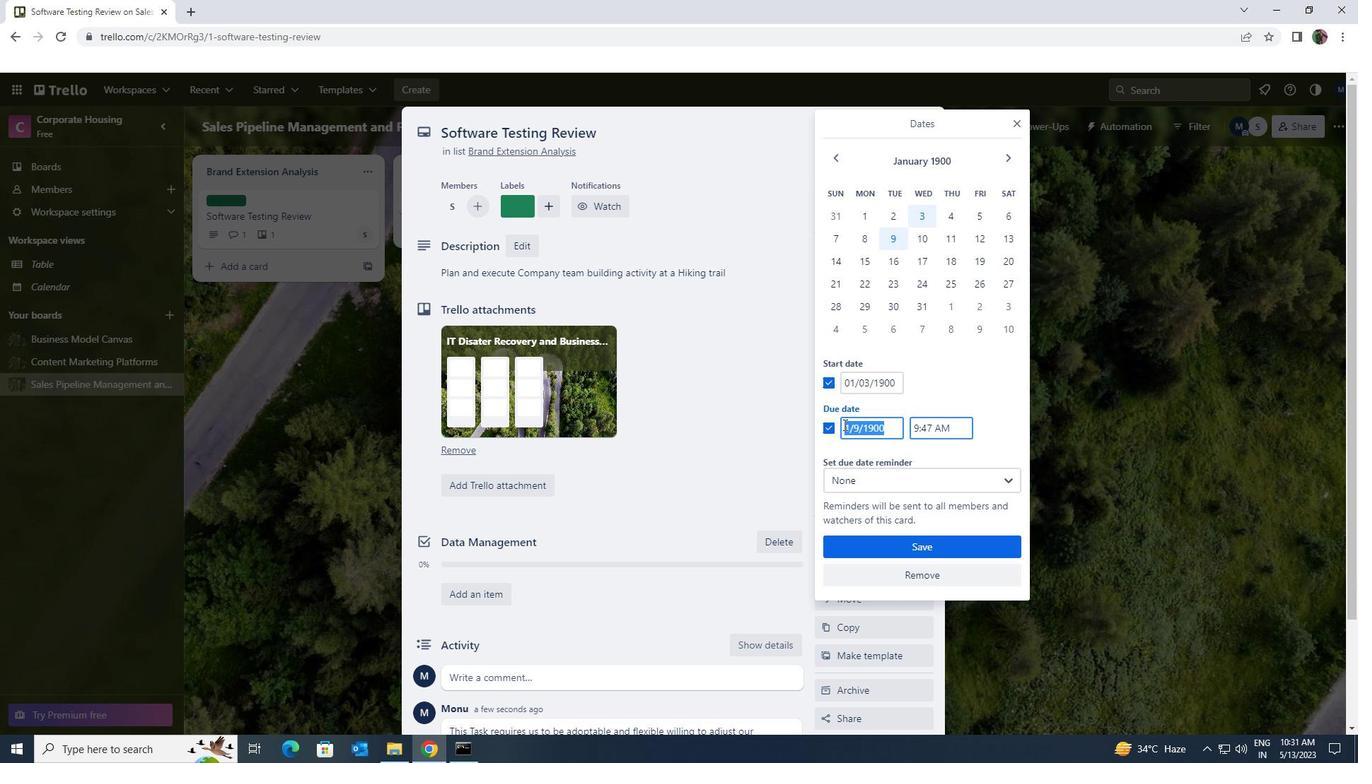 
Action: Key pressed 1/10/1900
Screenshot: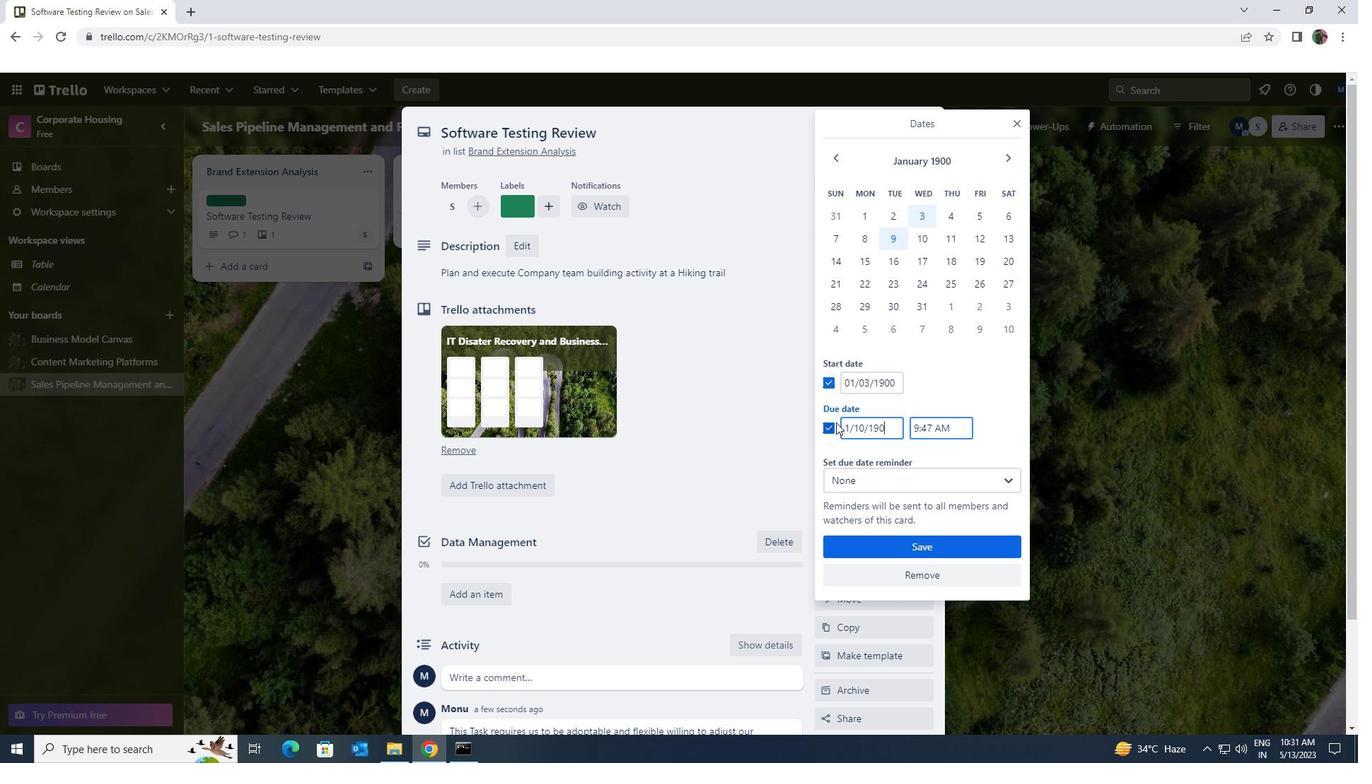 
Action: Mouse moved to (906, 551)
Screenshot: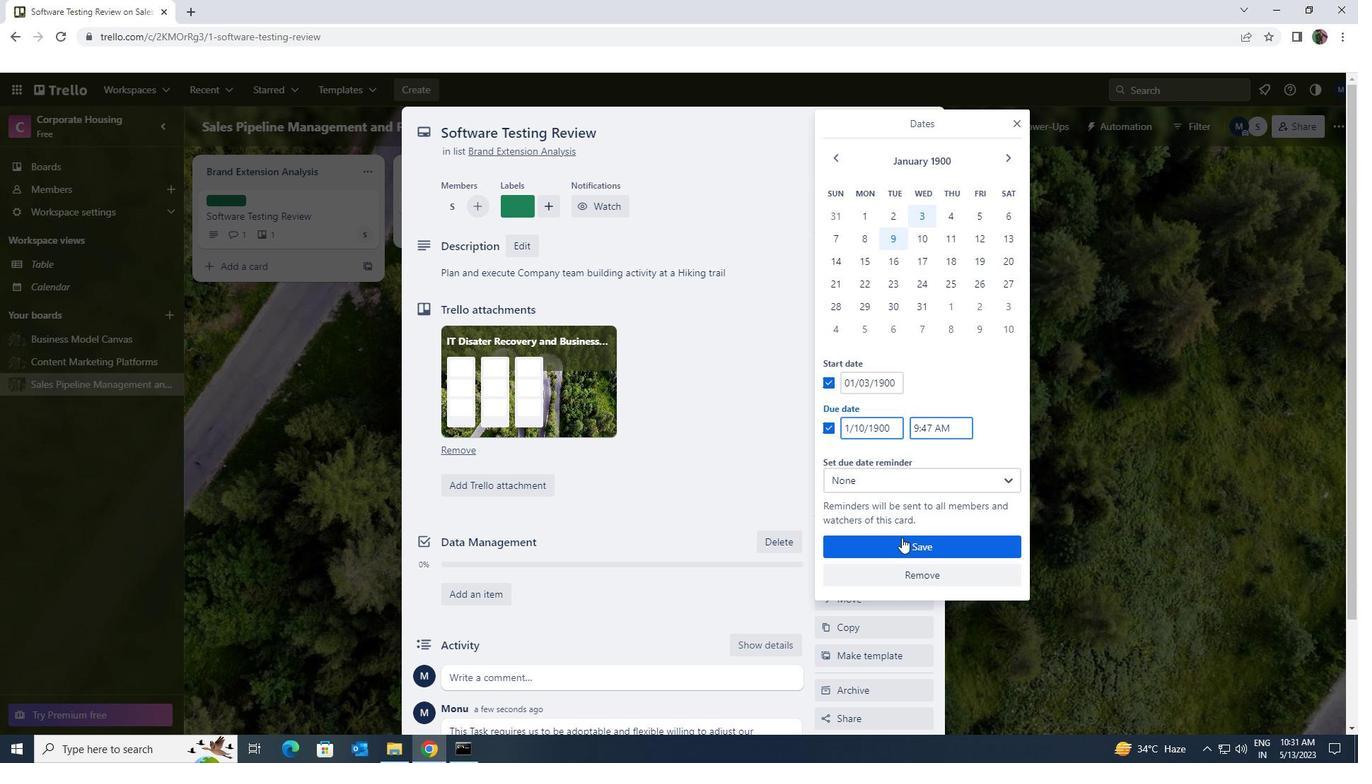 
Action: Mouse pressed left at (906, 551)
Screenshot: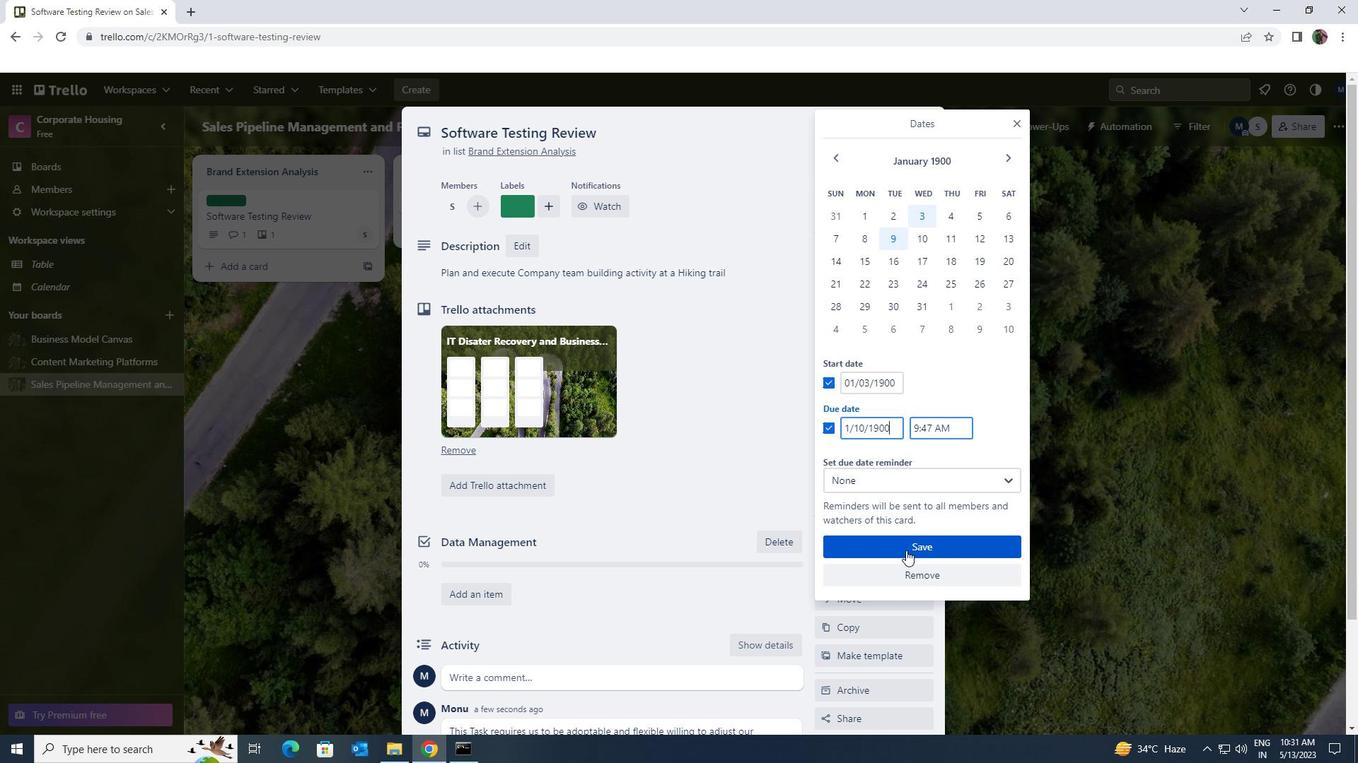 
